 Task: Find a hotel in Virac, Philippines for 2 adults from June 2 to June 6, with a price range of ₹15,000 to ₹20,000, 1 bedroom, 1 bed, 1 bathroom, self check-in, and English-speaking host.
Action: Mouse moved to (612, 154)
Screenshot: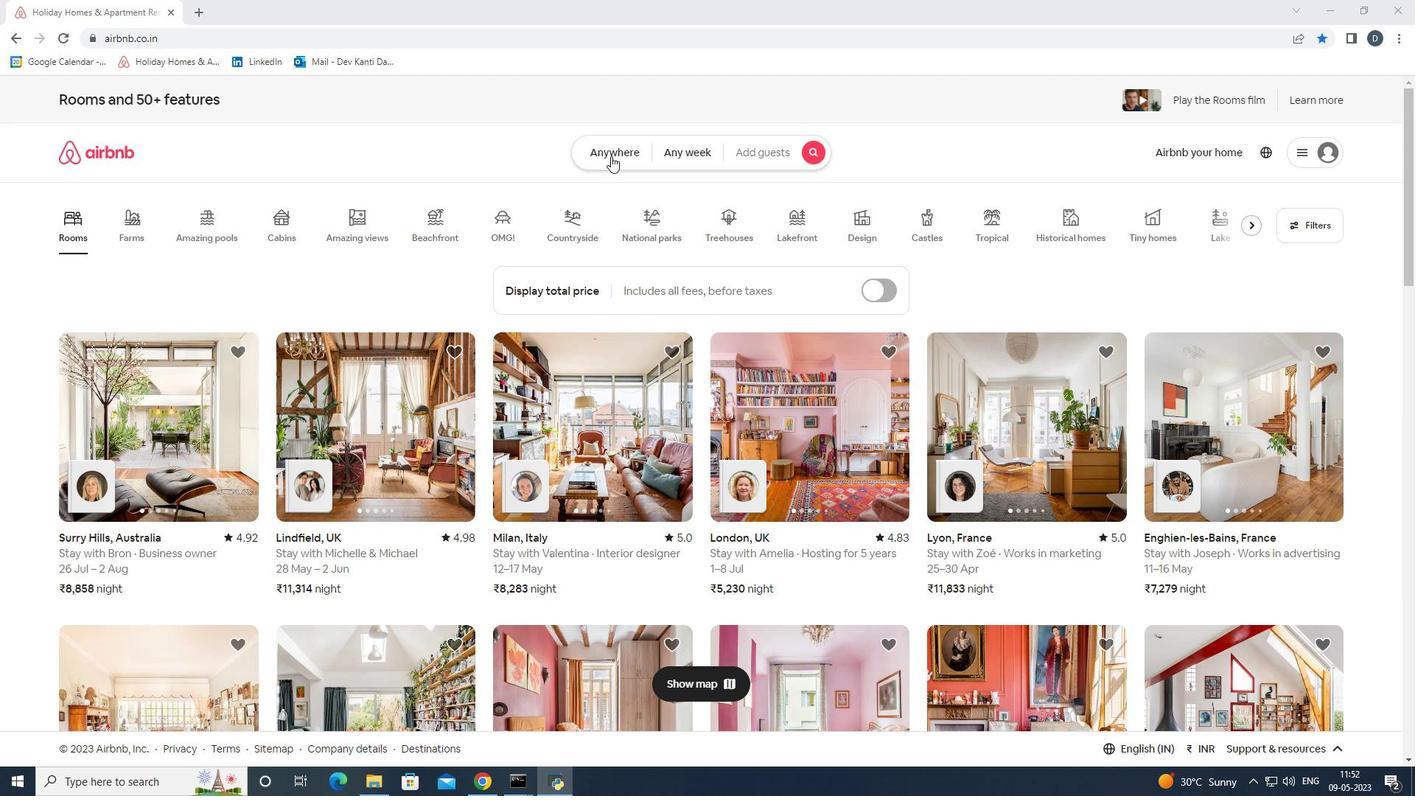 
Action: Mouse pressed left at (612, 154)
Screenshot: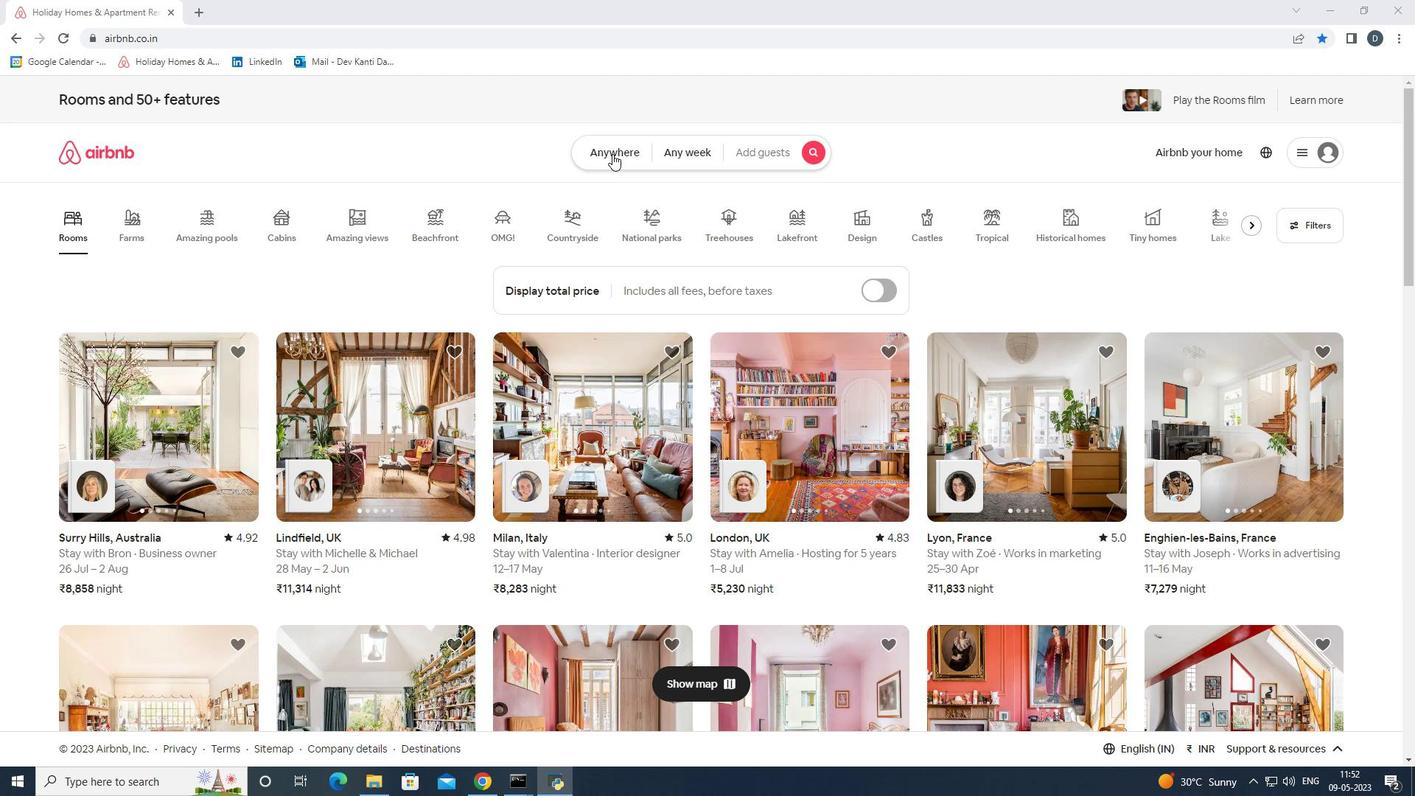 
Action: Mouse moved to (571, 211)
Screenshot: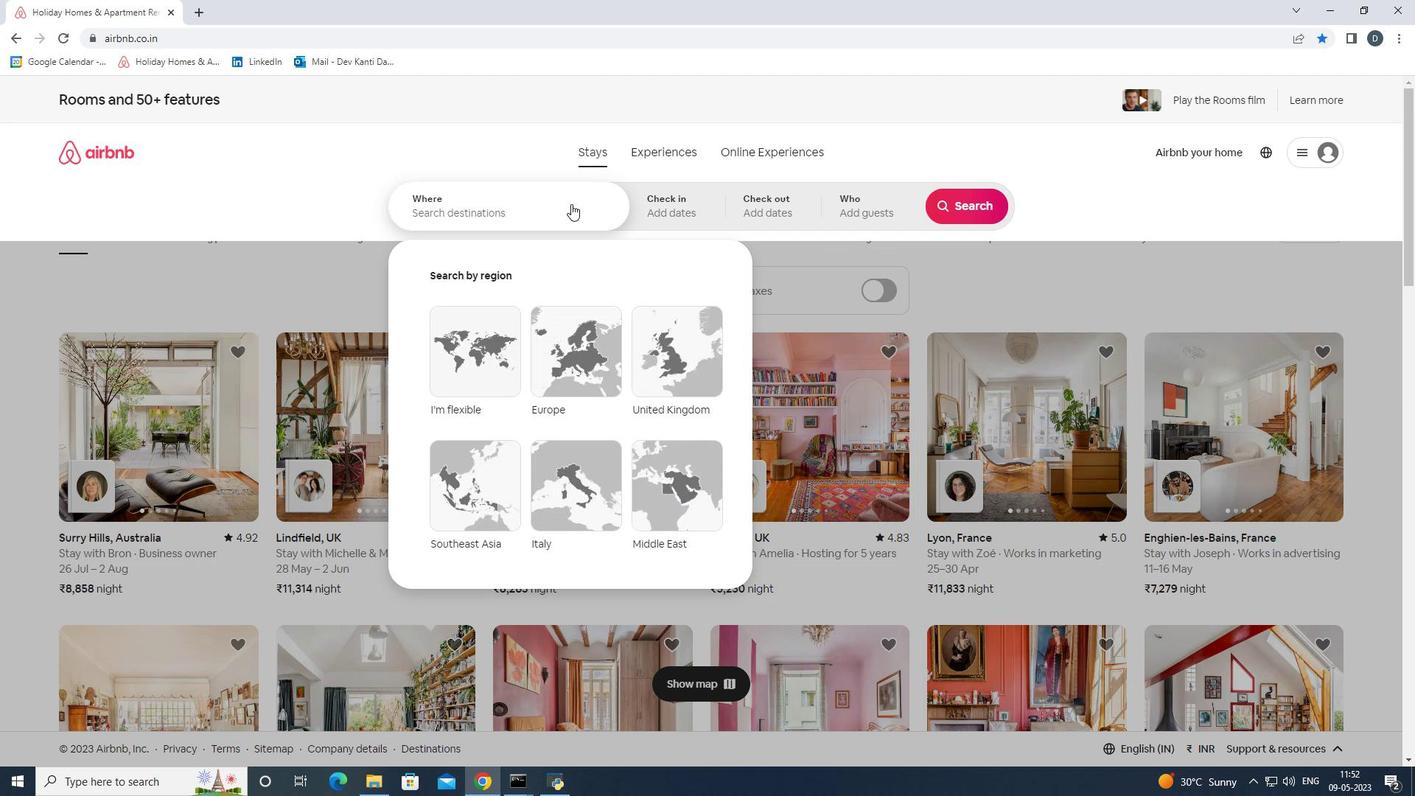 
Action: Mouse pressed left at (571, 211)
Screenshot: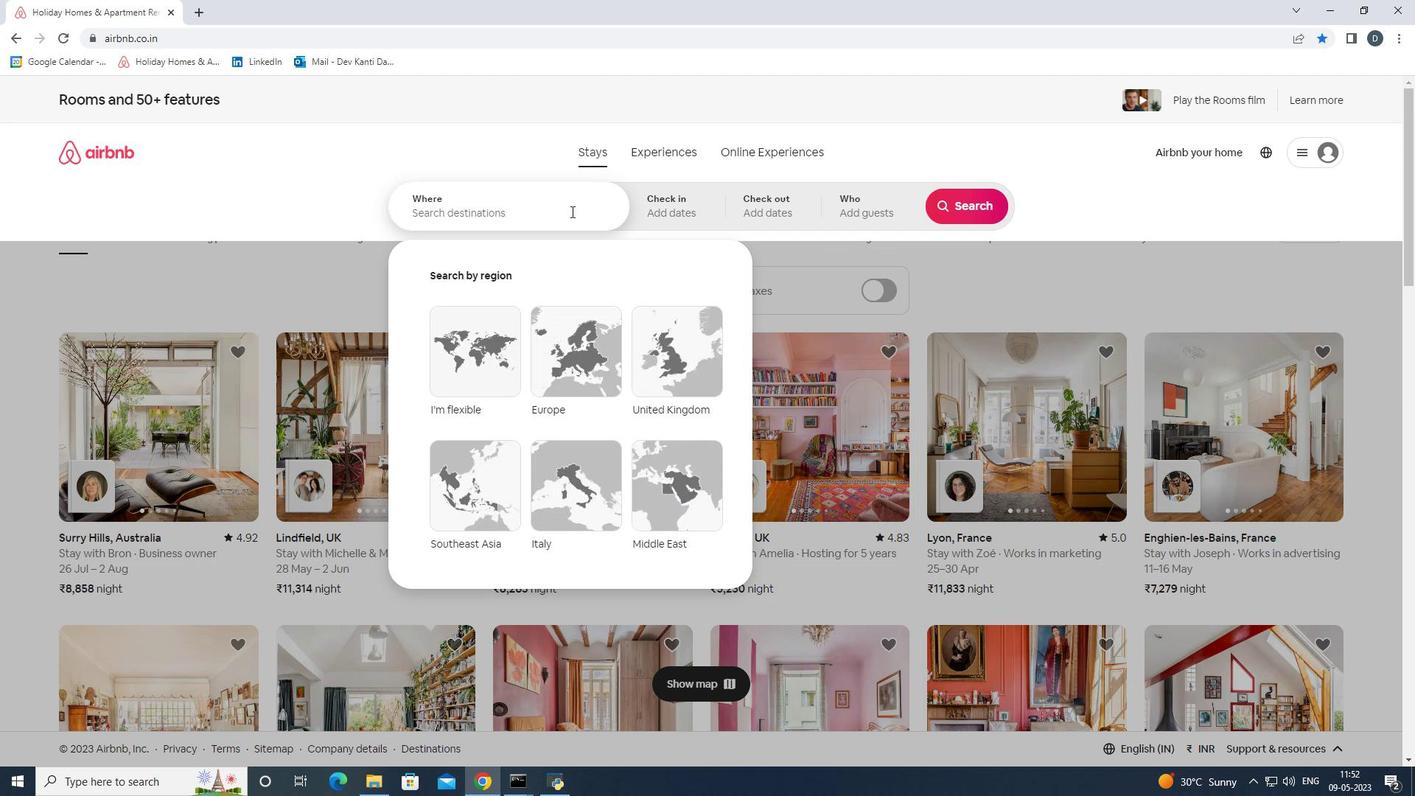 
Action: Mouse moved to (567, 212)
Screenshot: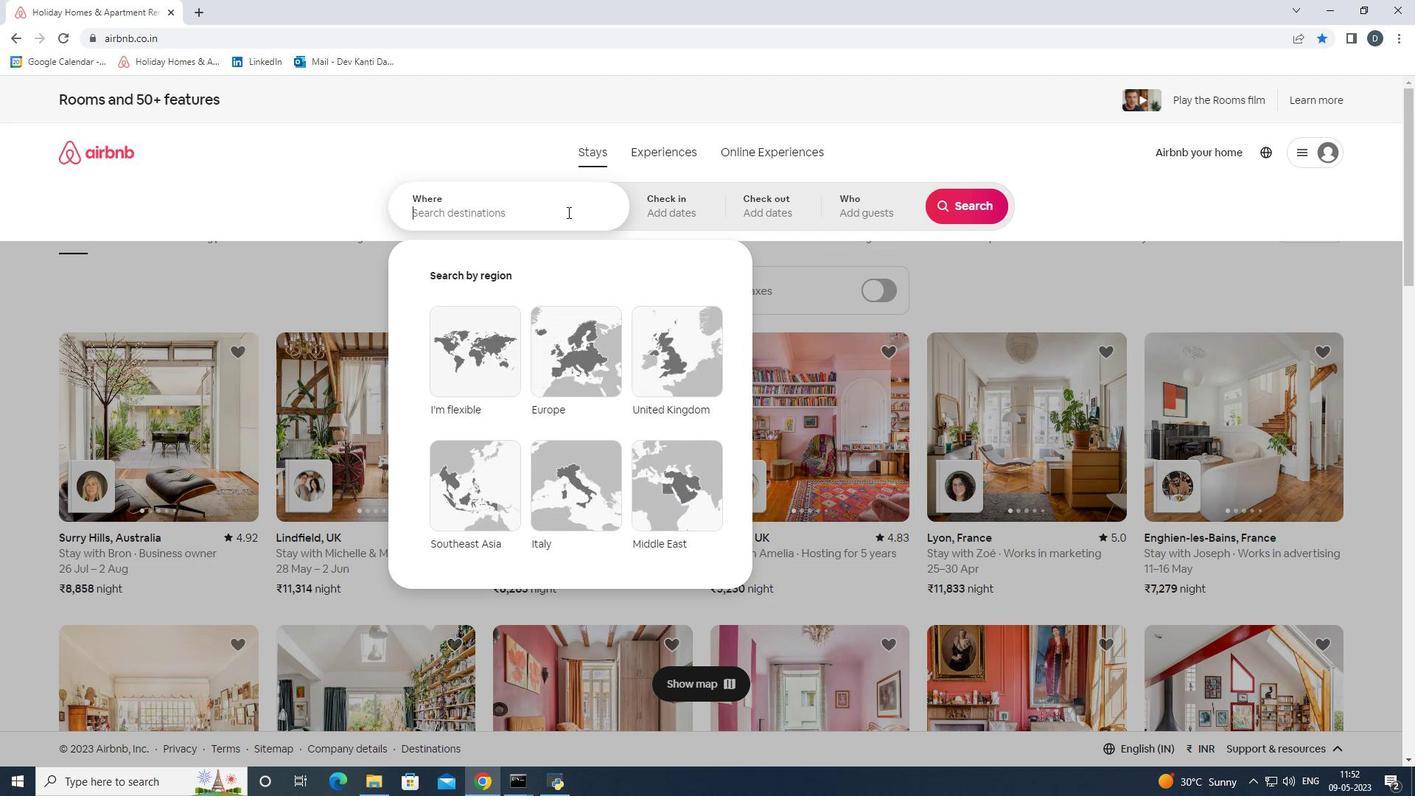 
Action: Key pressed <Key.shift>Virac,<Key.space><Key.shift><Key.shift><Key.shift><Key.shift>Phill<Key.backspace>ippines<Key.enter>
Screenshot: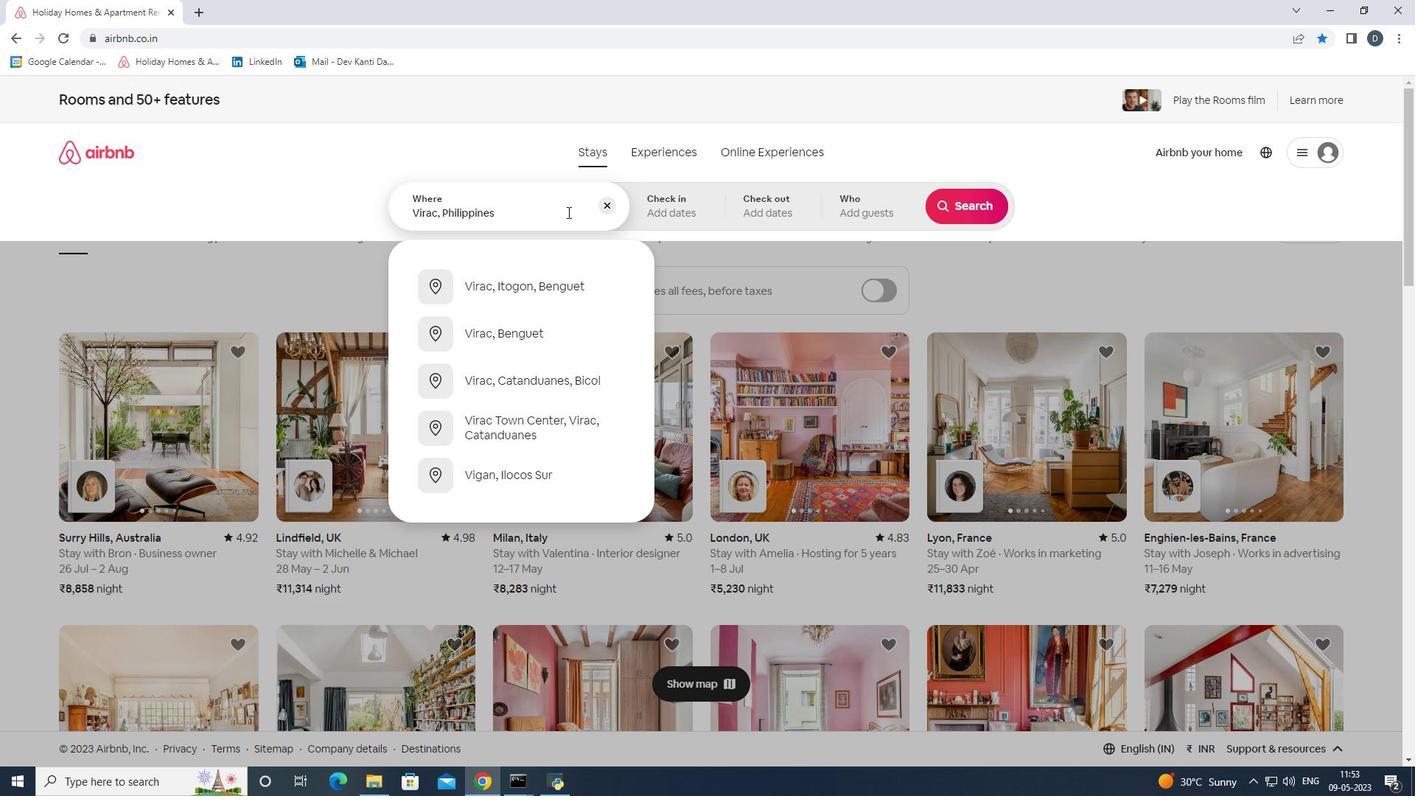 
Action: Mouse moved to (917, 380)
Screenshot: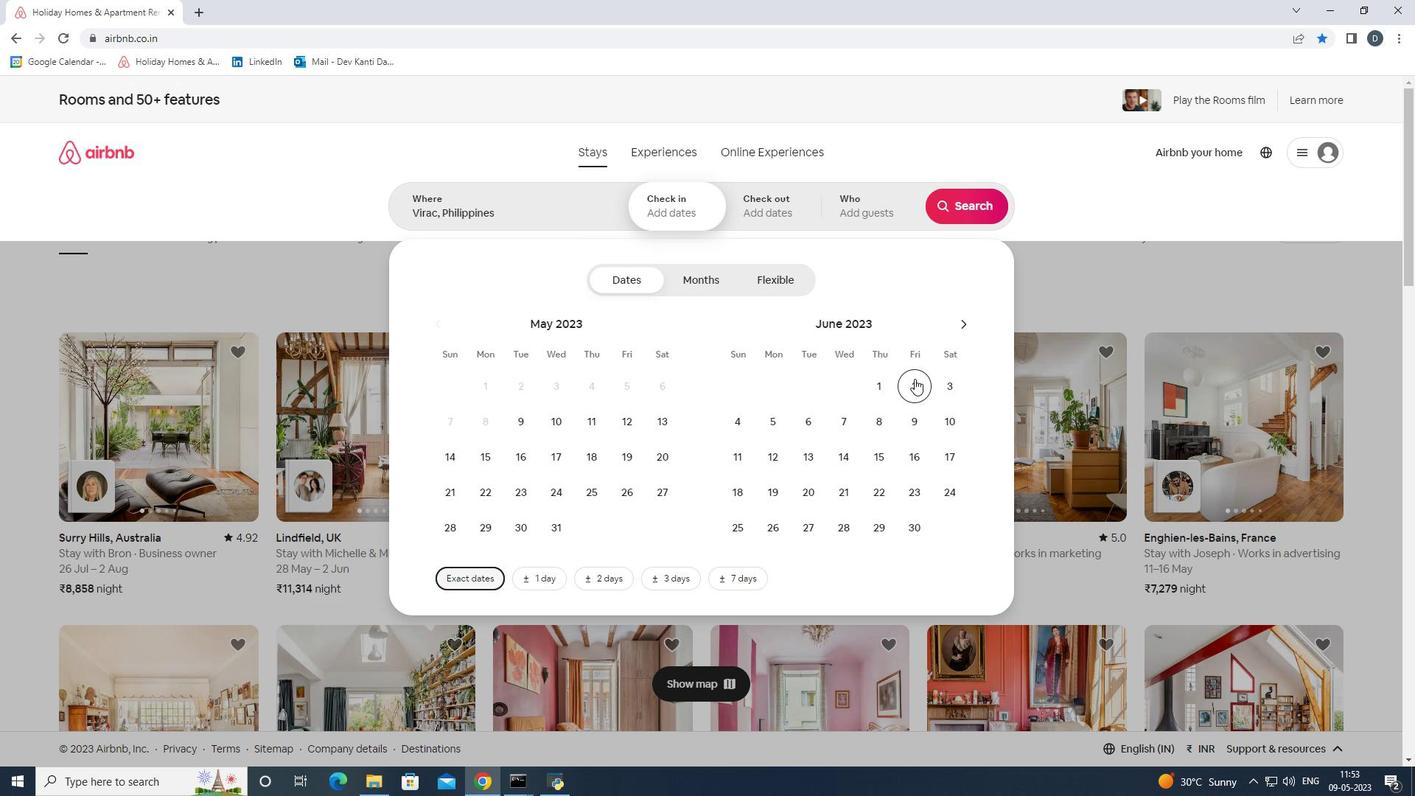 
Action: Mouse pressed left at (917, 380)
Screenshot: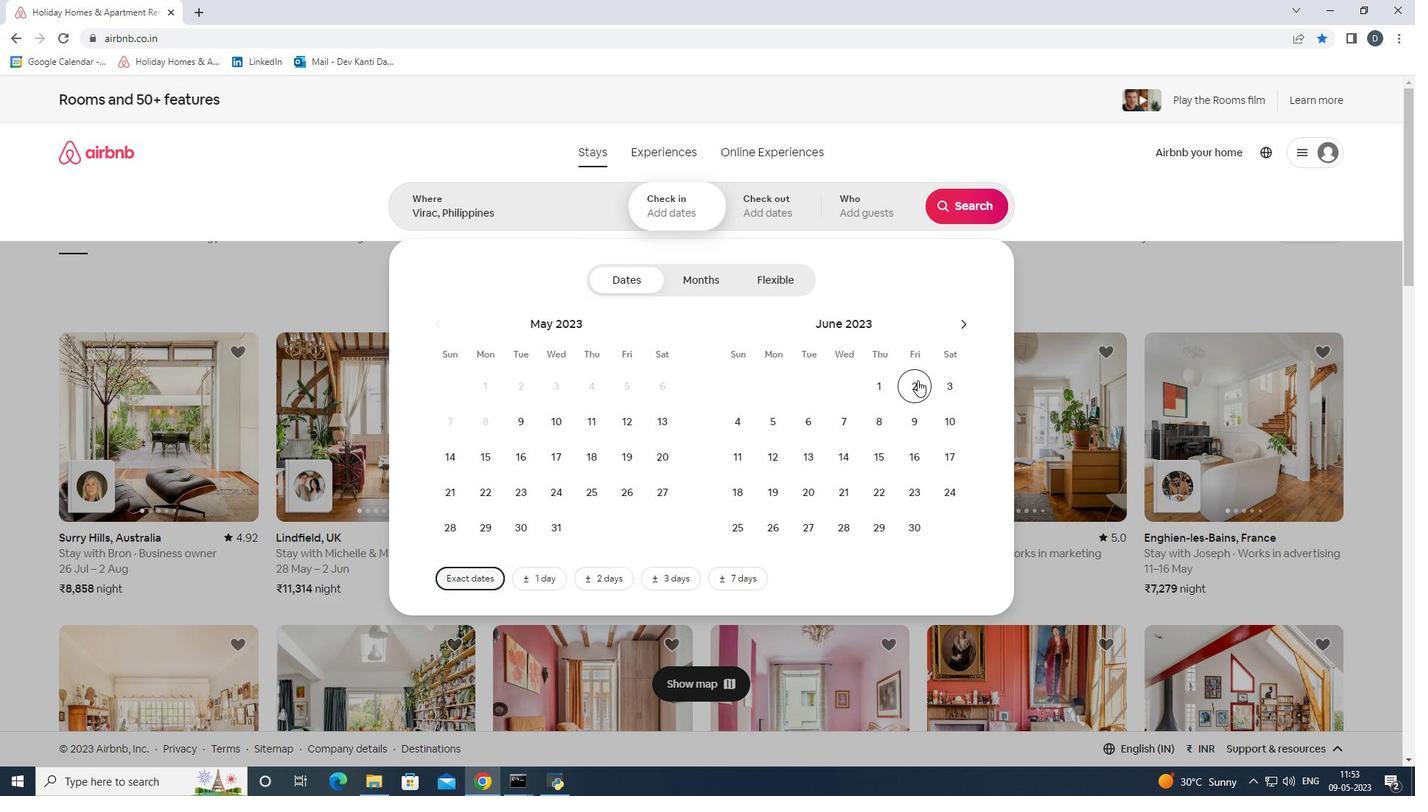 
Action: Mouse moved to (821, 424)
Screenshot: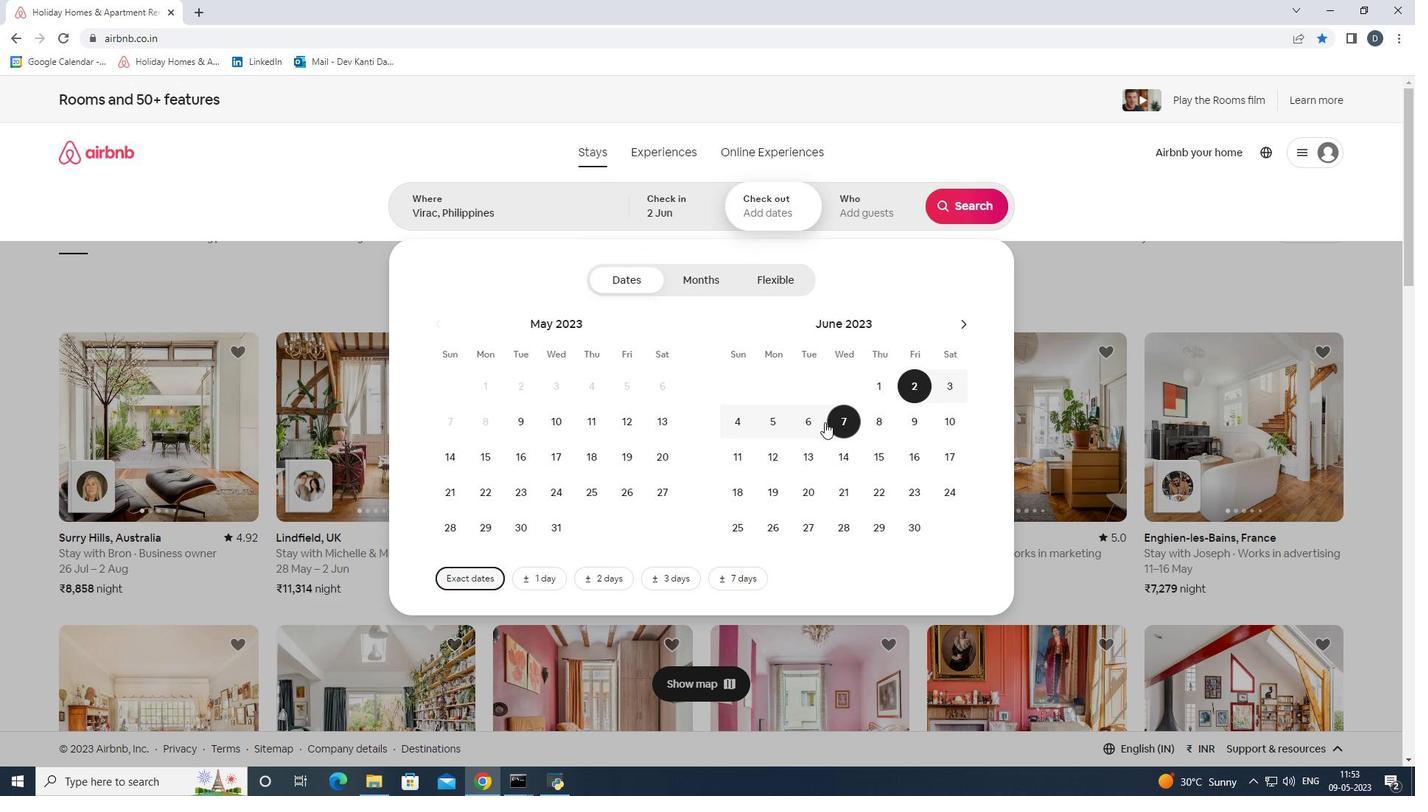 
Action: Mouse pressed left at (821, 424)
Screenshot: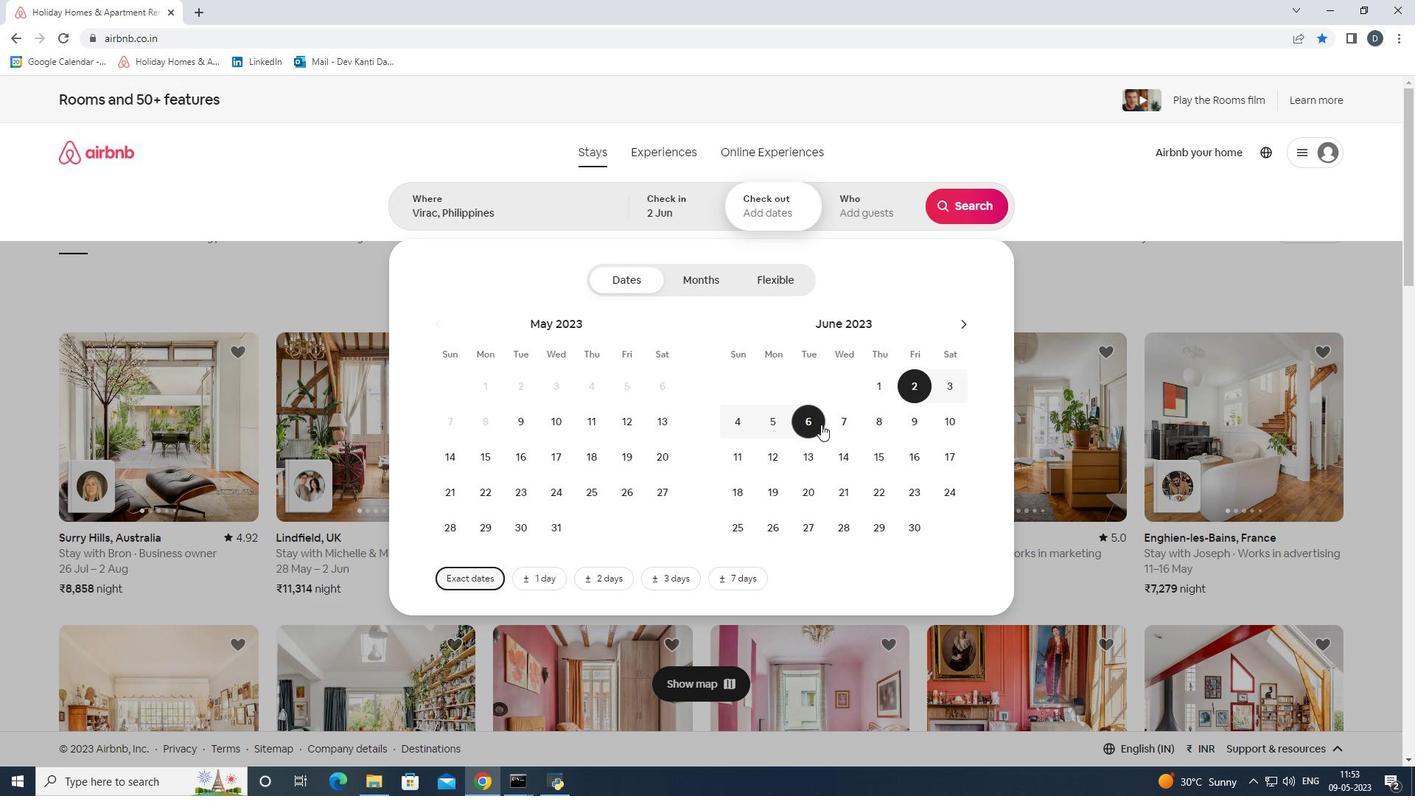 
Action: Mouse moved to (868, 221)
Screenshot: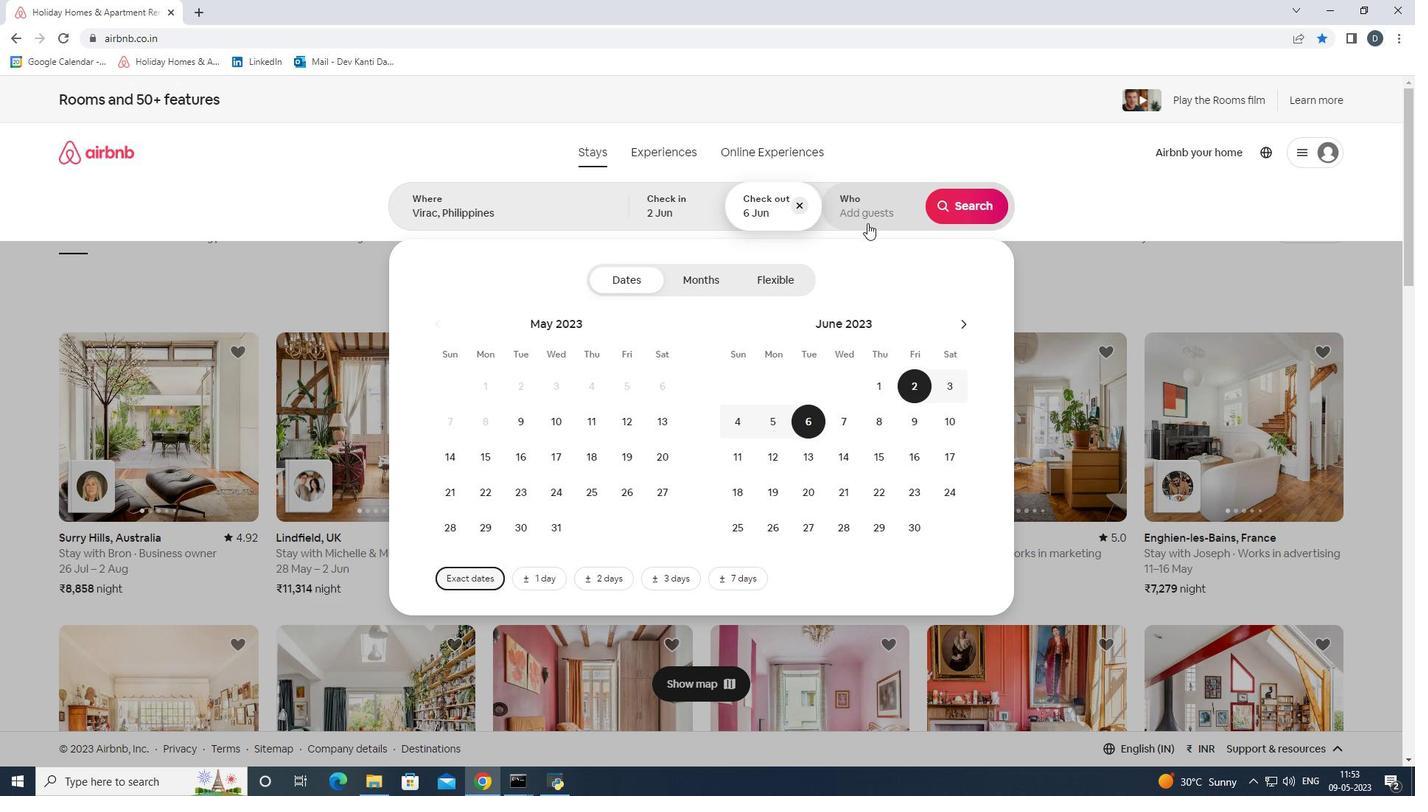 
Action: Mouse pressed left at (868, 221)
Screenshot: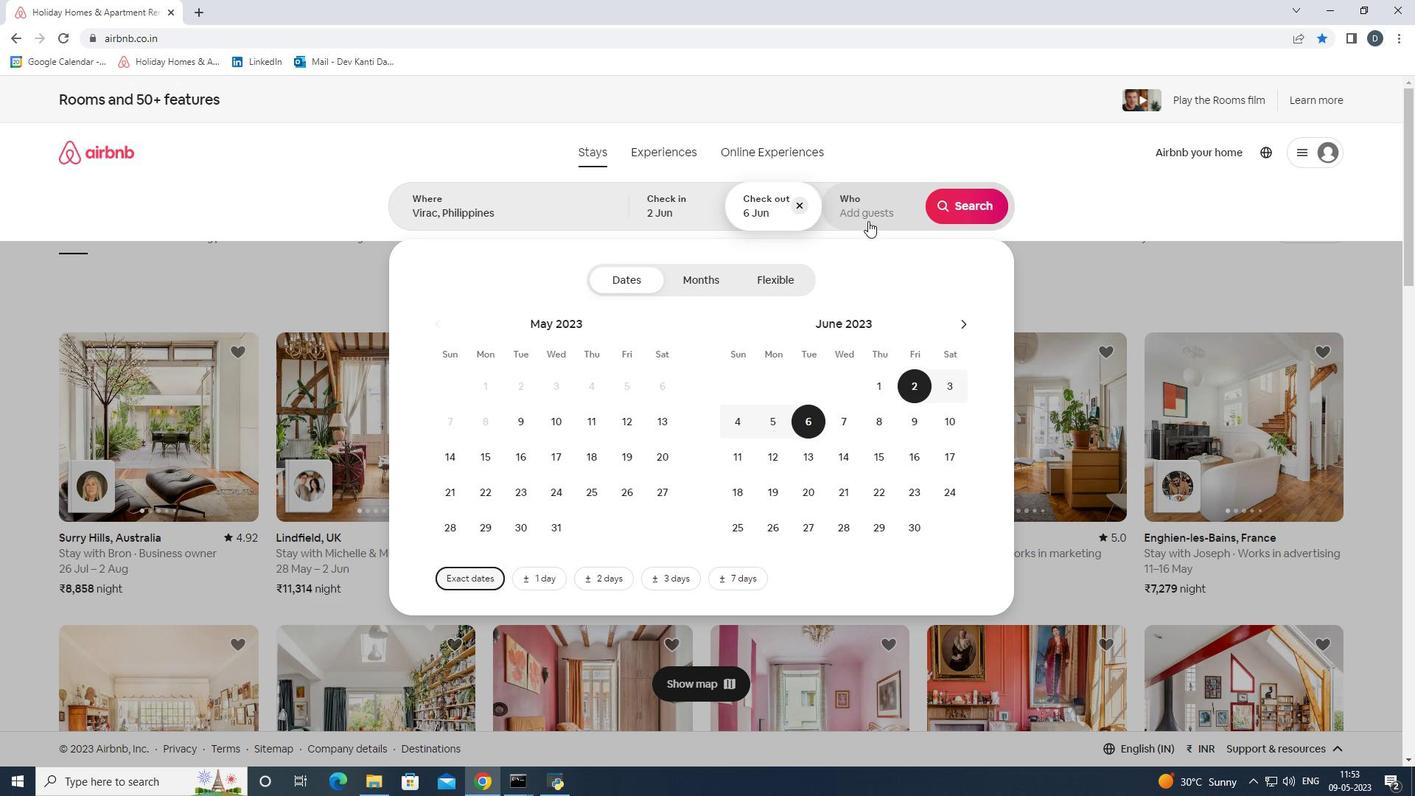 
Action: Mouse moved to (961, 285)
Screenshot: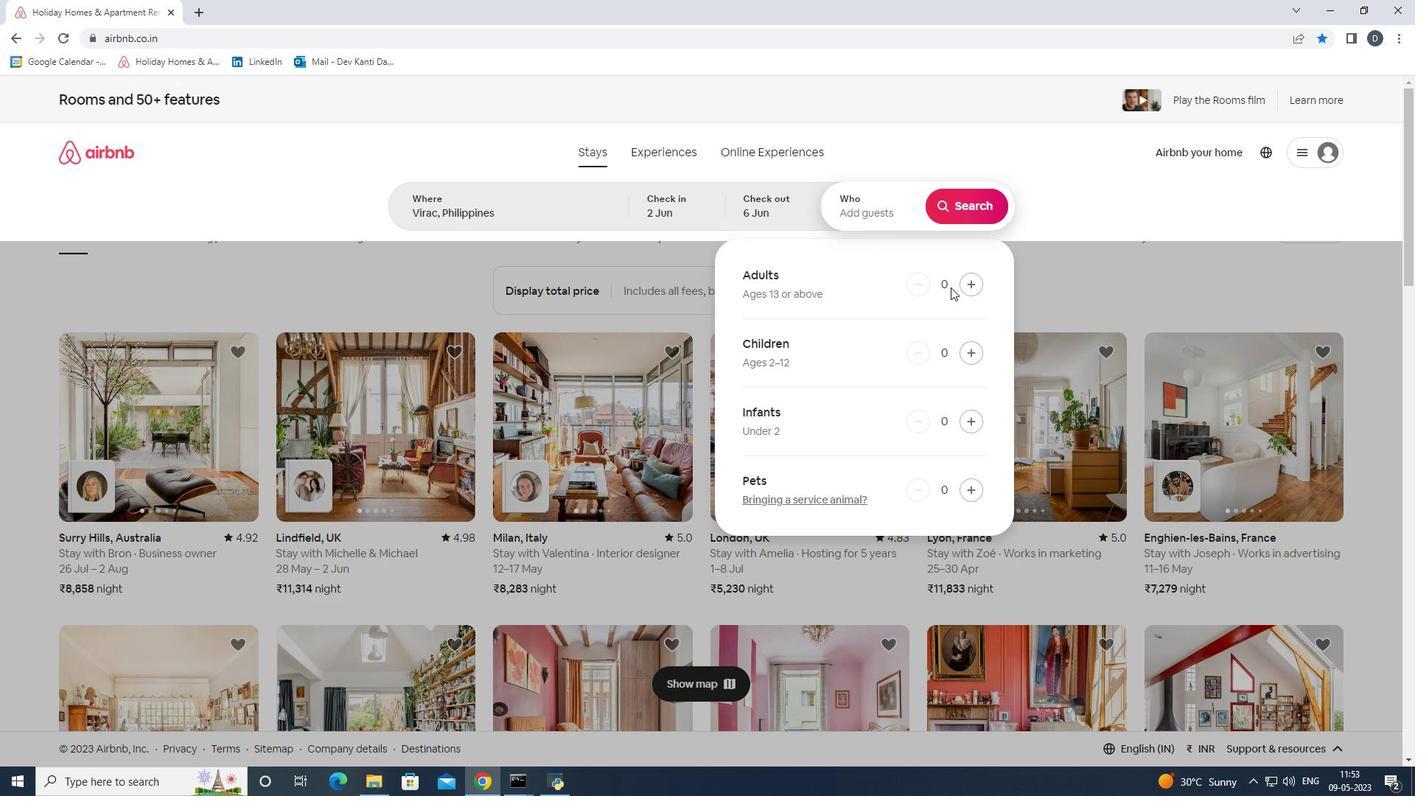 
Action: Mouse pressed left at (961, 285)
Screenshot: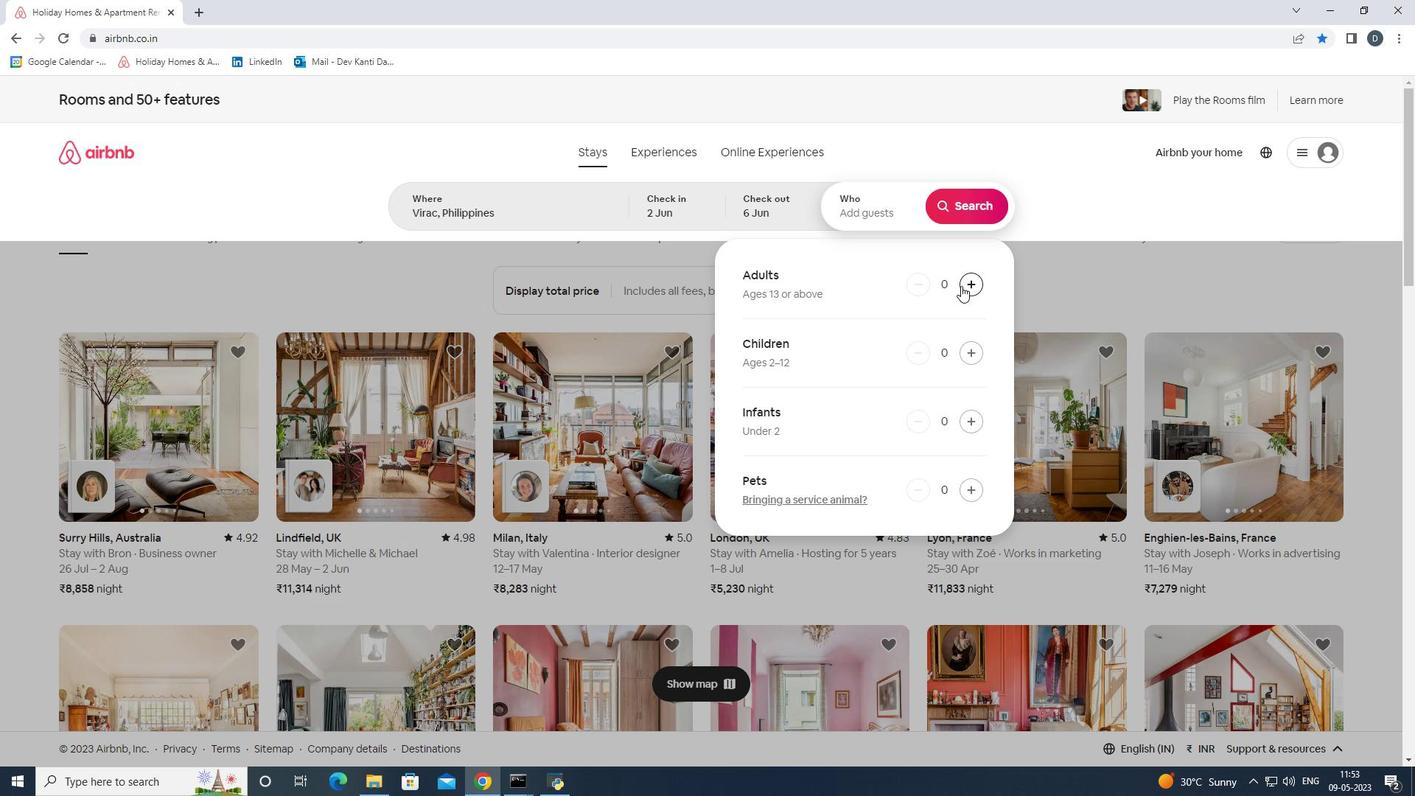 
Action: Mouse pressed left at (961, 285)
Screenshot: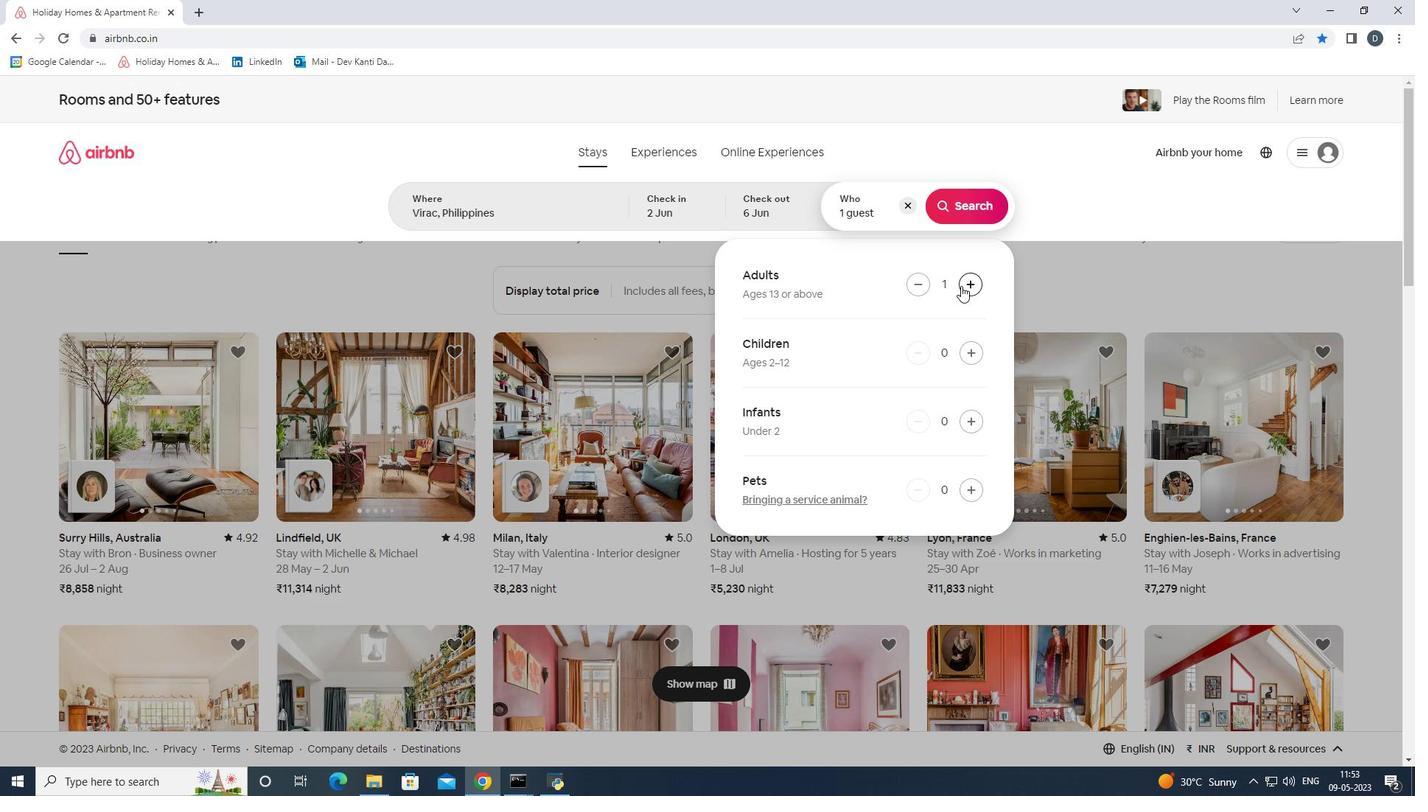 
Action: Mouse moved to (968, 214)
Screenshot: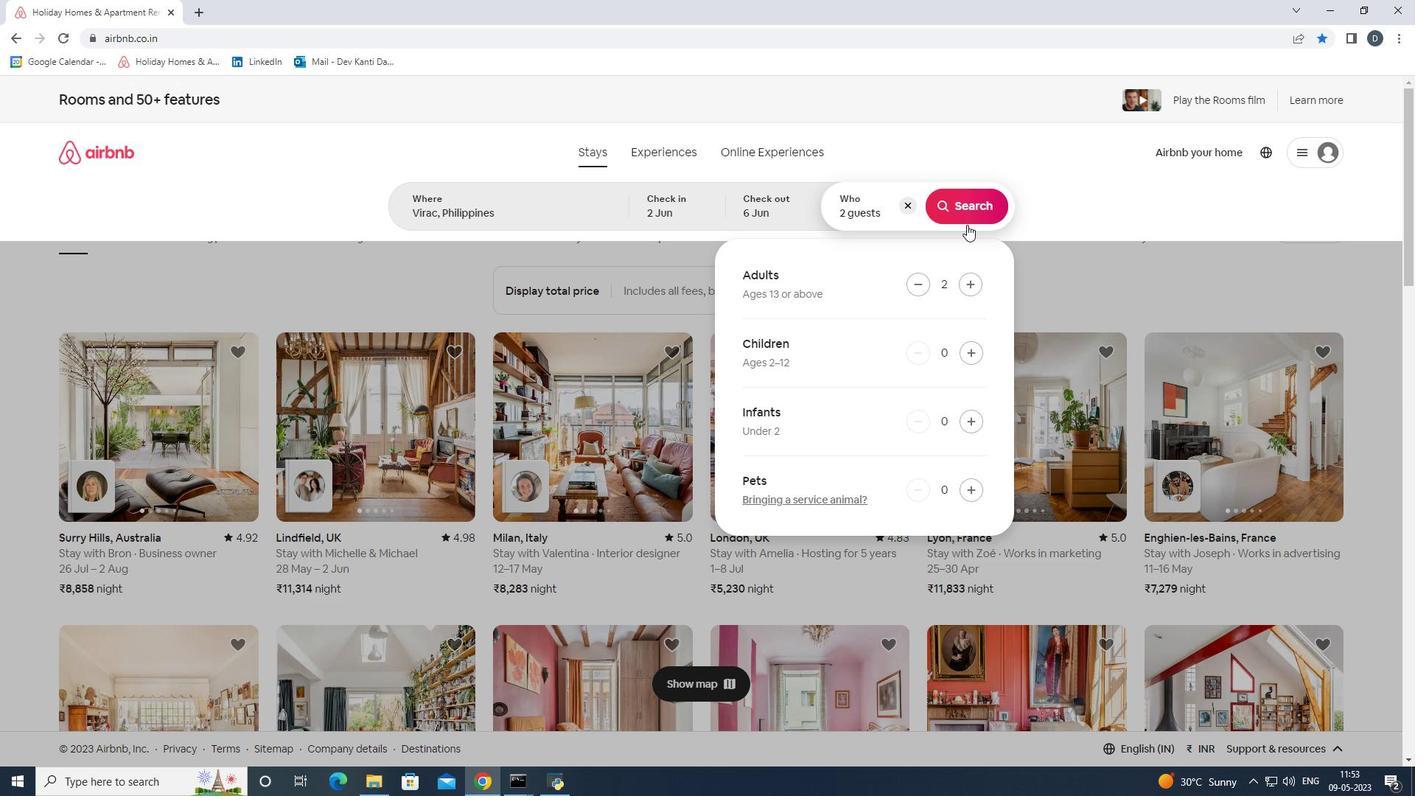 
Action: Mouse pressed left at (968, 214)
Screenshot: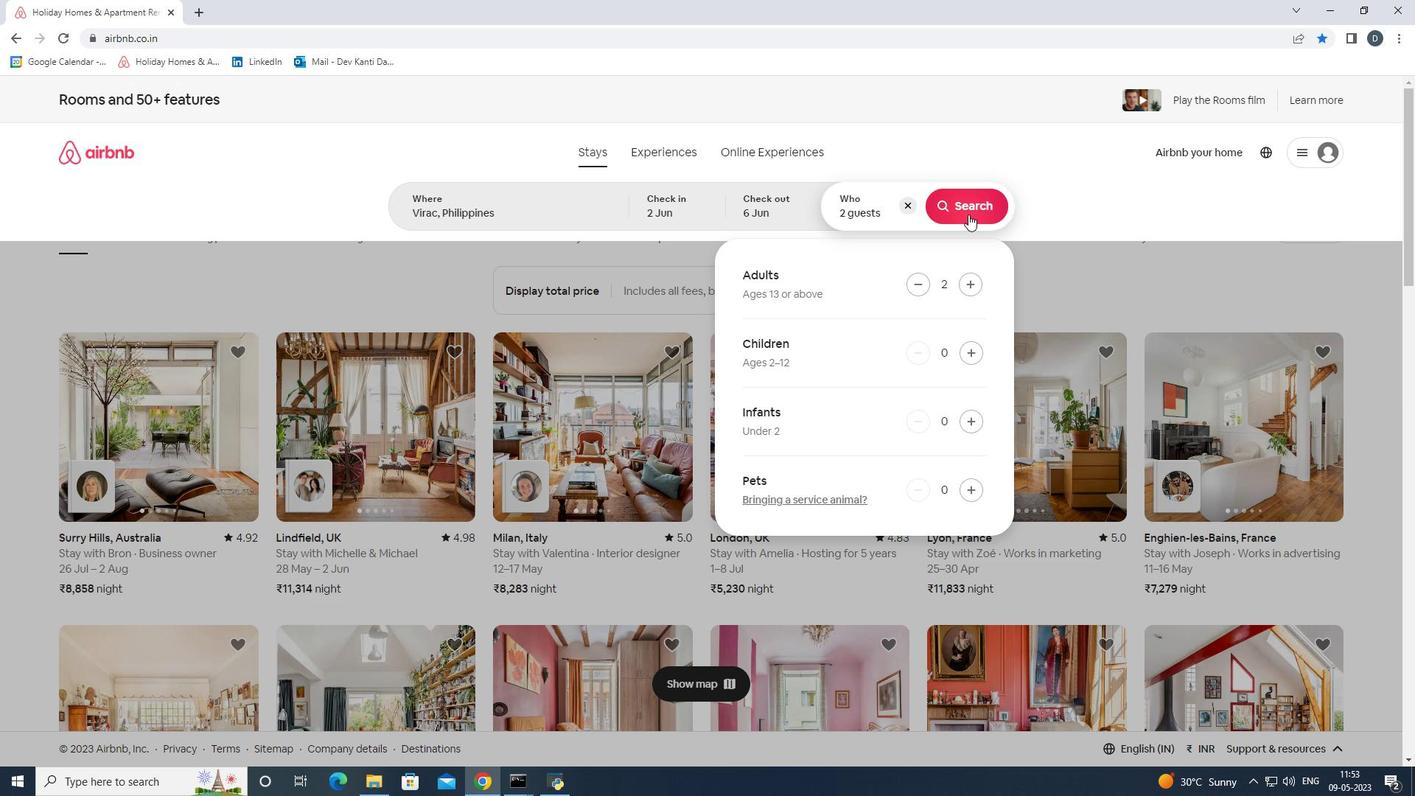 
Action: Mouse moved to (1351, 166)
Screenshot: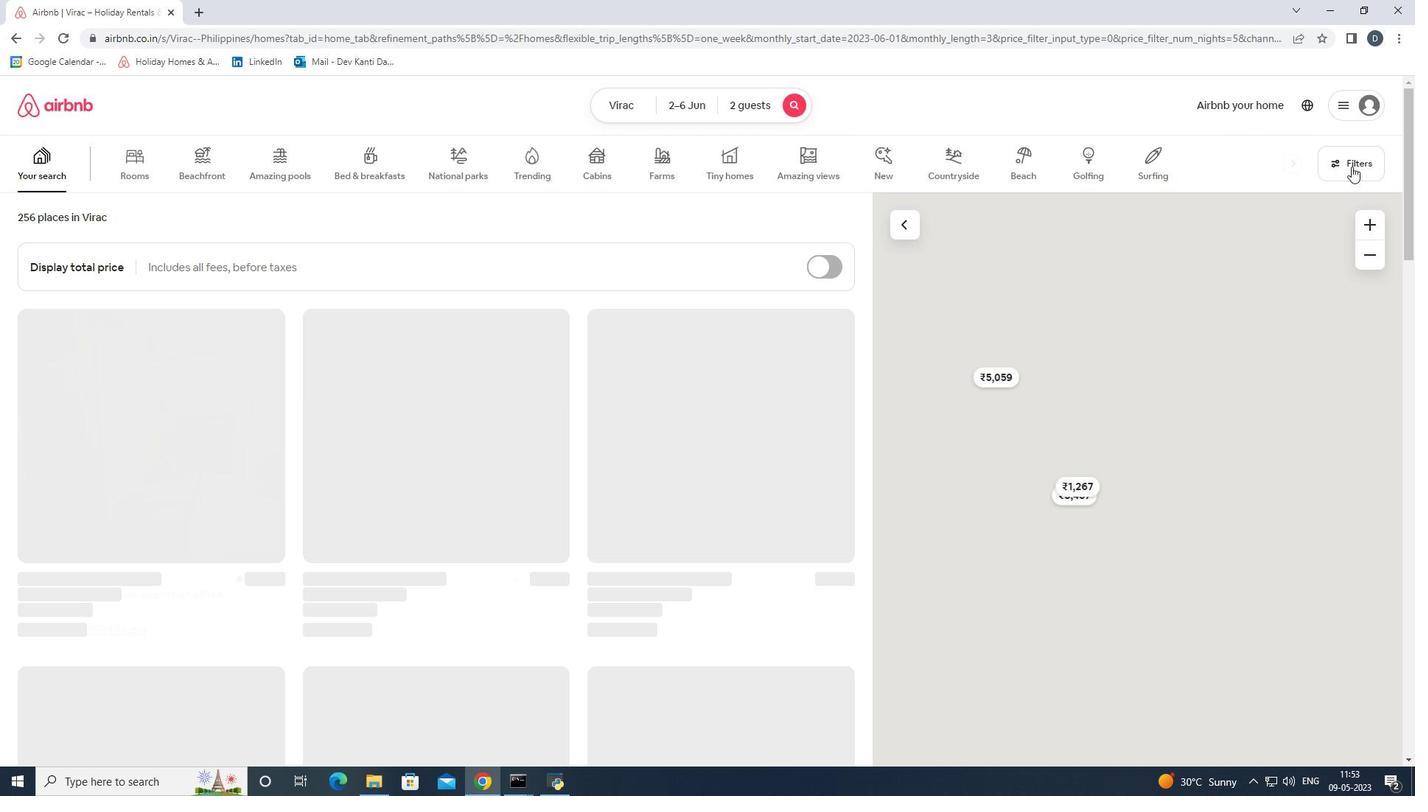 
Action: Mouse pressed left at (1351, 166)
Screenshot: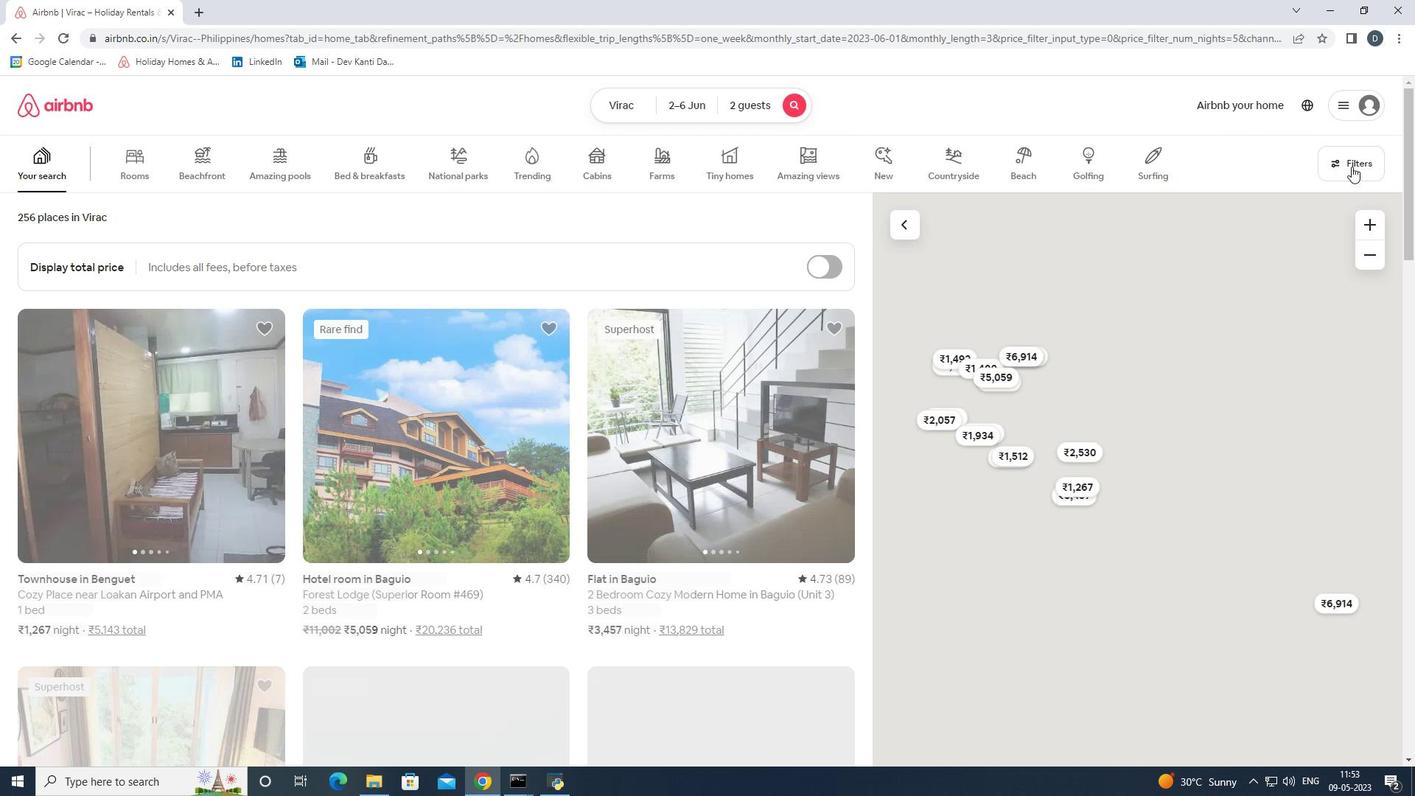 
Action: Mouse moved to (611, 526)
Screenshot: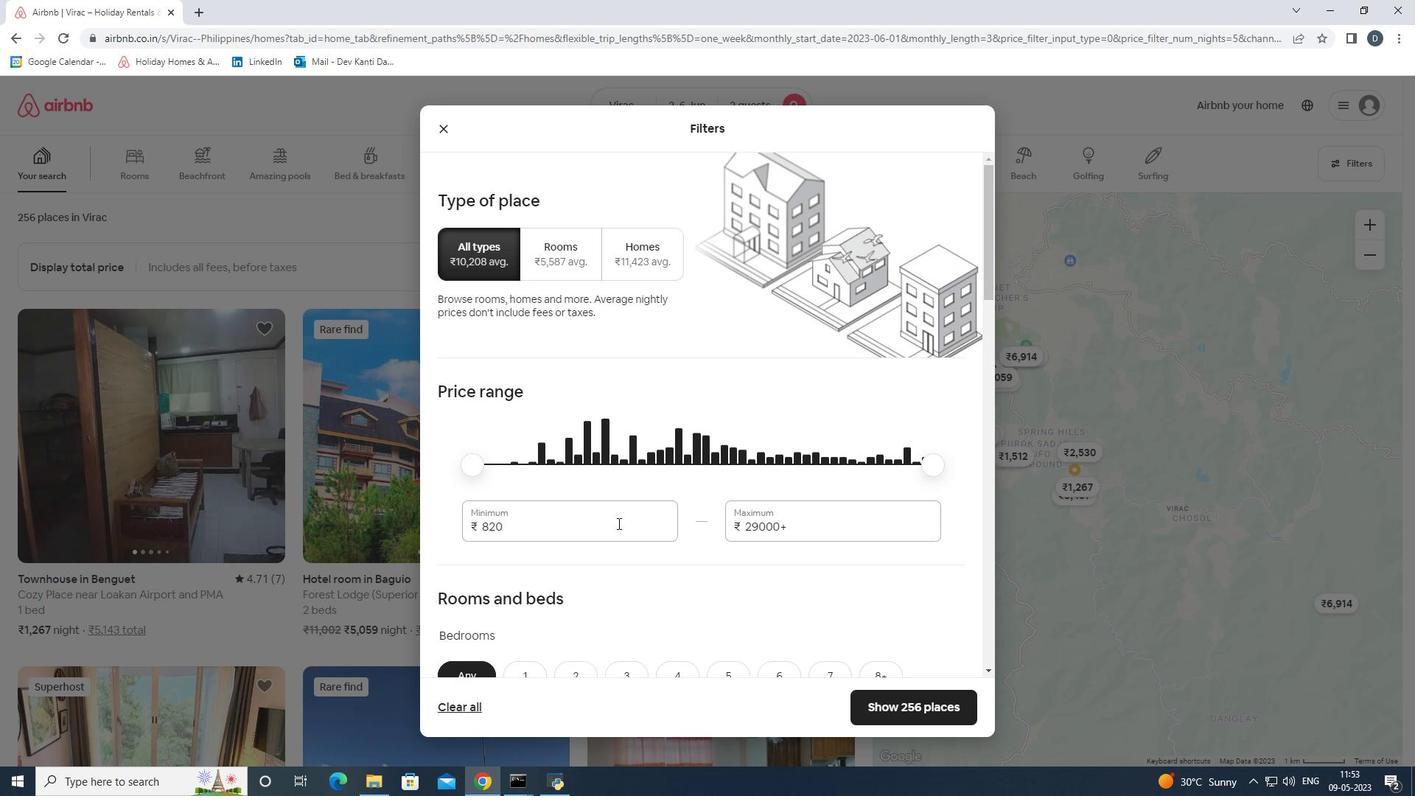 
Action: Mouse pressed left at (611, 526)
Screenshot: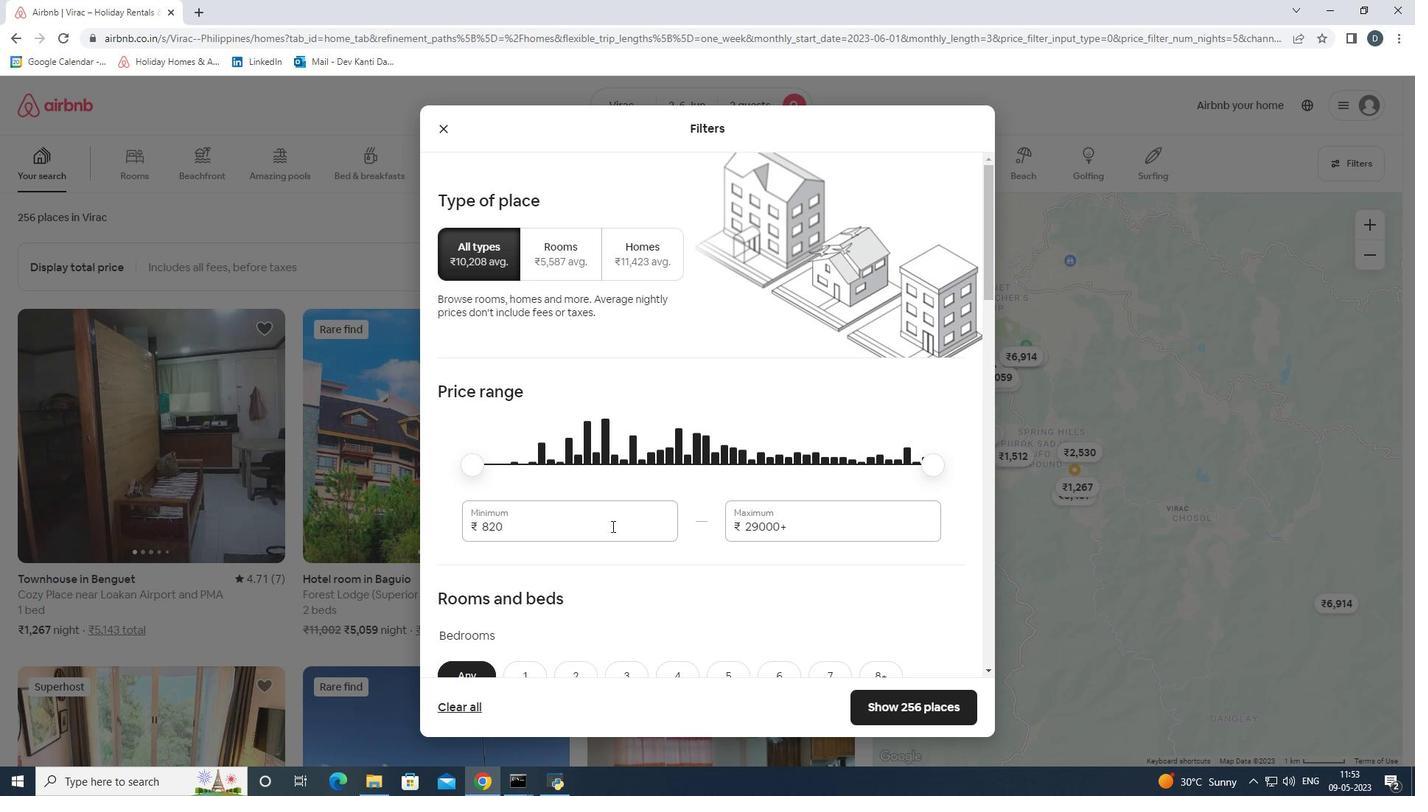
Action: Mouse pressed left at (611, 526)
Screenshot: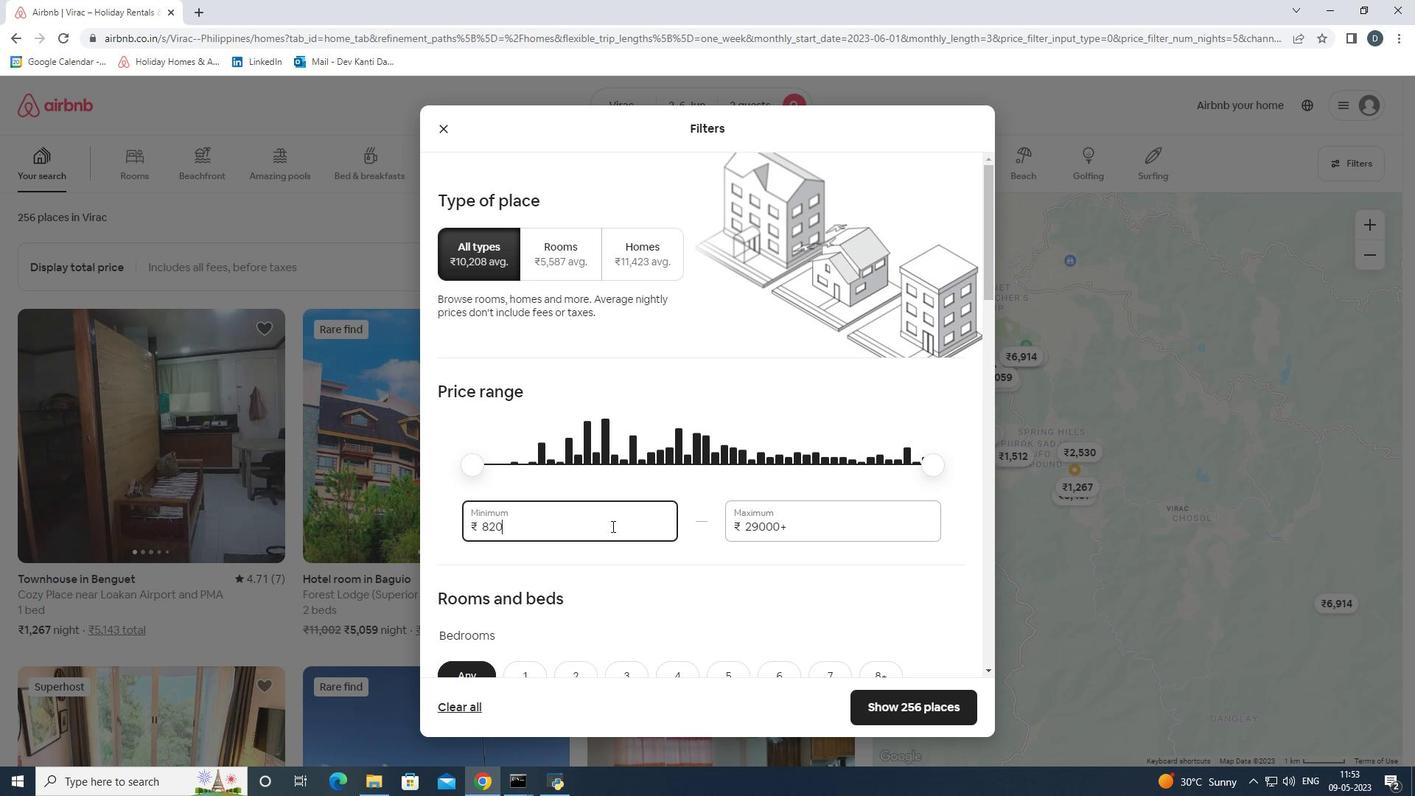 
Action: Key pressed 15000<Key.tab>20000
Screenshot: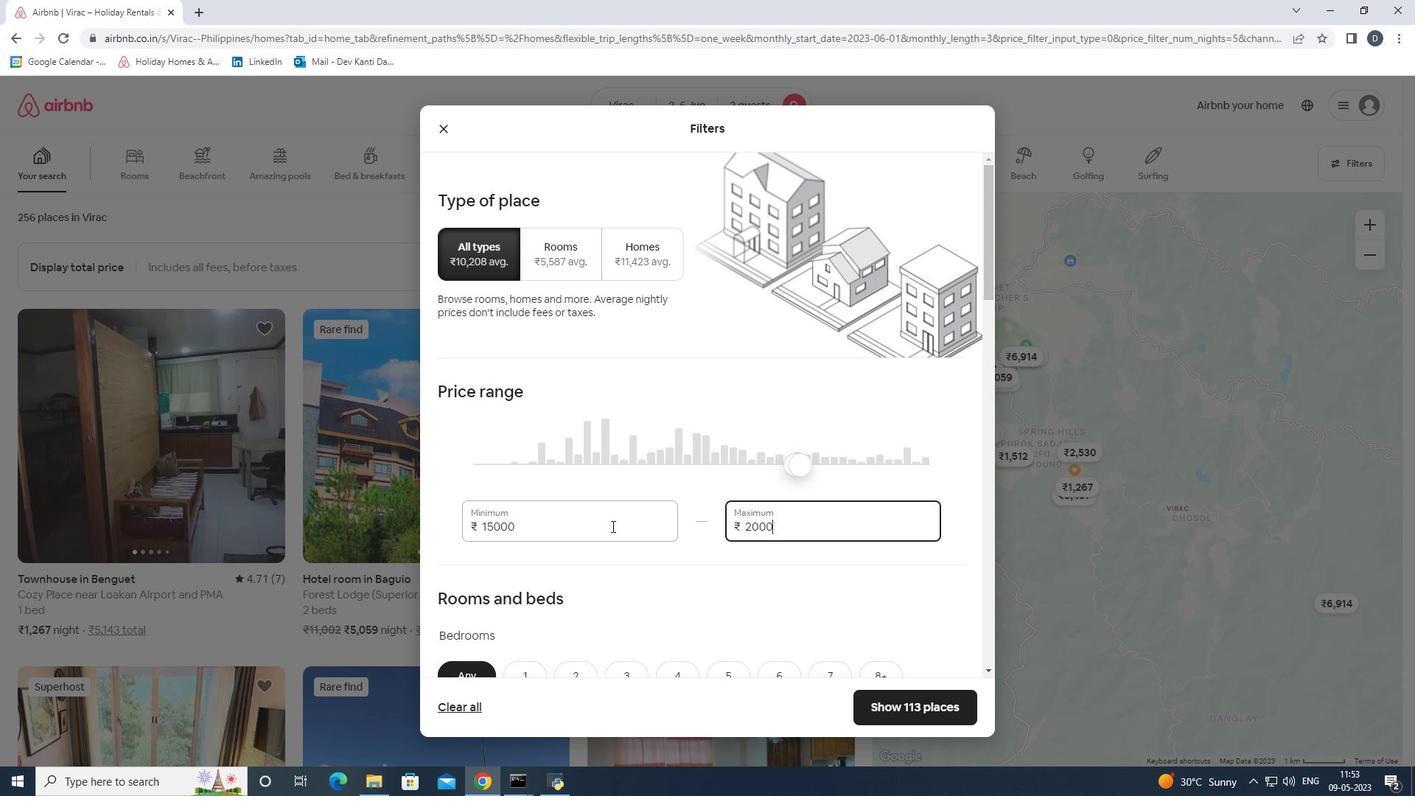 
Action: Mouse moved to (606, 527)
Screenshot: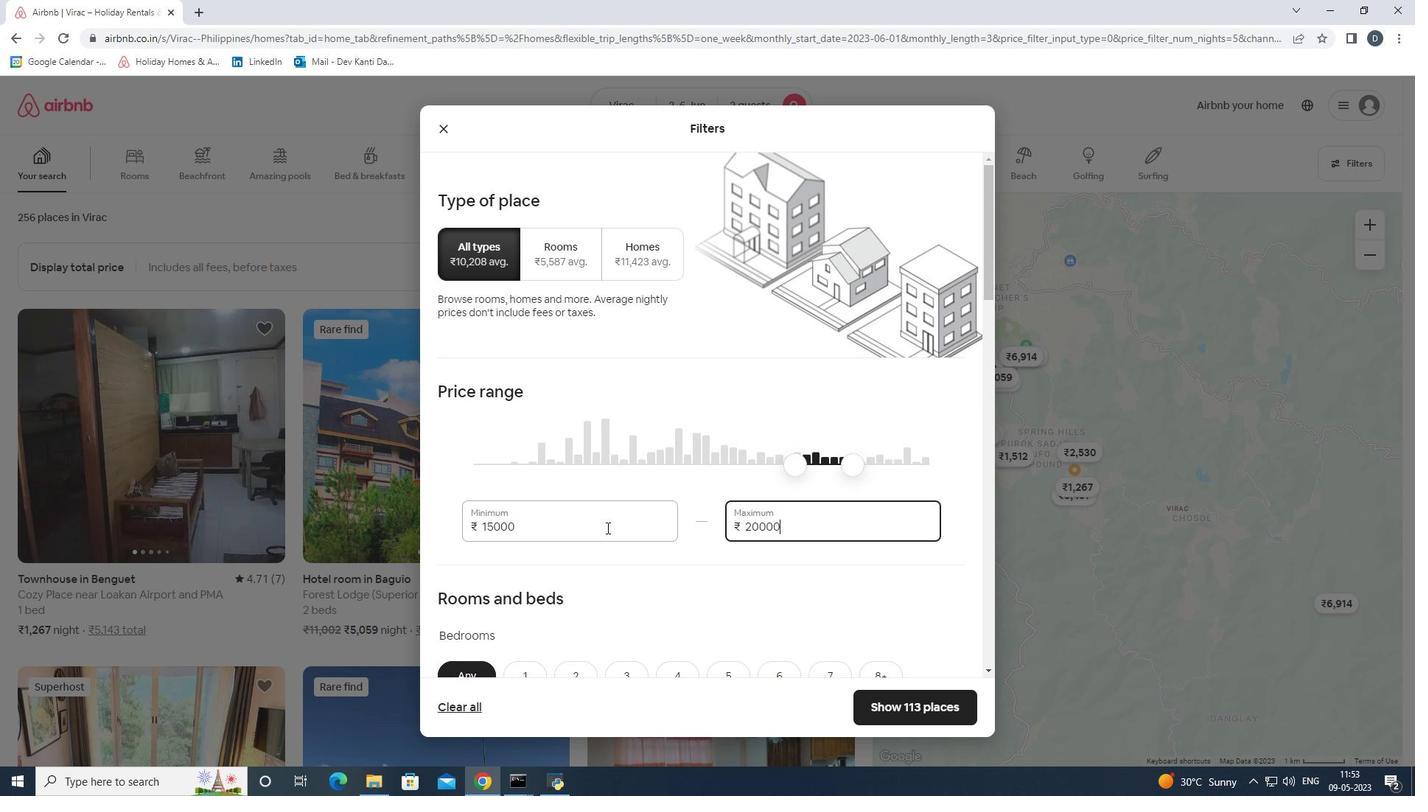 
Action: Mouse scrolled (606, 527) with delta (0, 0)
Screenshot: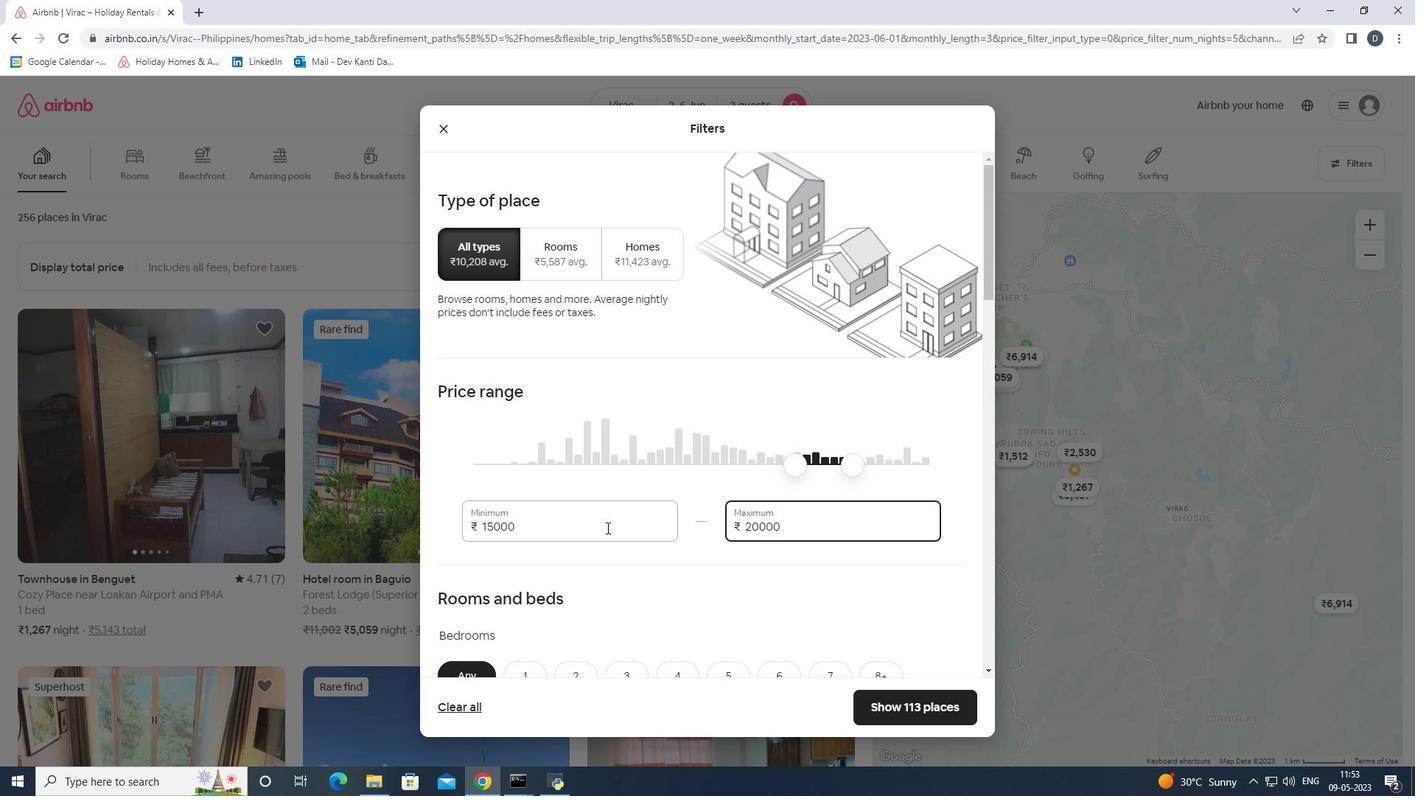 
Action: Mouse scrolled (606, 527) with delta (0, 0)
Screenshot: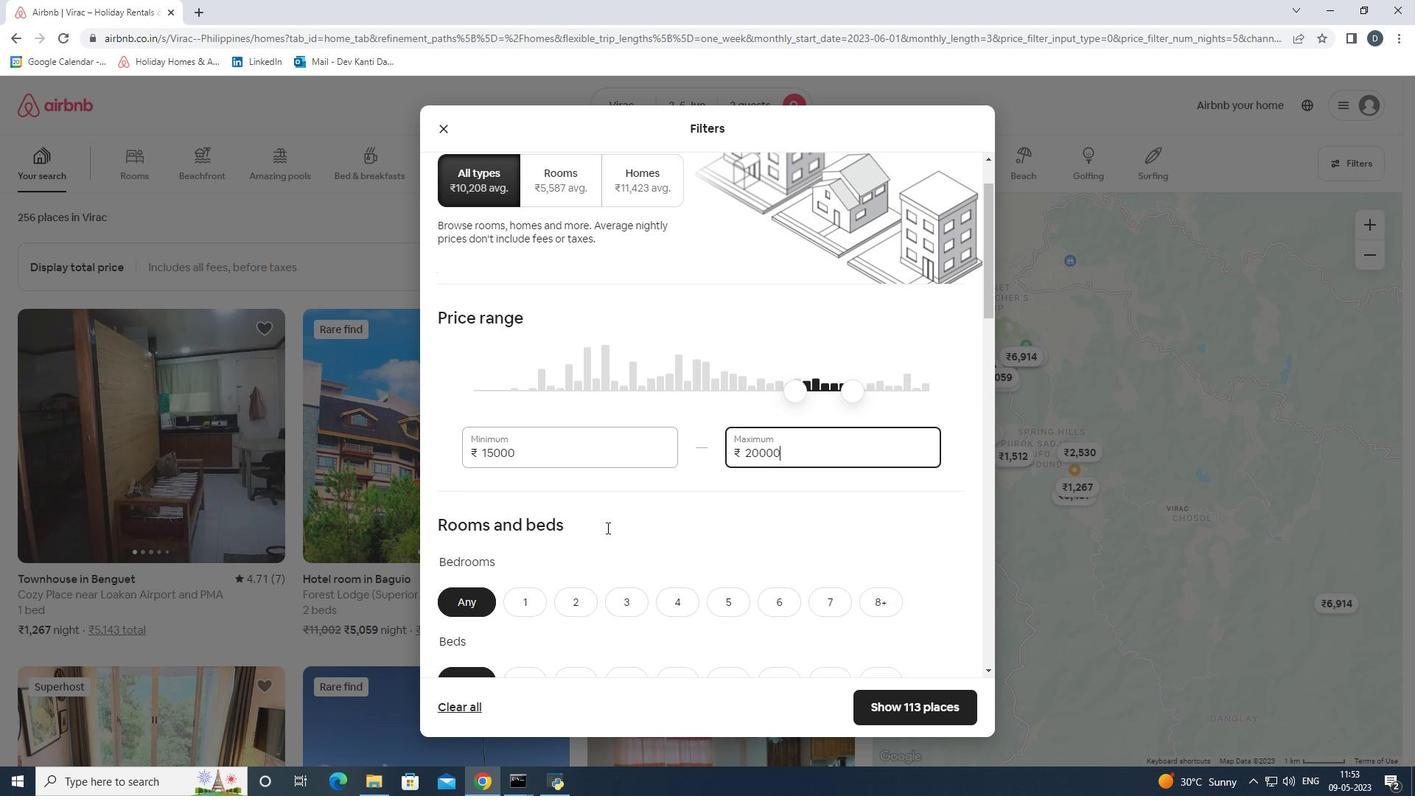 
Action: Mouse scrolled (606, 527) with delta (0, 0)
Screenshot: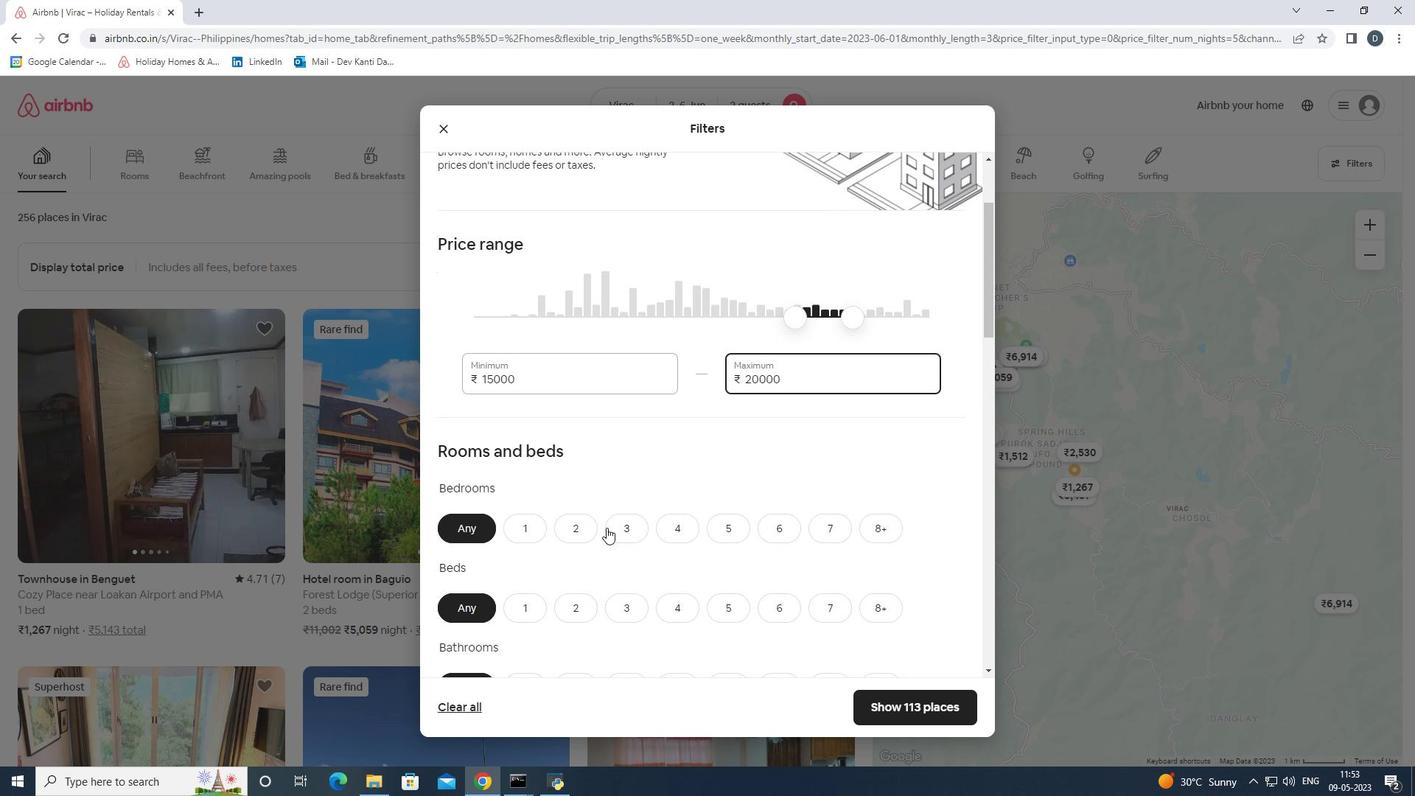 
Action: Mouse moved to (604, 527)
Screenshot: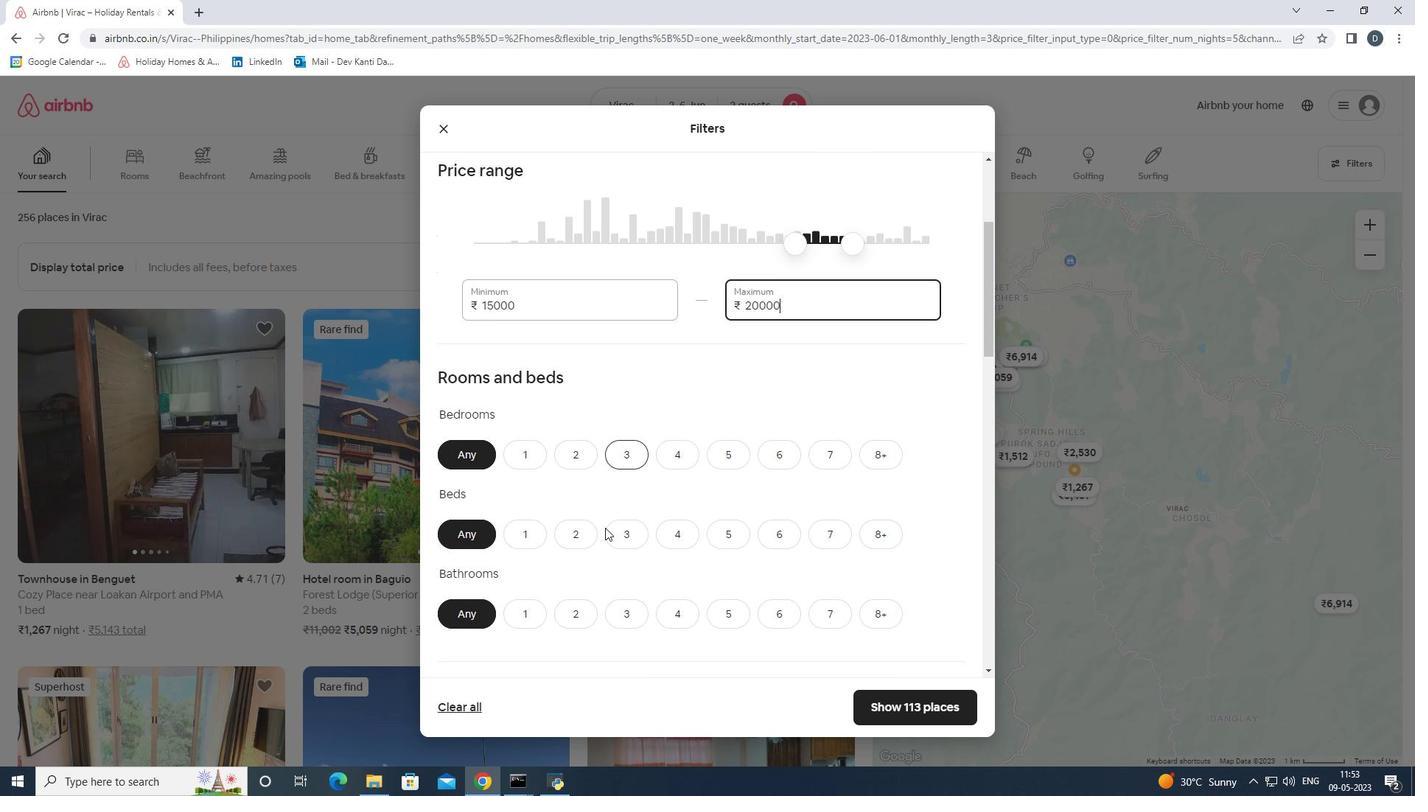 
Action: Mouse scrolled (604, 527) with delta (0, 0)
Screenshot: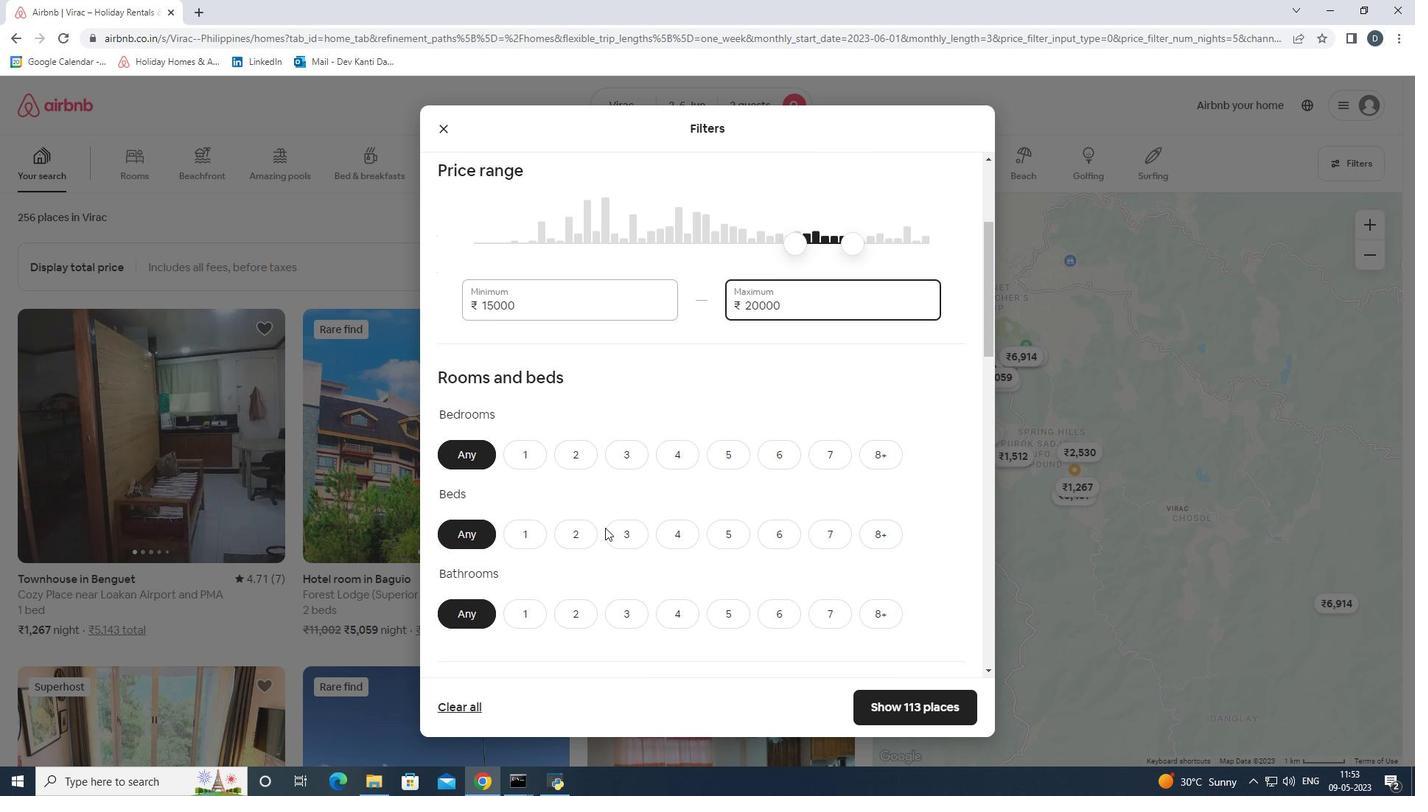 
Action: Mouse moved to (525, 387)
Screenshot: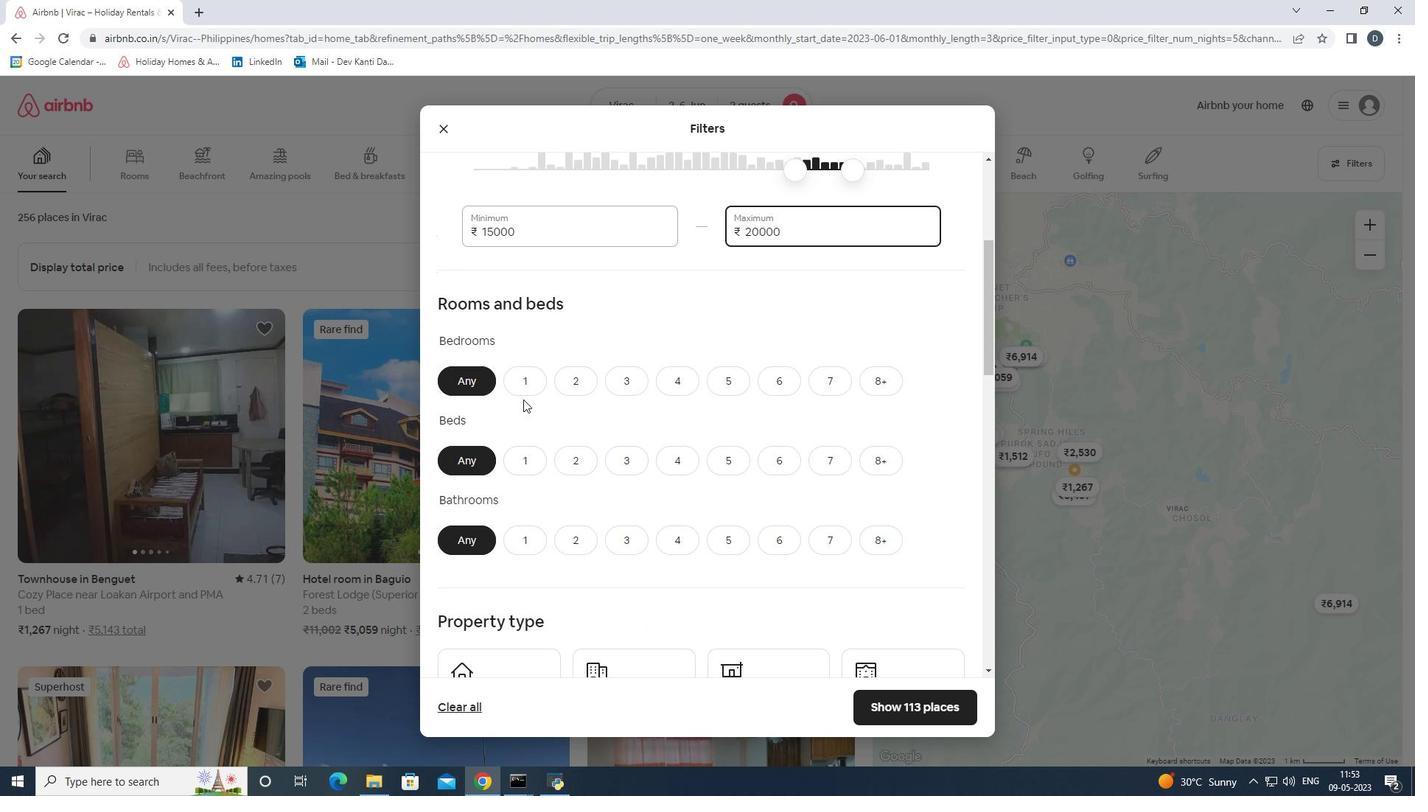 
Action: Mouse pressed left at (525, 387)
Screenshot: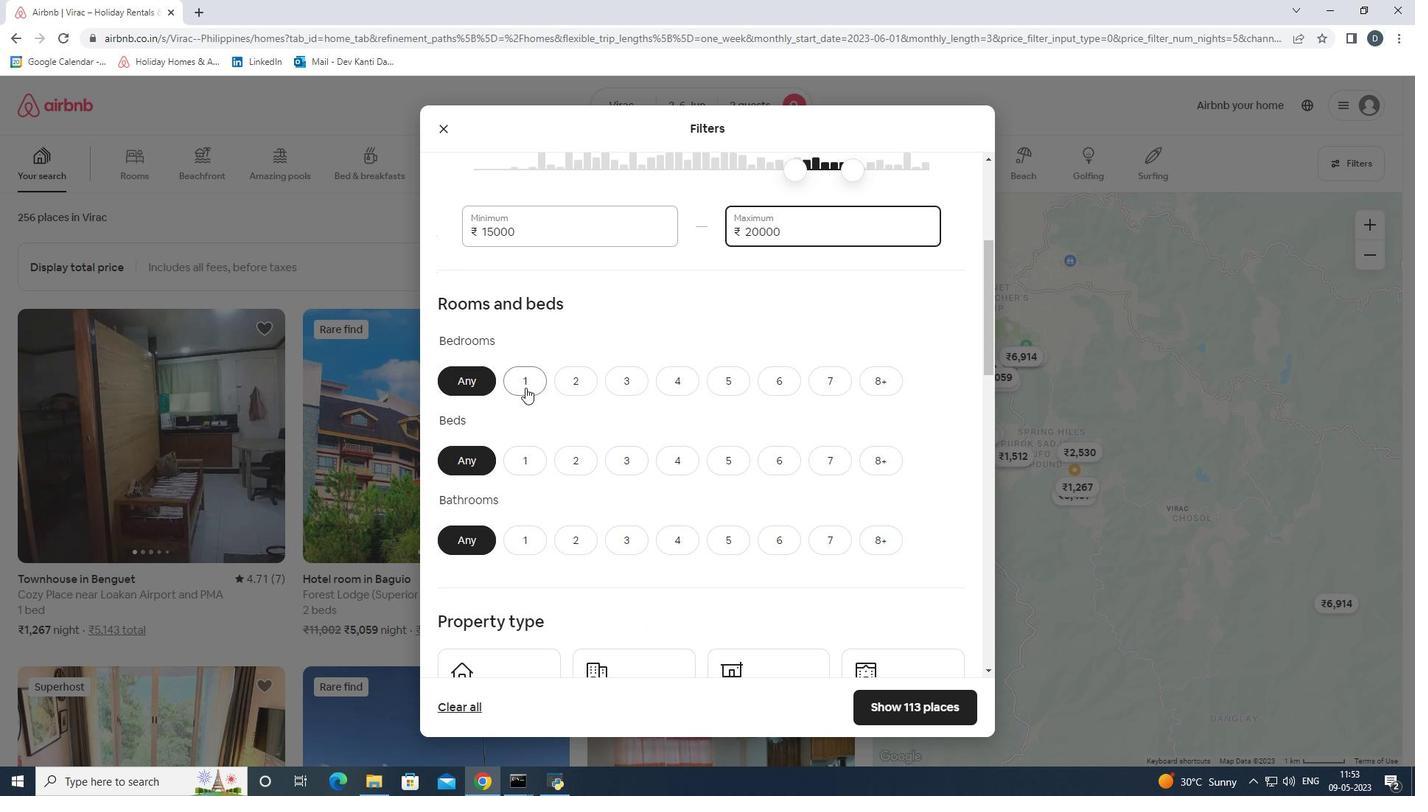 
Action: Mouse moved to (524, 457)
Screenshot: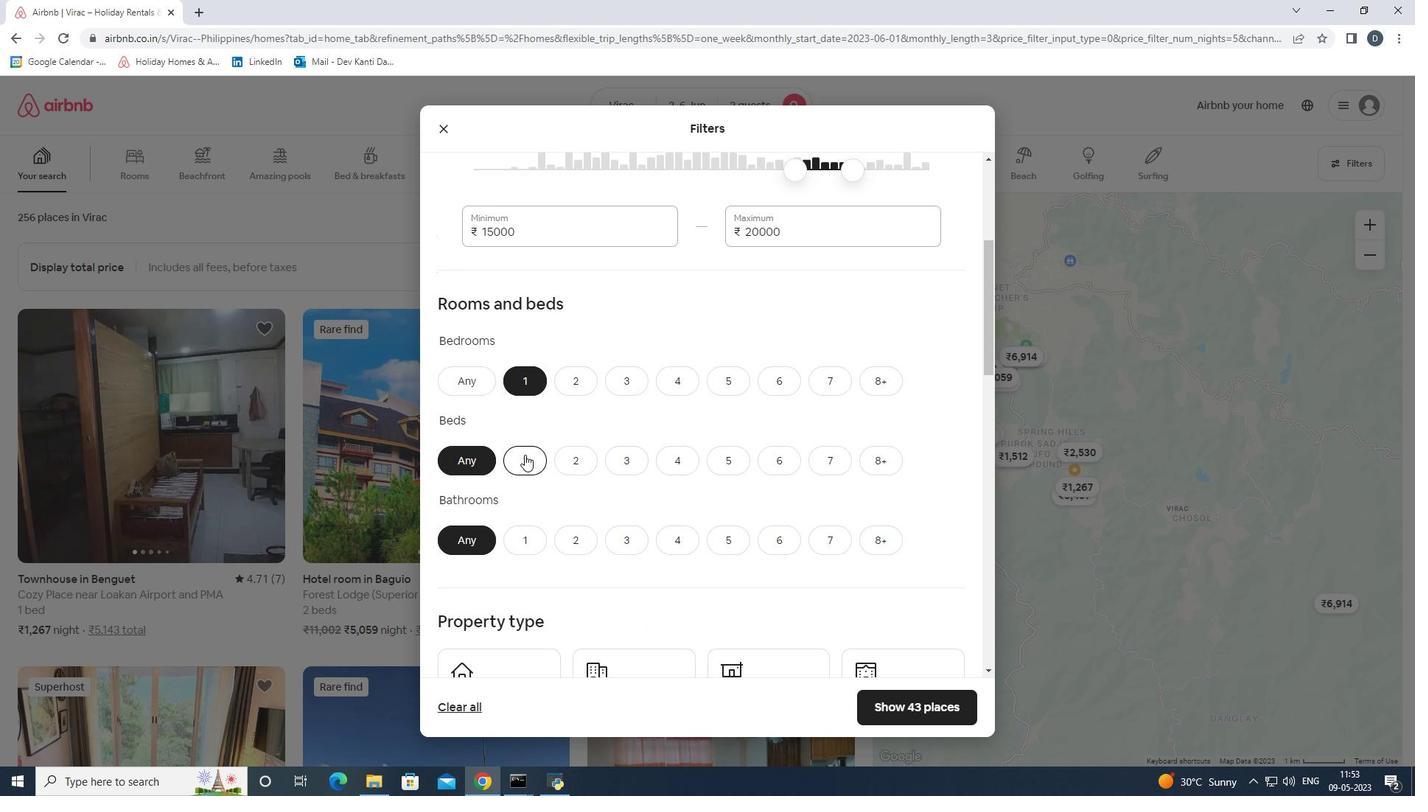 
Action: Mouse pressed left at (524, 457)
Screenshot: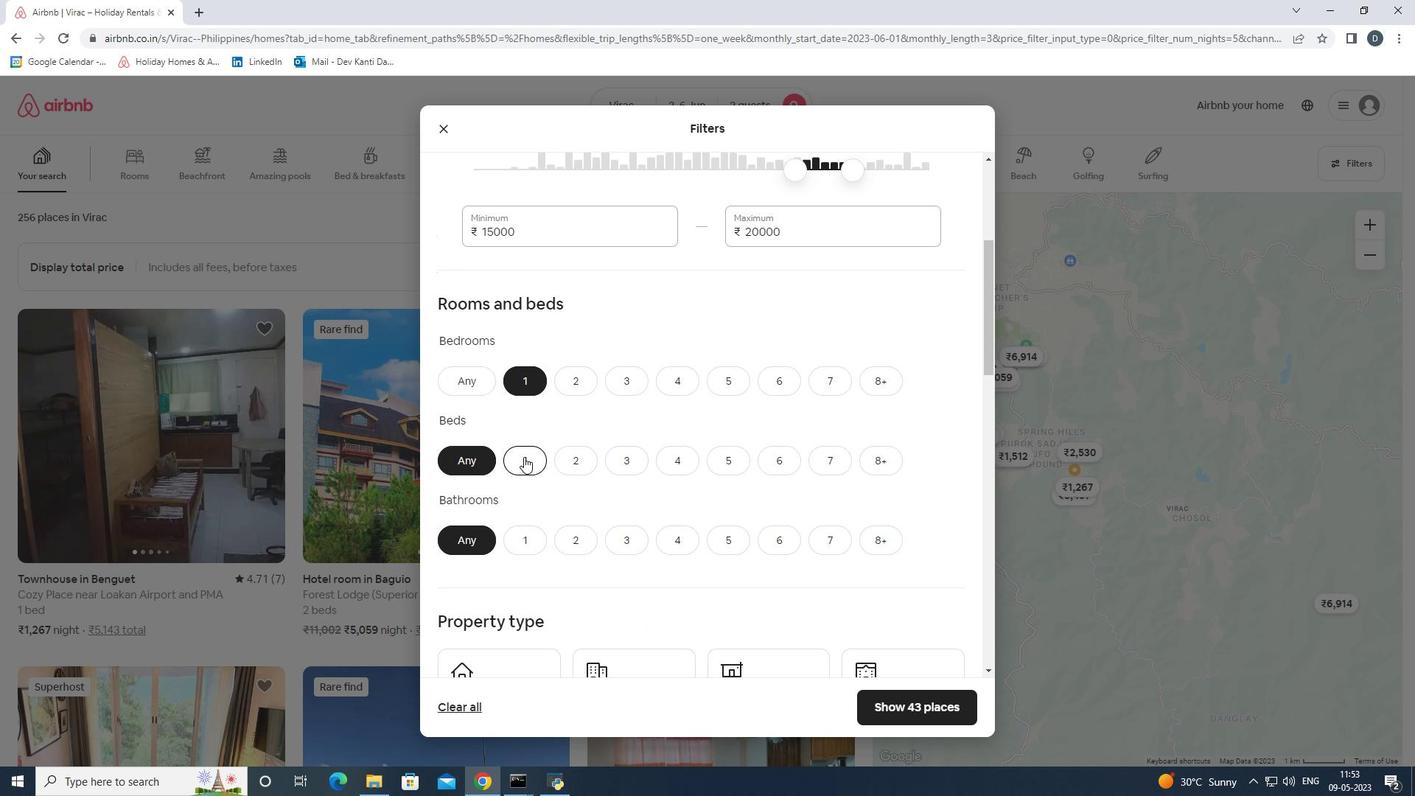 
Action: Mouse moved to (515, 546)
Screenshot: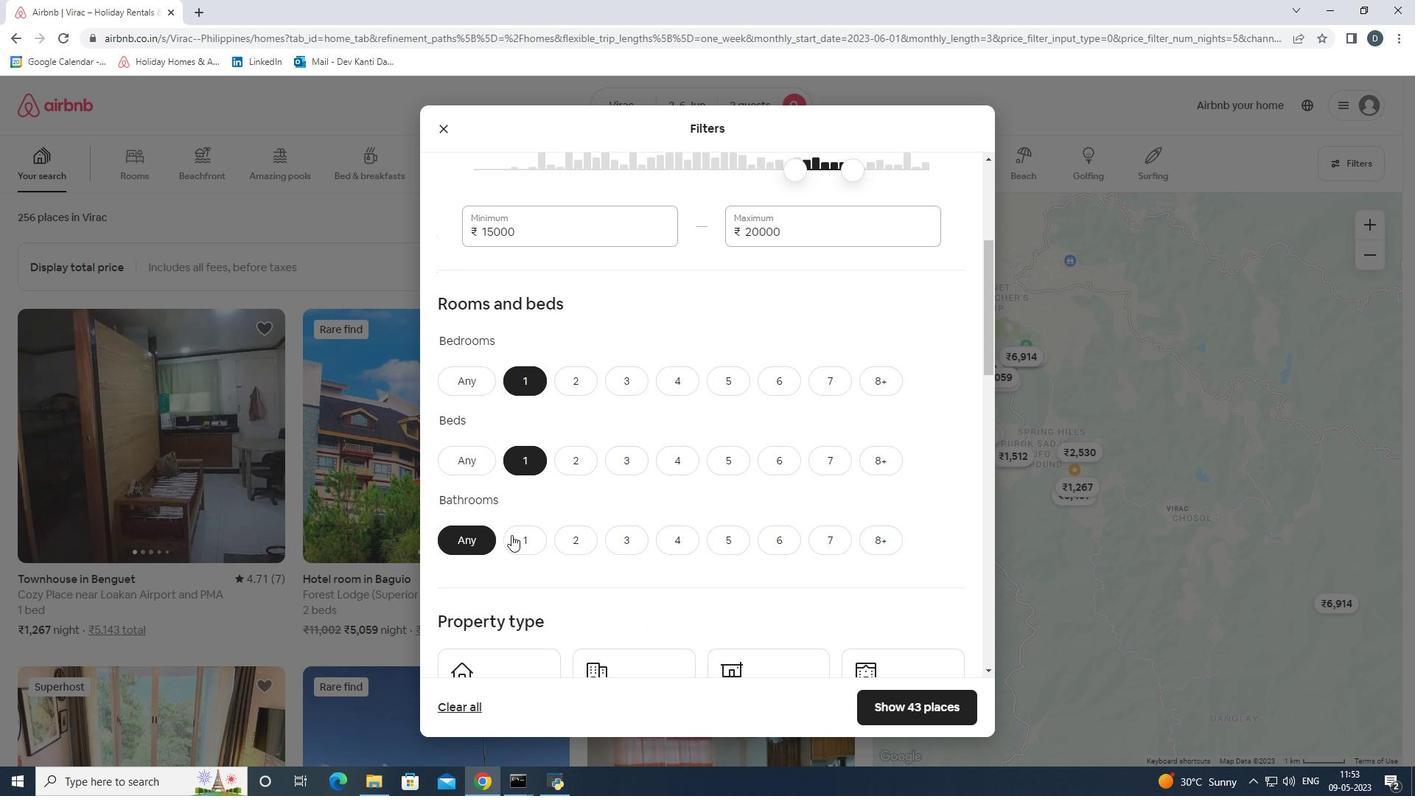 
Action: Mouse pressed left at (515, 546)
Screenshot: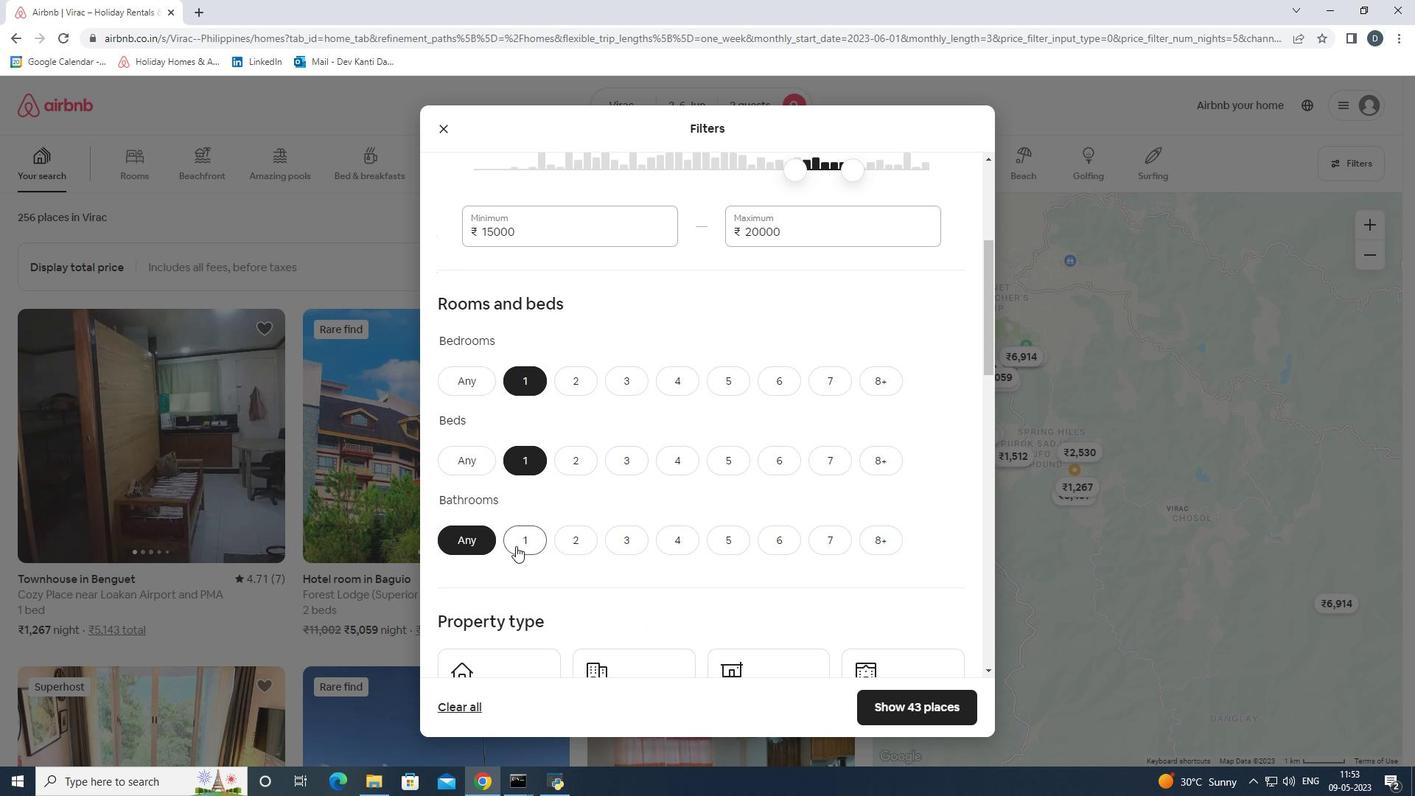 
Action: Mouse moved to (515, 546)
Screenshot: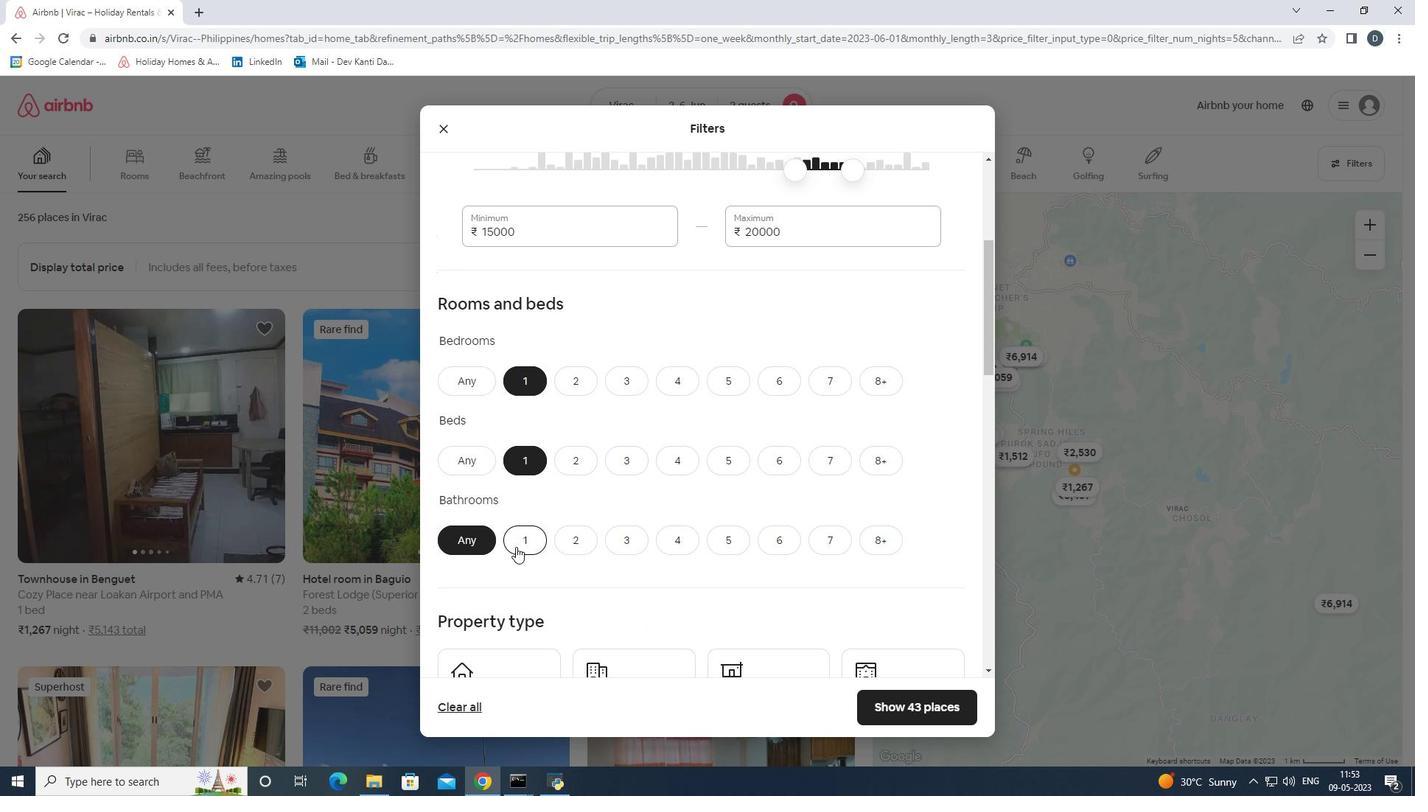 
Action: Mouse scrolled (515, 546) with delta (0, 0)
Screenshot: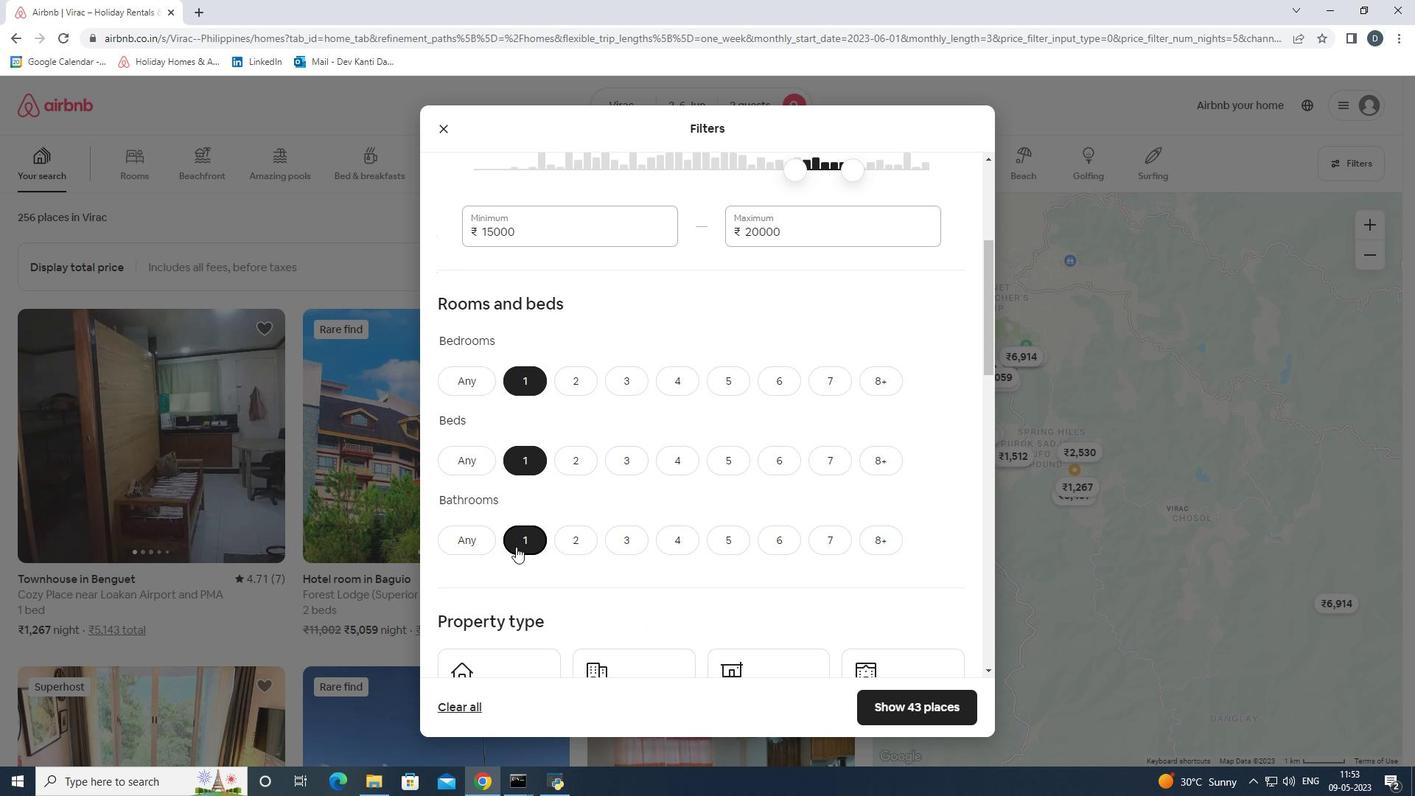 
Action: Mouse scrolled (515, 546) with delta (0, 0)
Screenshot: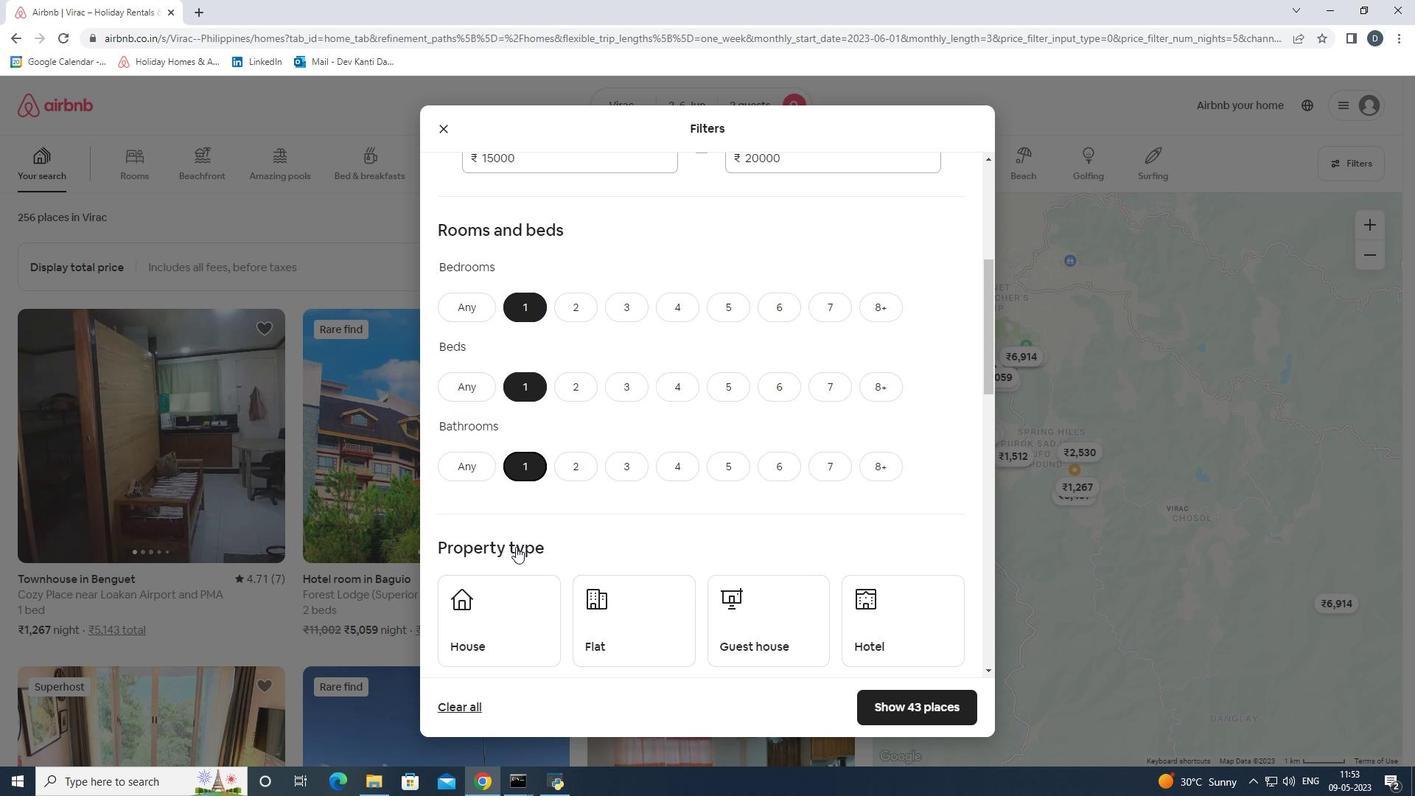 
Action: Mouse moved to (515, 547)
Screenshot: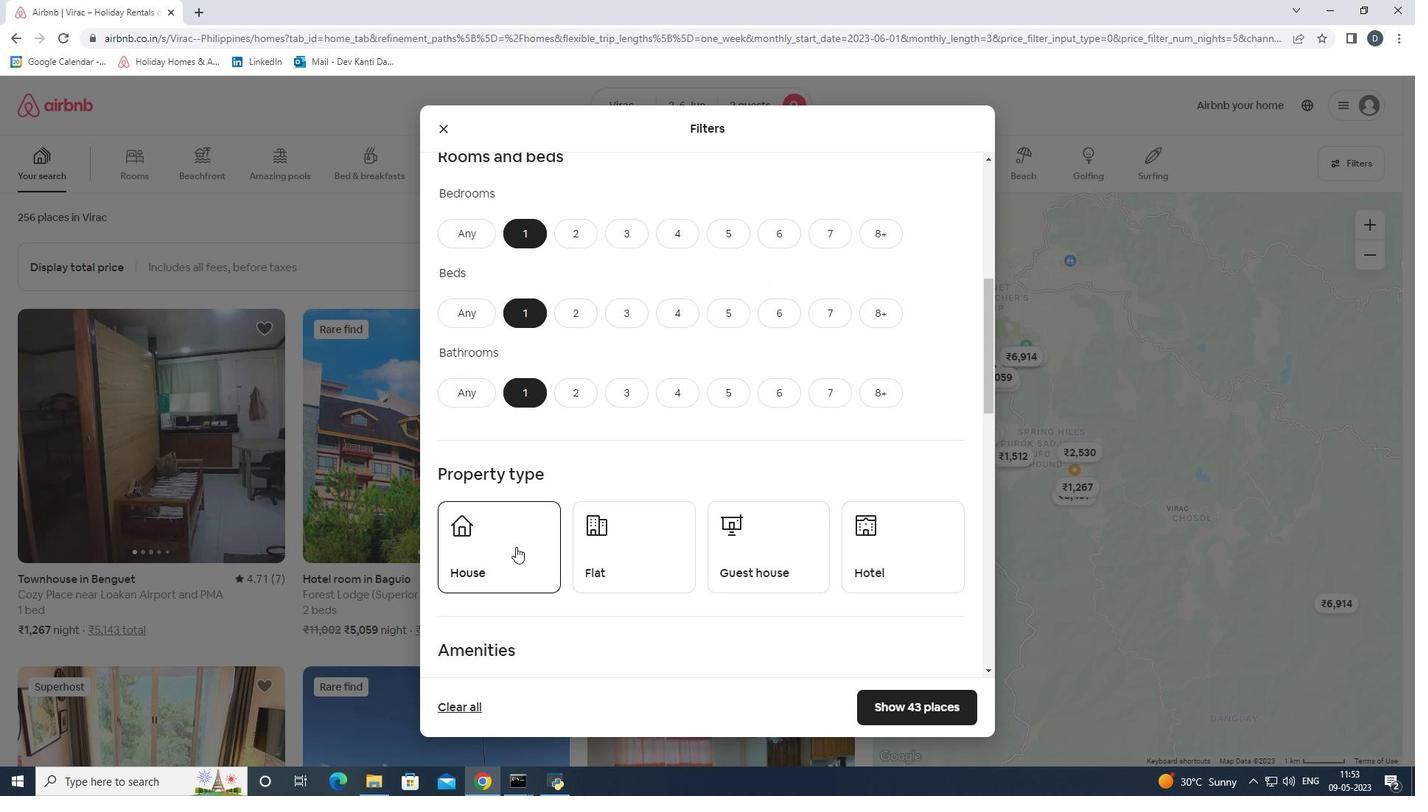 
Action: Mouse scrolled (515, 546) with delta (0, 0)
Screenshot: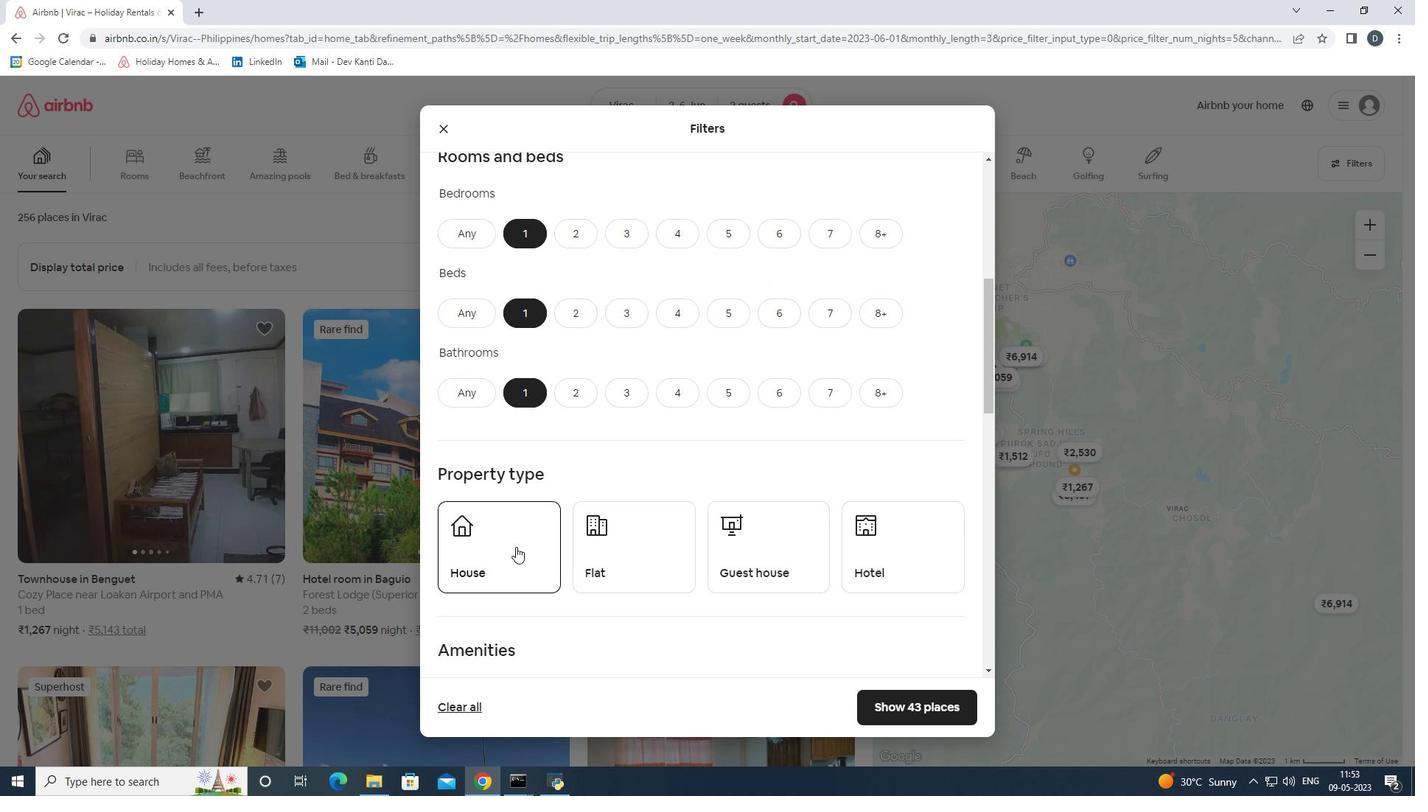 
Action: Mouse moved to (524, 480)
Screenshot: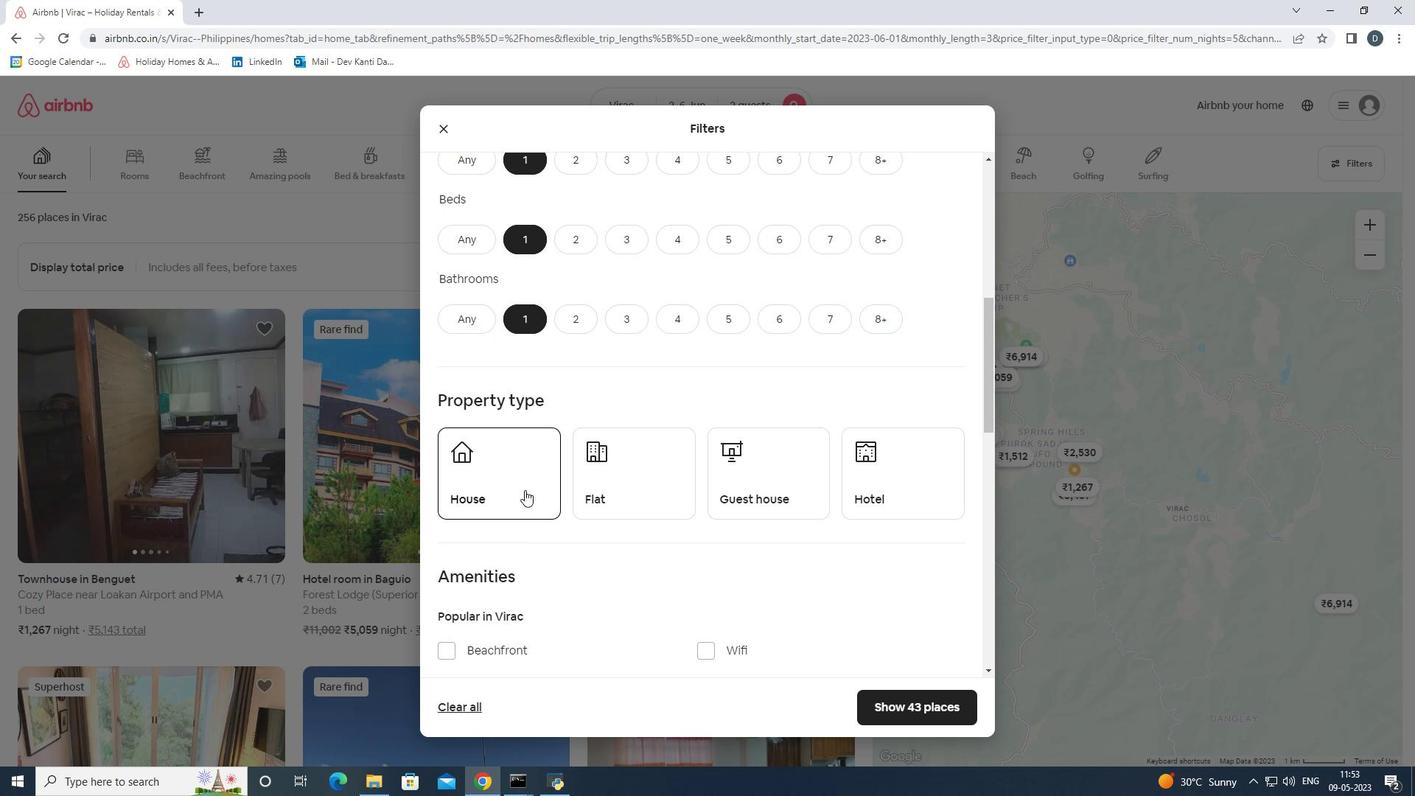 
Action: Mouse pressed left at (524, 480)
Screenshot: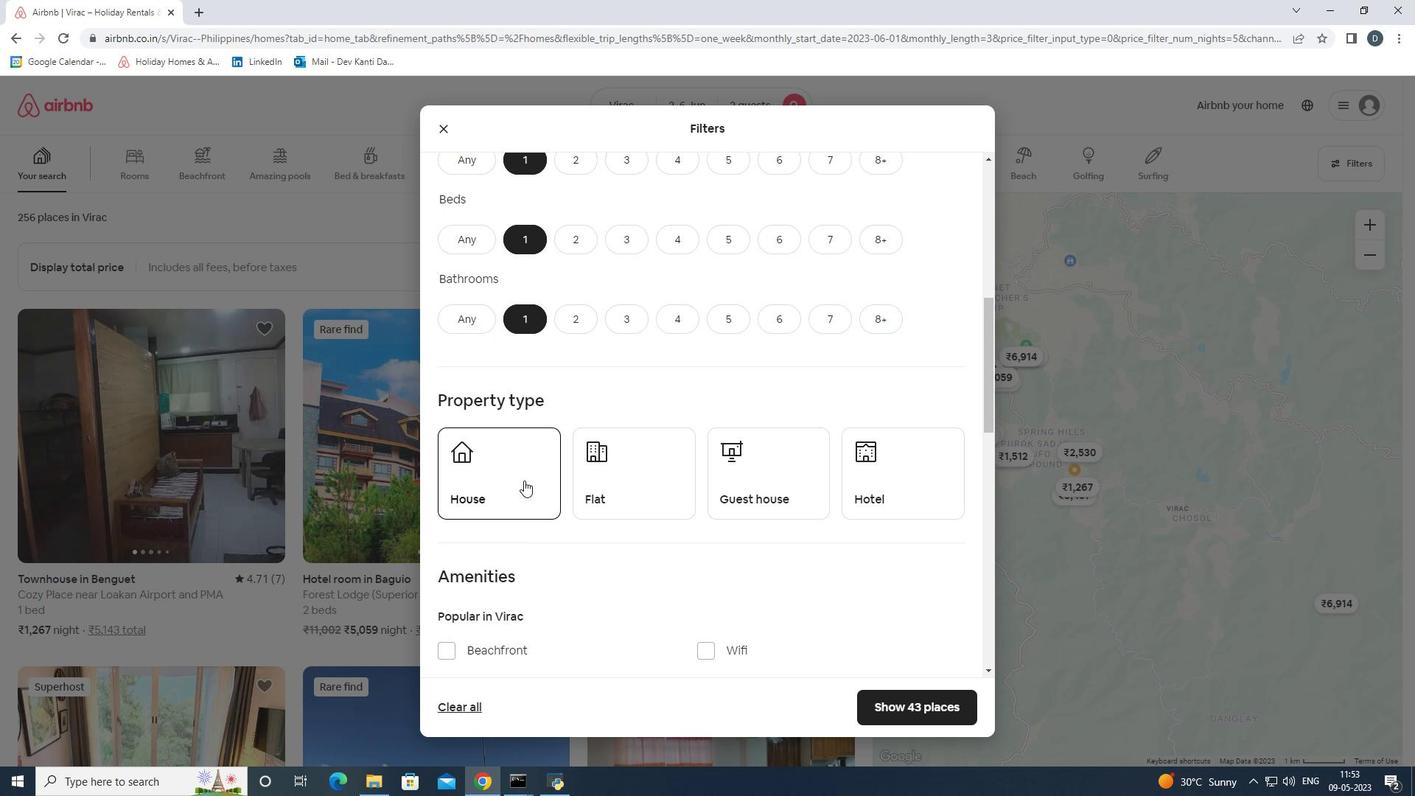 
Action: Mouse moved to (608, 487)
Screenshot: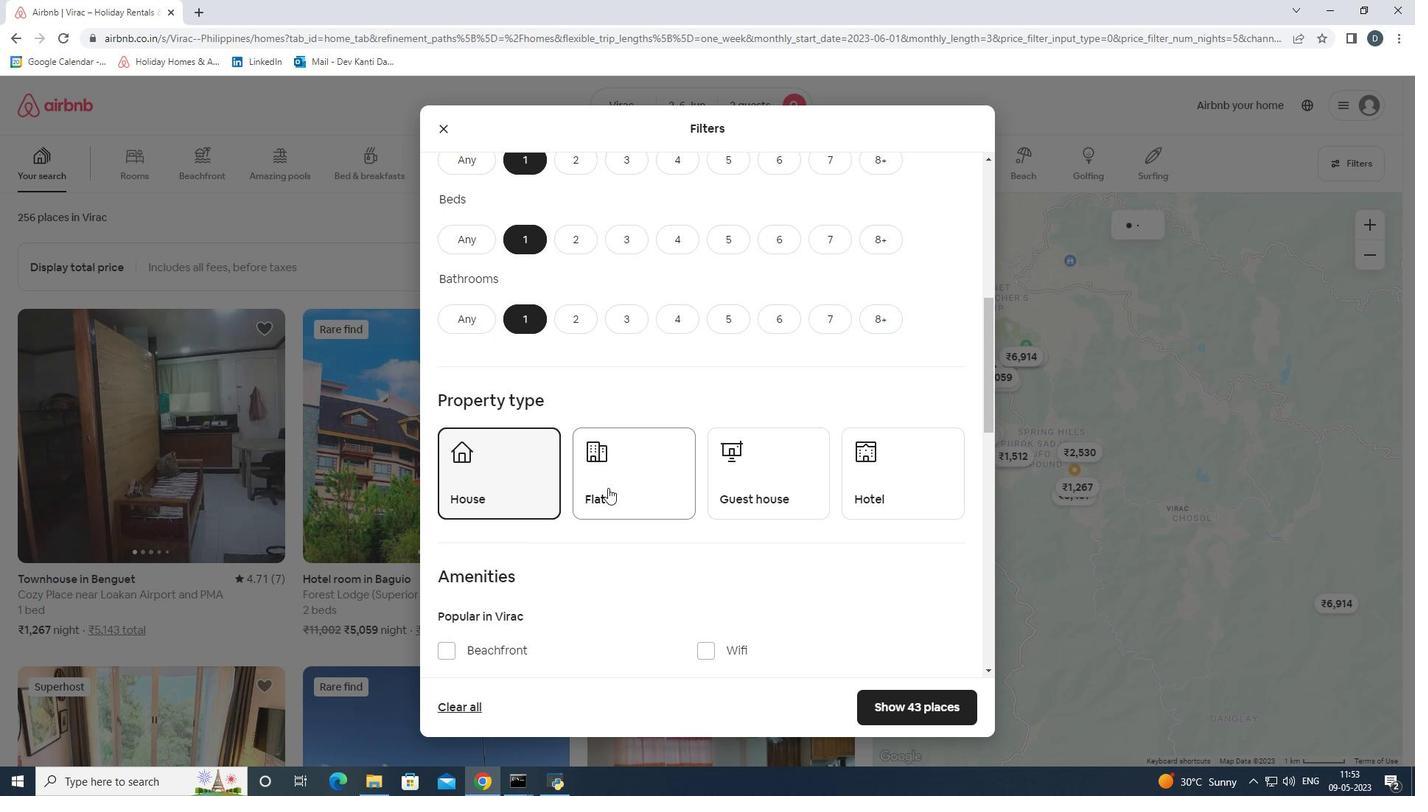 
Action: Mouse pressed left at (608, 487)
Screenshot: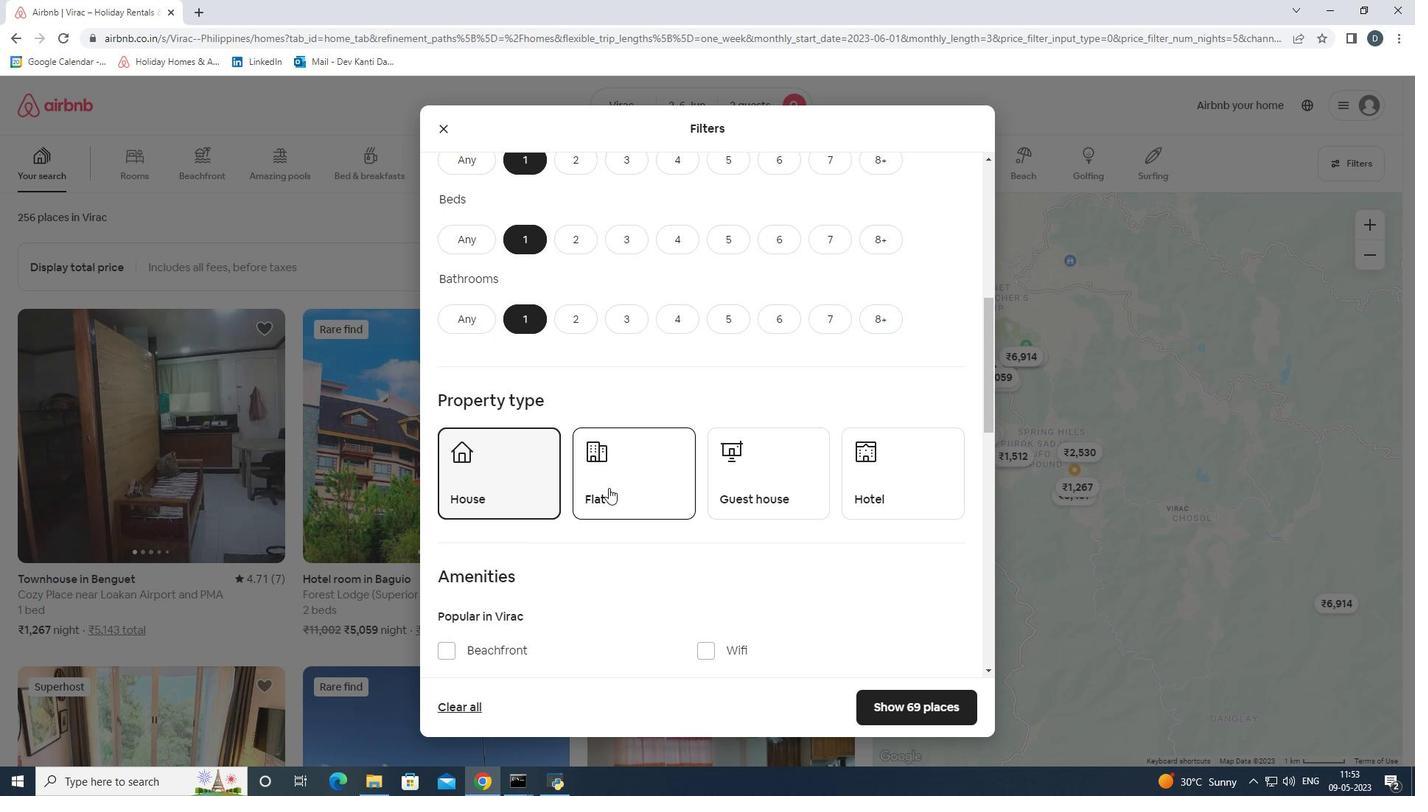 
Action: Mouse moved to (749, 485)
Screenshot: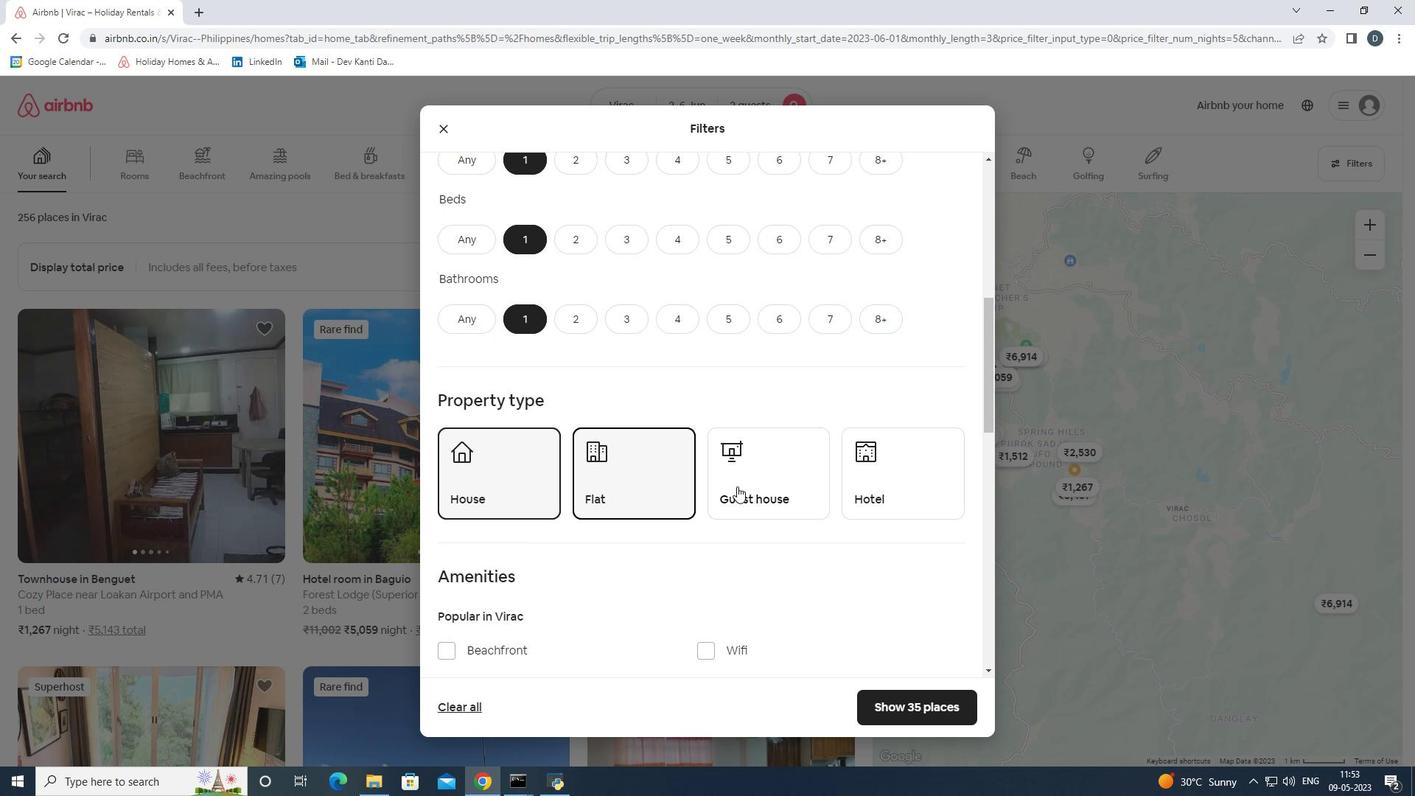
Action: Mouse pressed left at (749, 485)
Screenshot: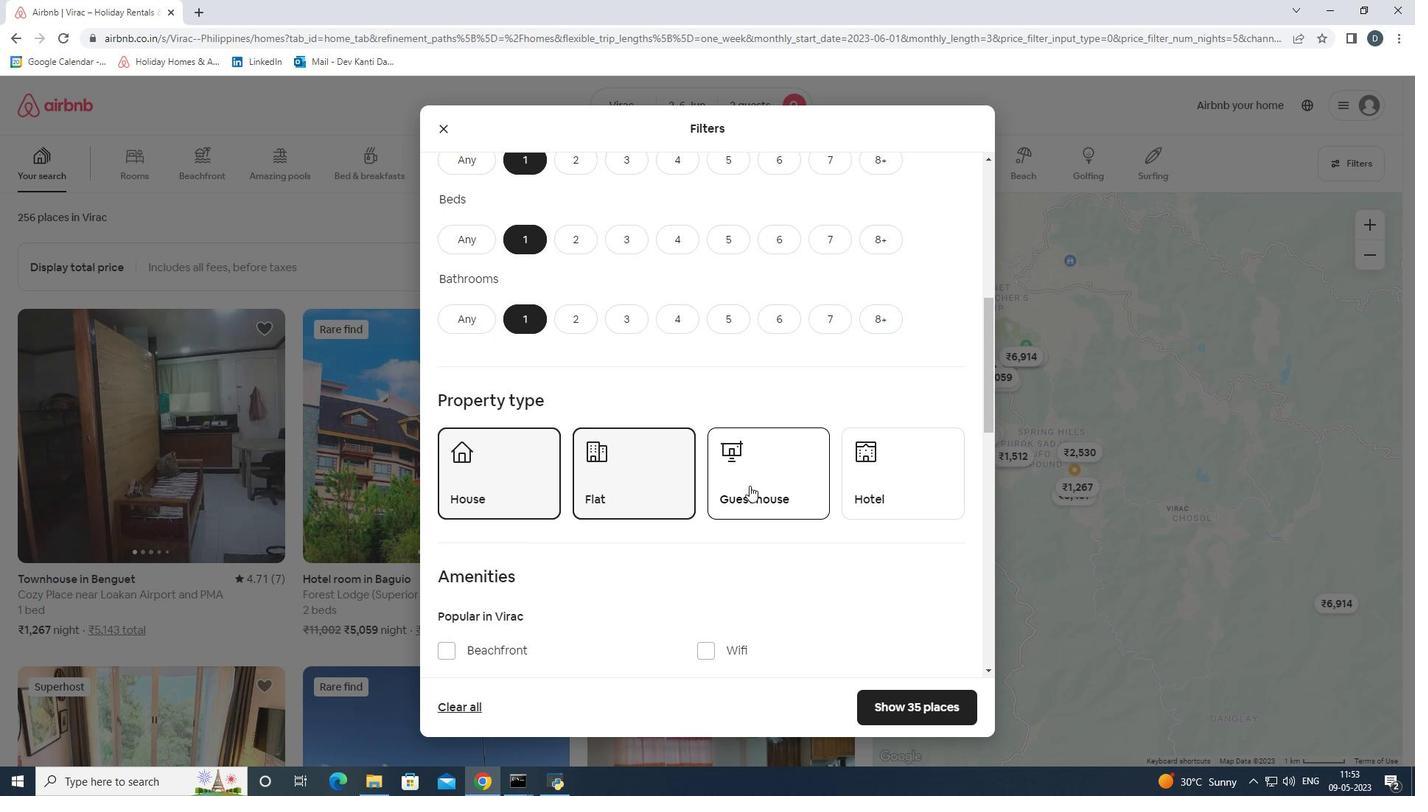 
Action: Mouse moved to (868, 476)
Screenshot: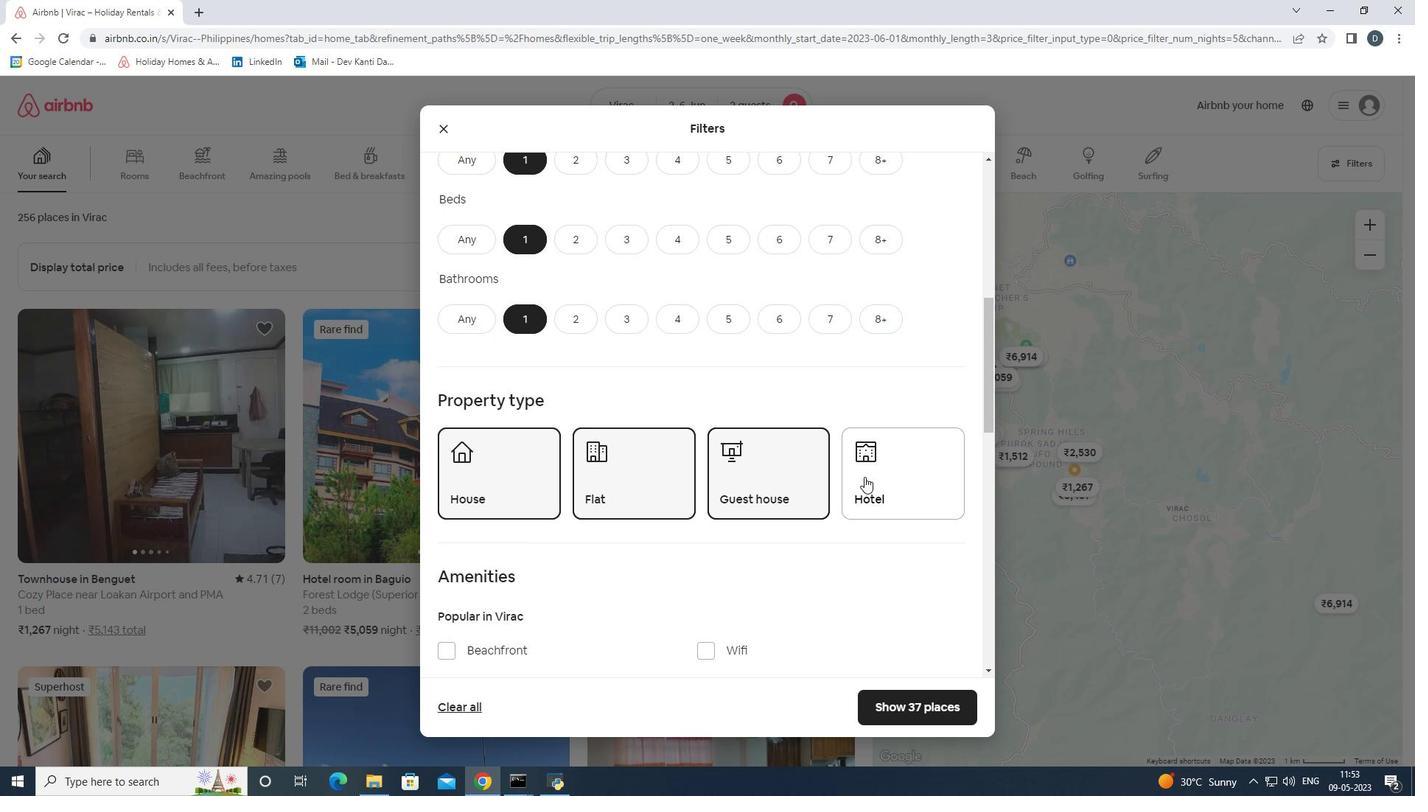 
Action: Mouse pressed left at (868, 476)
Screenshot: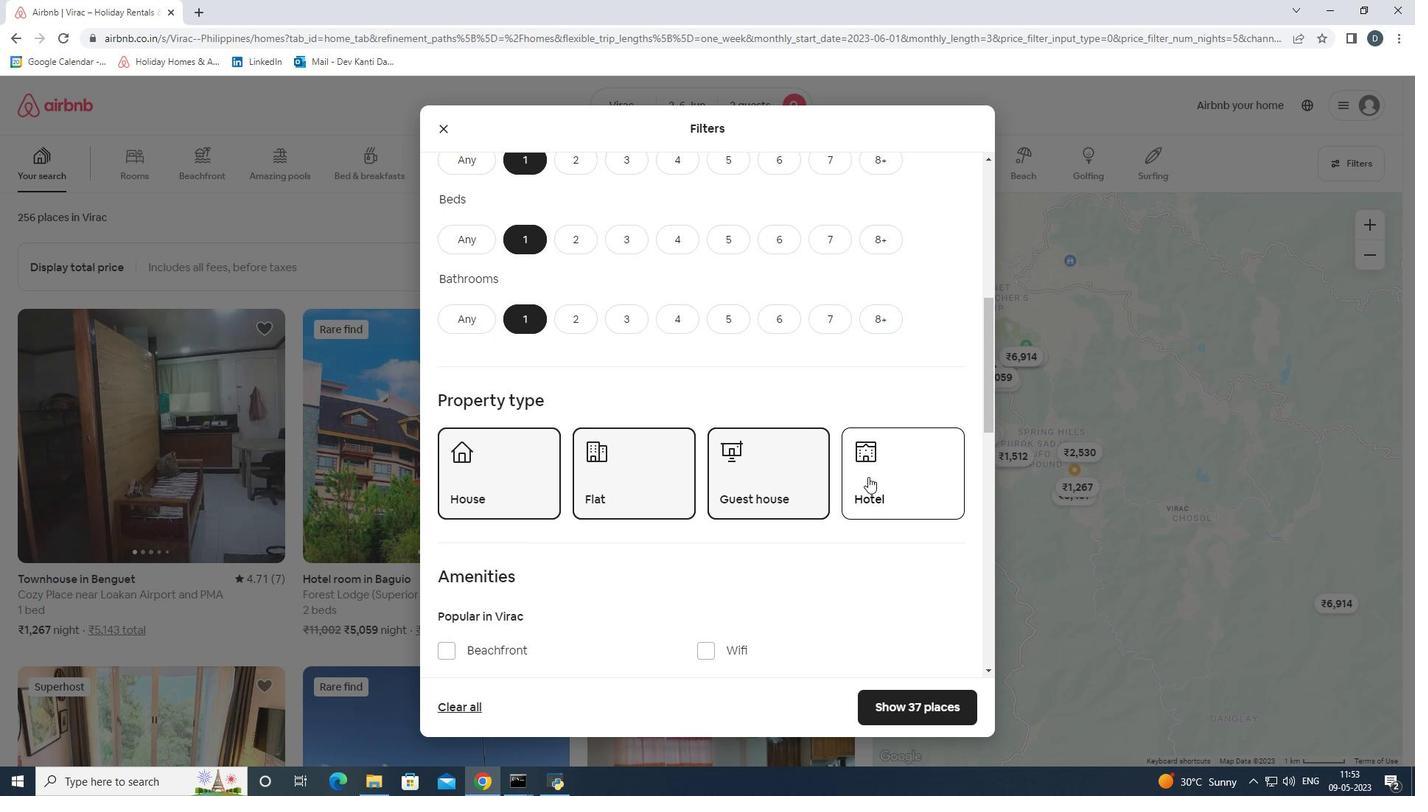 
Action: Mouse moved to (869, 476)
Screenshot: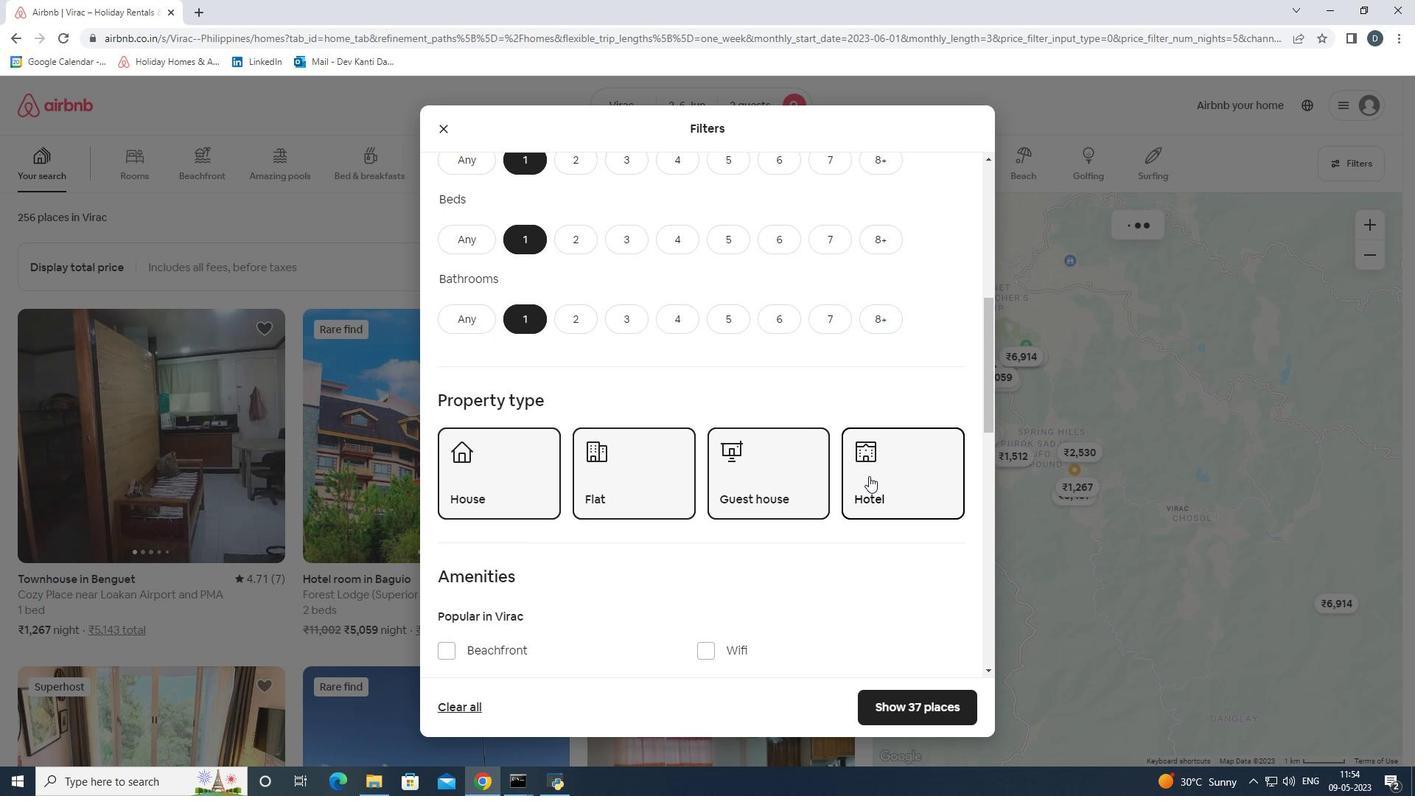 
Action: Mouse scrolled (869, 475) with delta (0, 0)
Screenshot: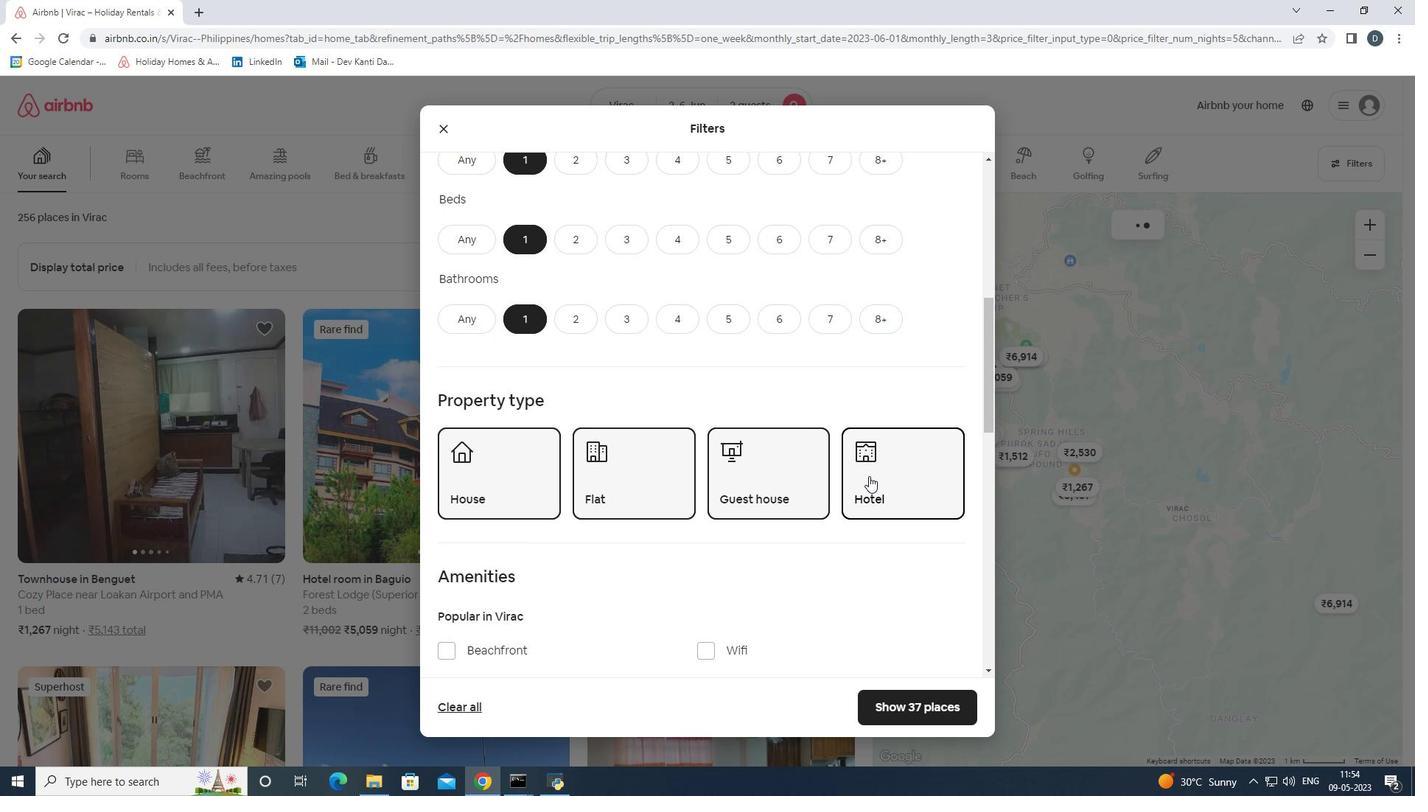 
Action: Mouse scrolled (869, 475) with delta (0, 0)
Screenshot: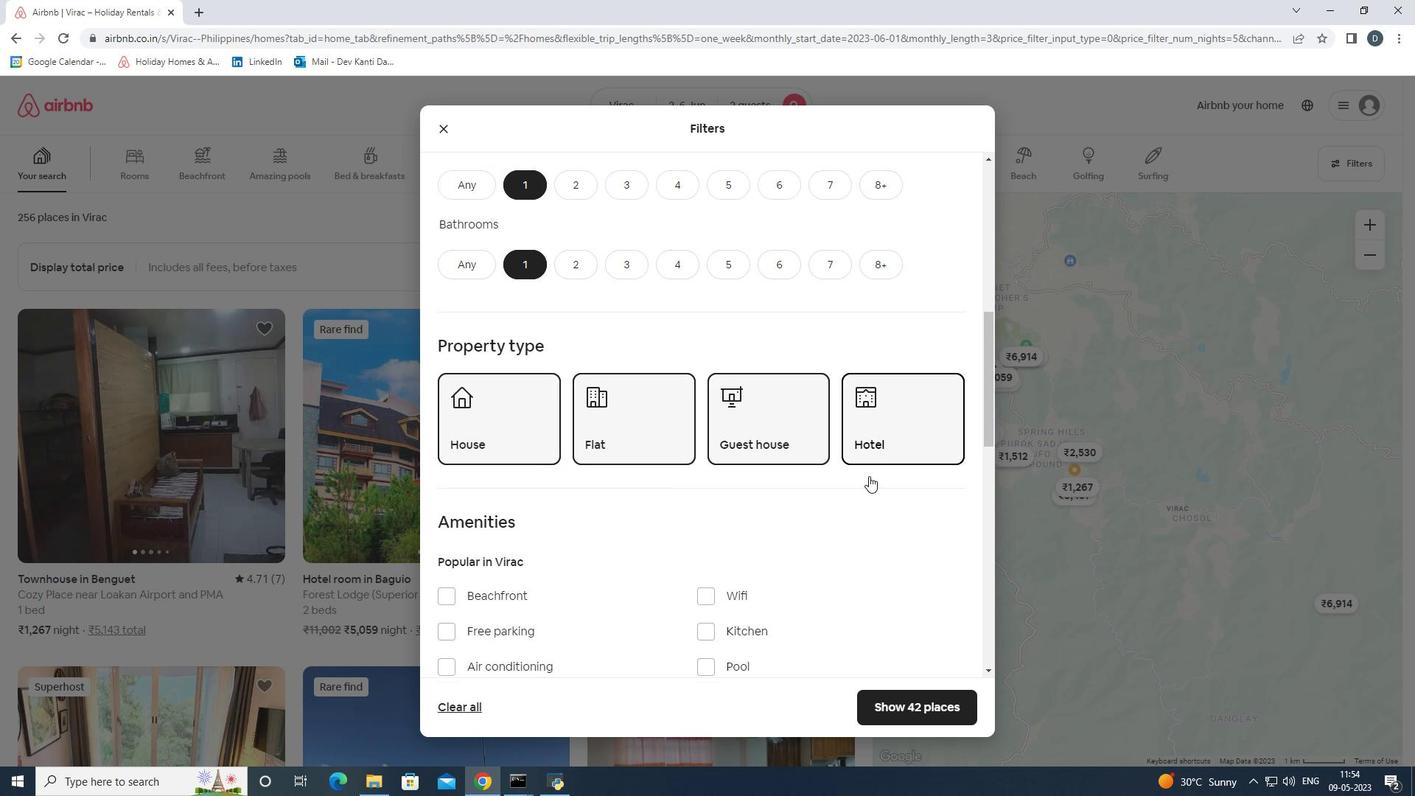 
Action: Mouse scrolled (869, 475) with delta (0, 0)
Screenshot: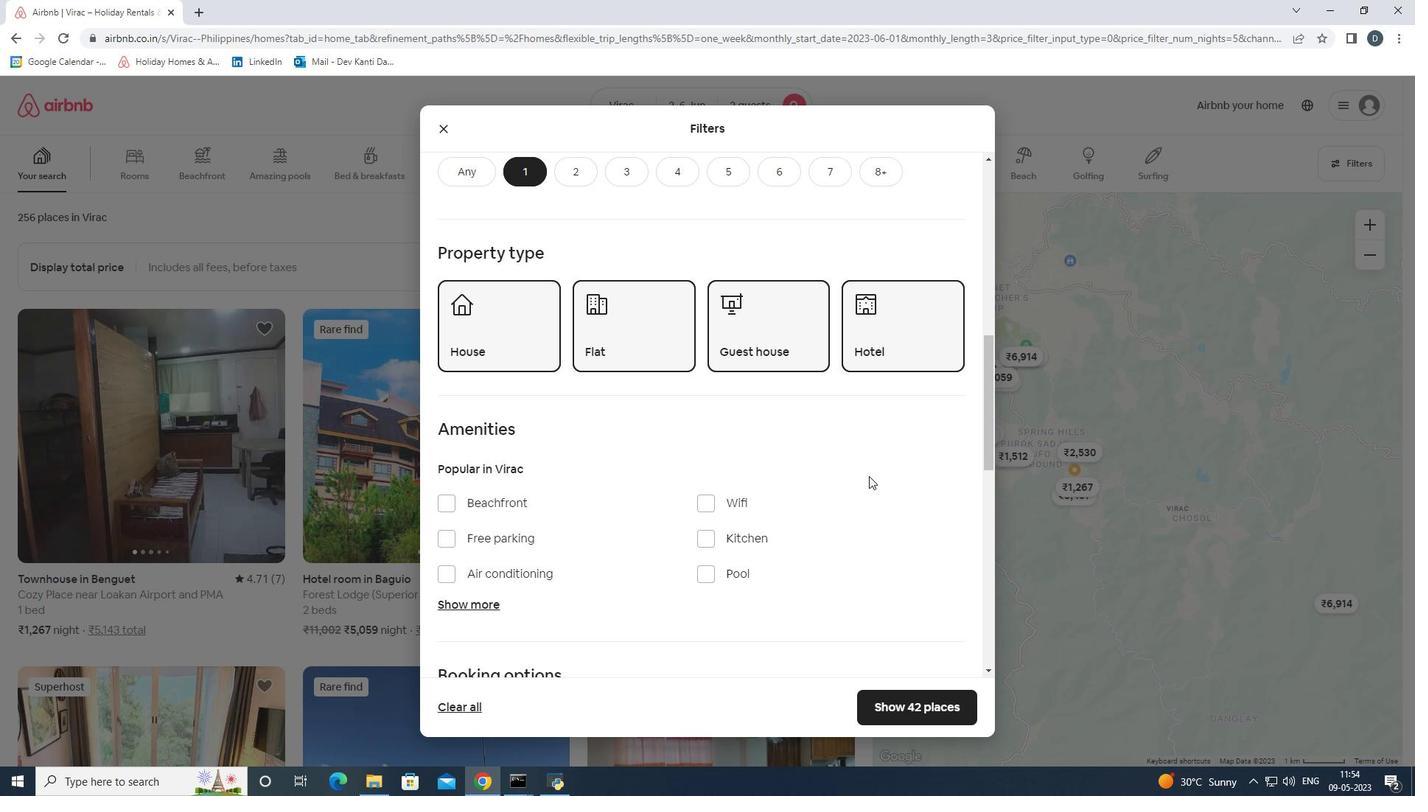 
Action: Mouse scrolled (869, 475) with delta (0, 0)
Screenshot: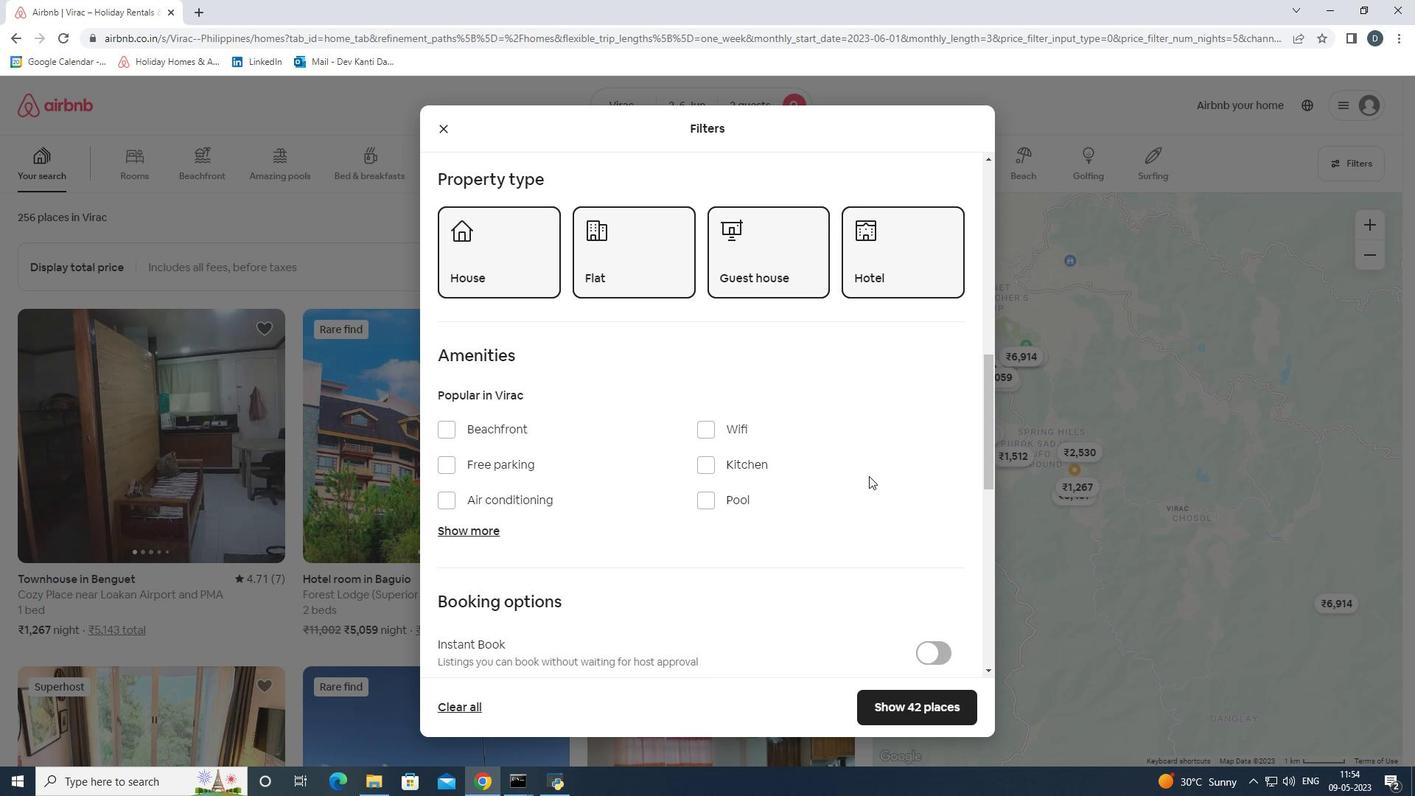 
Action: Mouse scrolled (869, 475) with delta (0, 0)
Screenshot: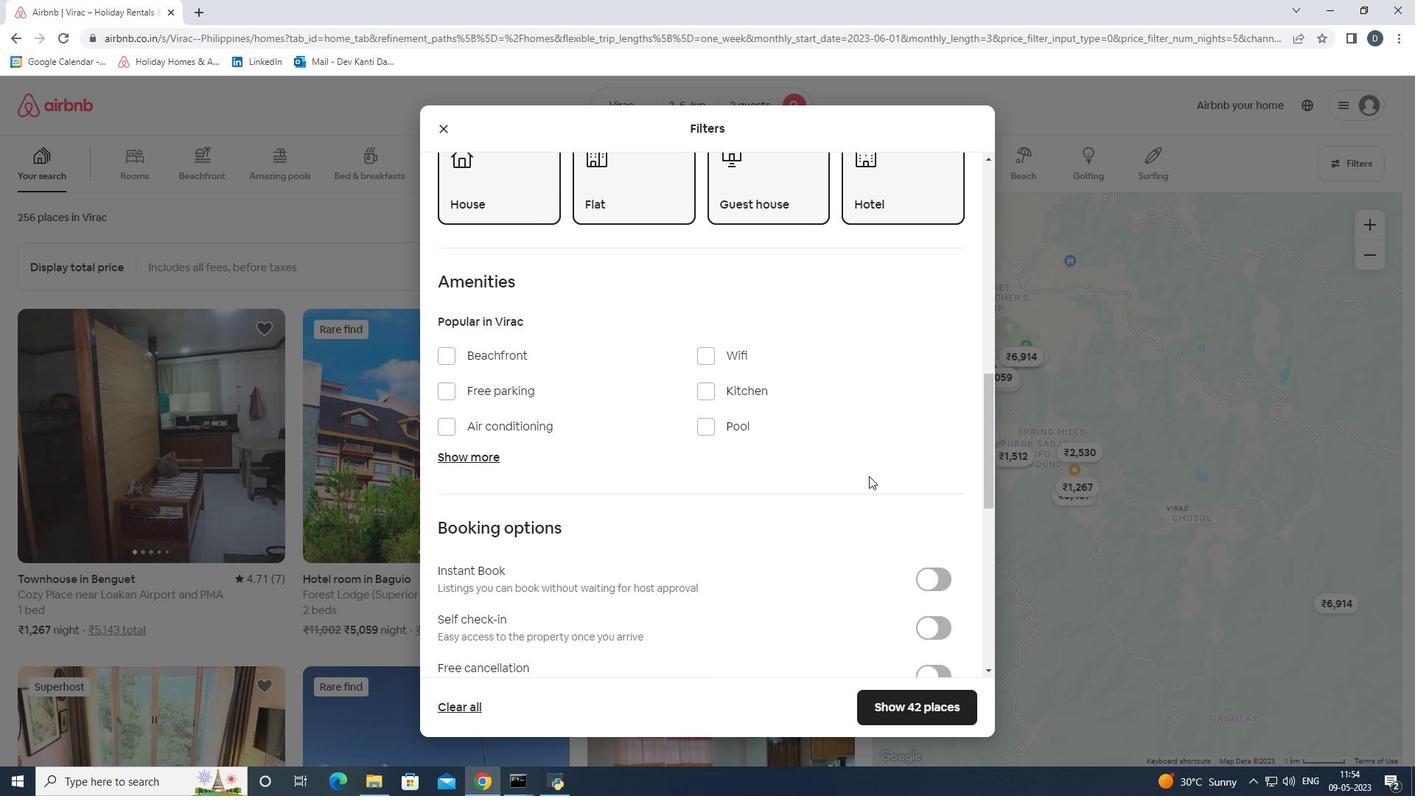 
Action: Mouse scrolled (869, 475) with delta (0, 0)
Screenshot: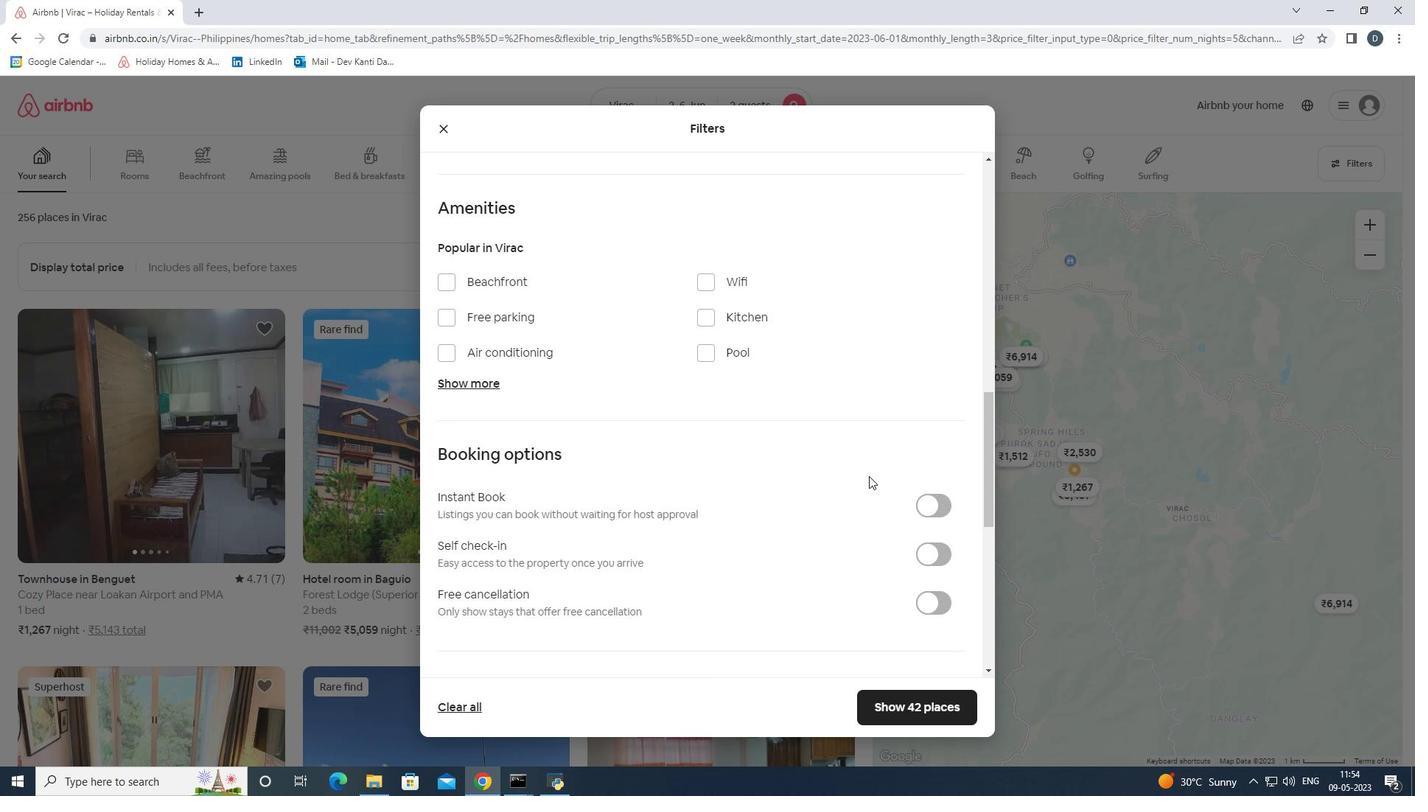 
Action: Mouse scrolled (869, 475) with delta (0, 0)
Screenshot: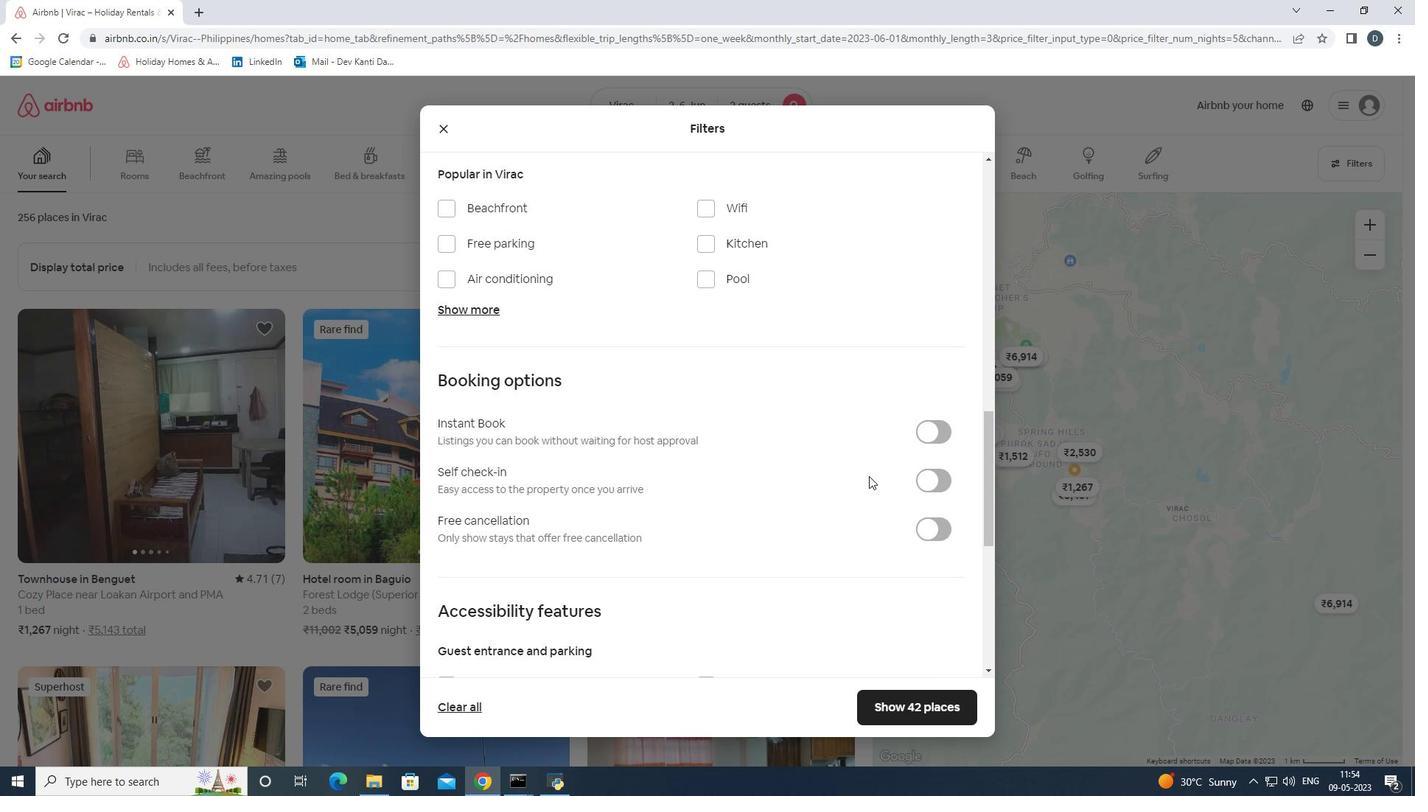 
Action: Mouse moved to (934, 409)
Screenshot: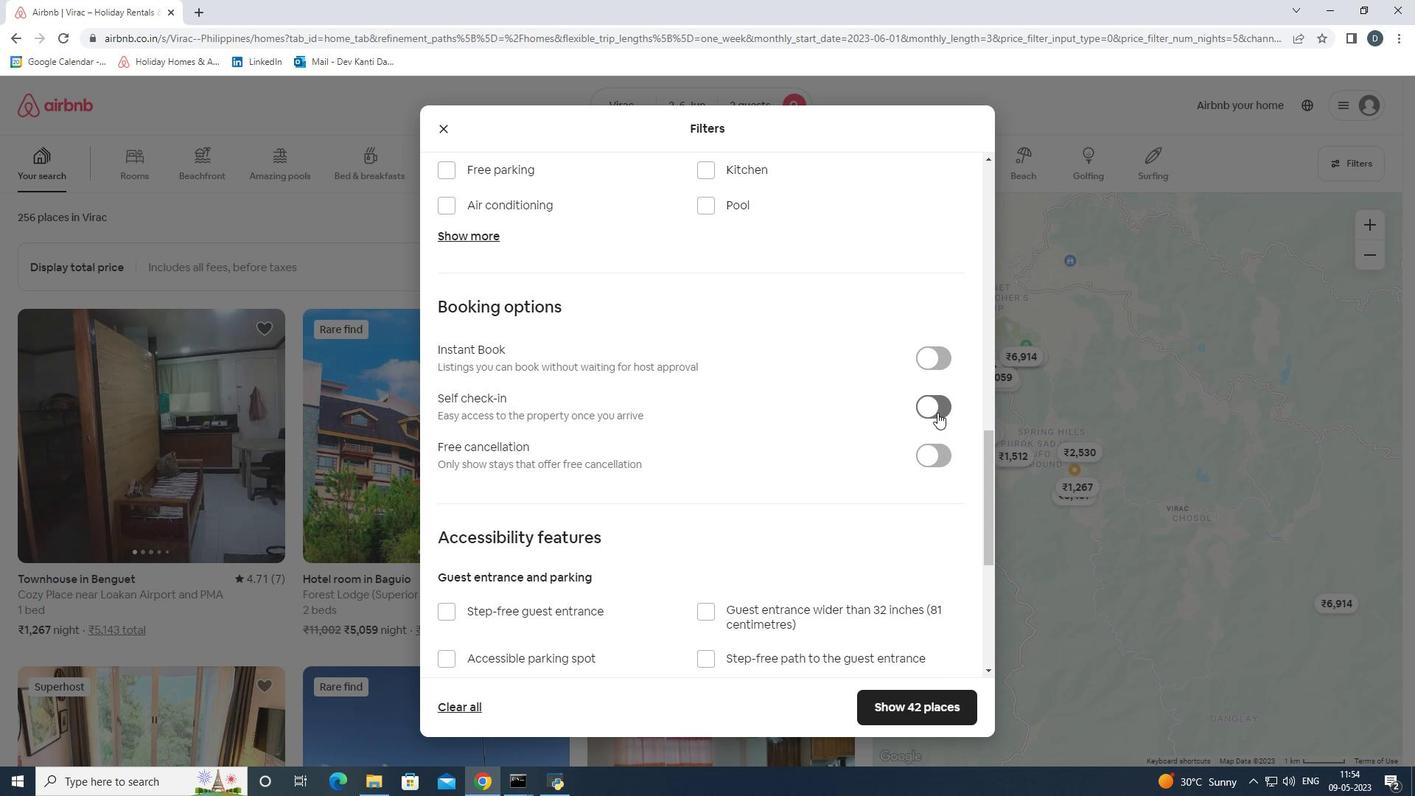 
Action: Mouse pressed left at (934, 409)
Screenshot: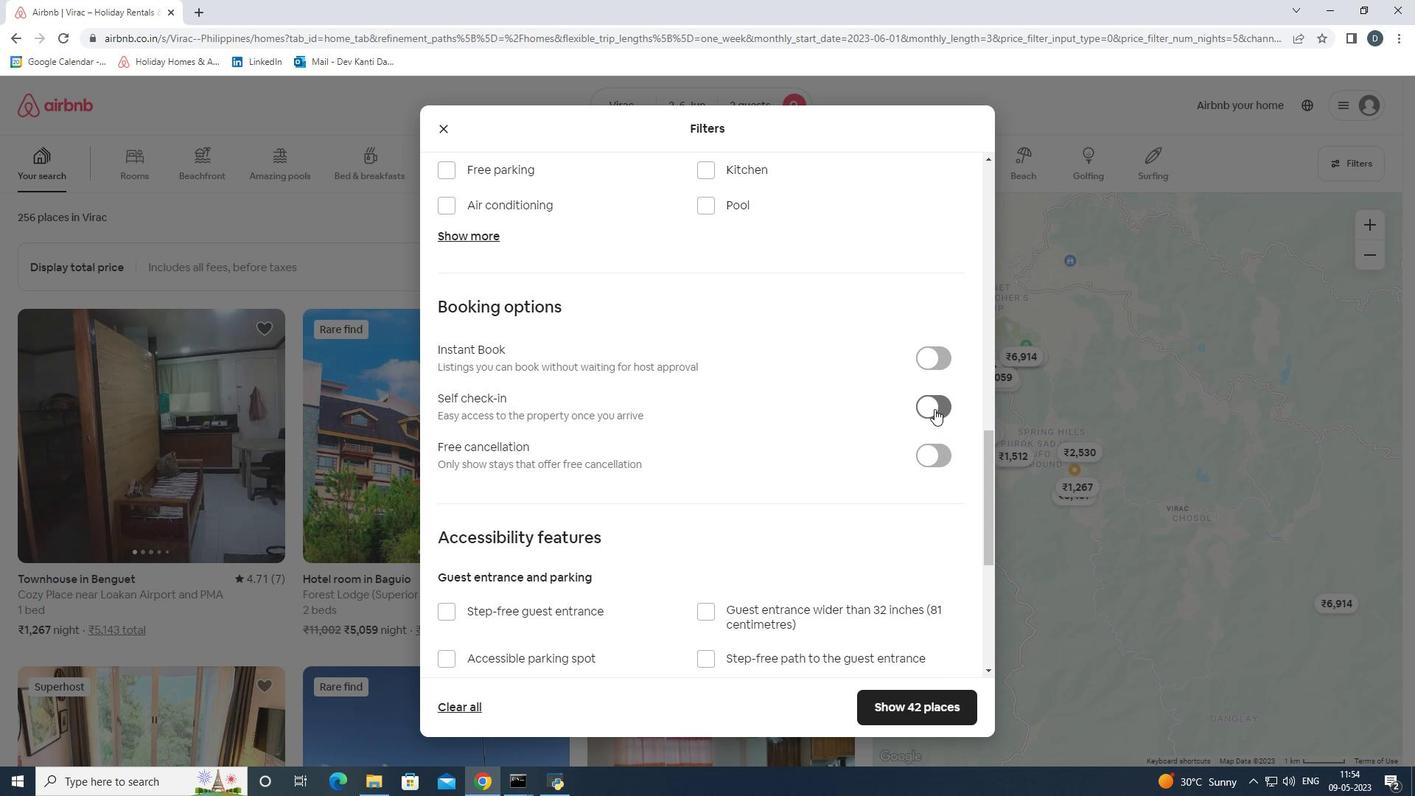 
Action: Mouse scrolled (934, 408) with delta (0, 0)
Screenshot: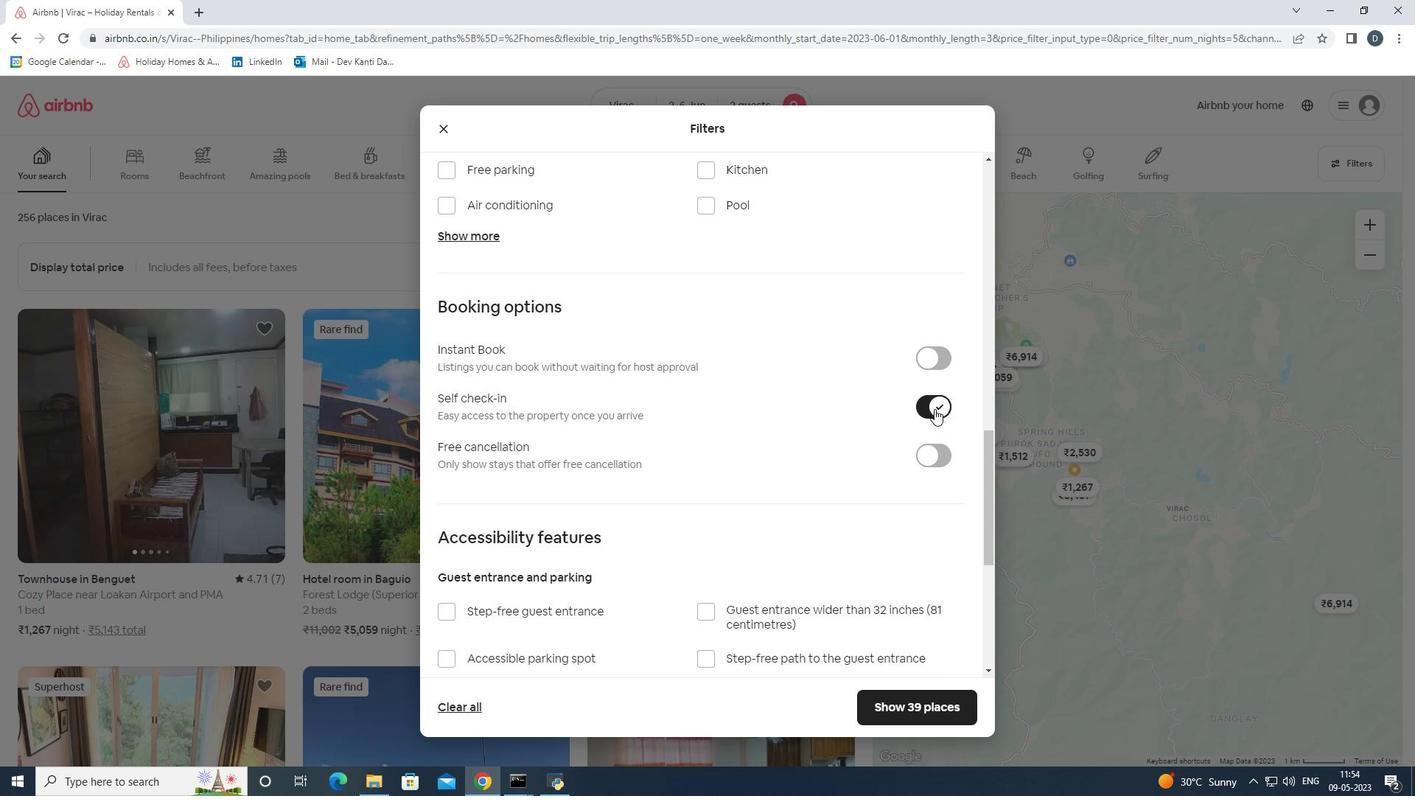 
Action: Mouse moved to (936, 417)
Screenshot: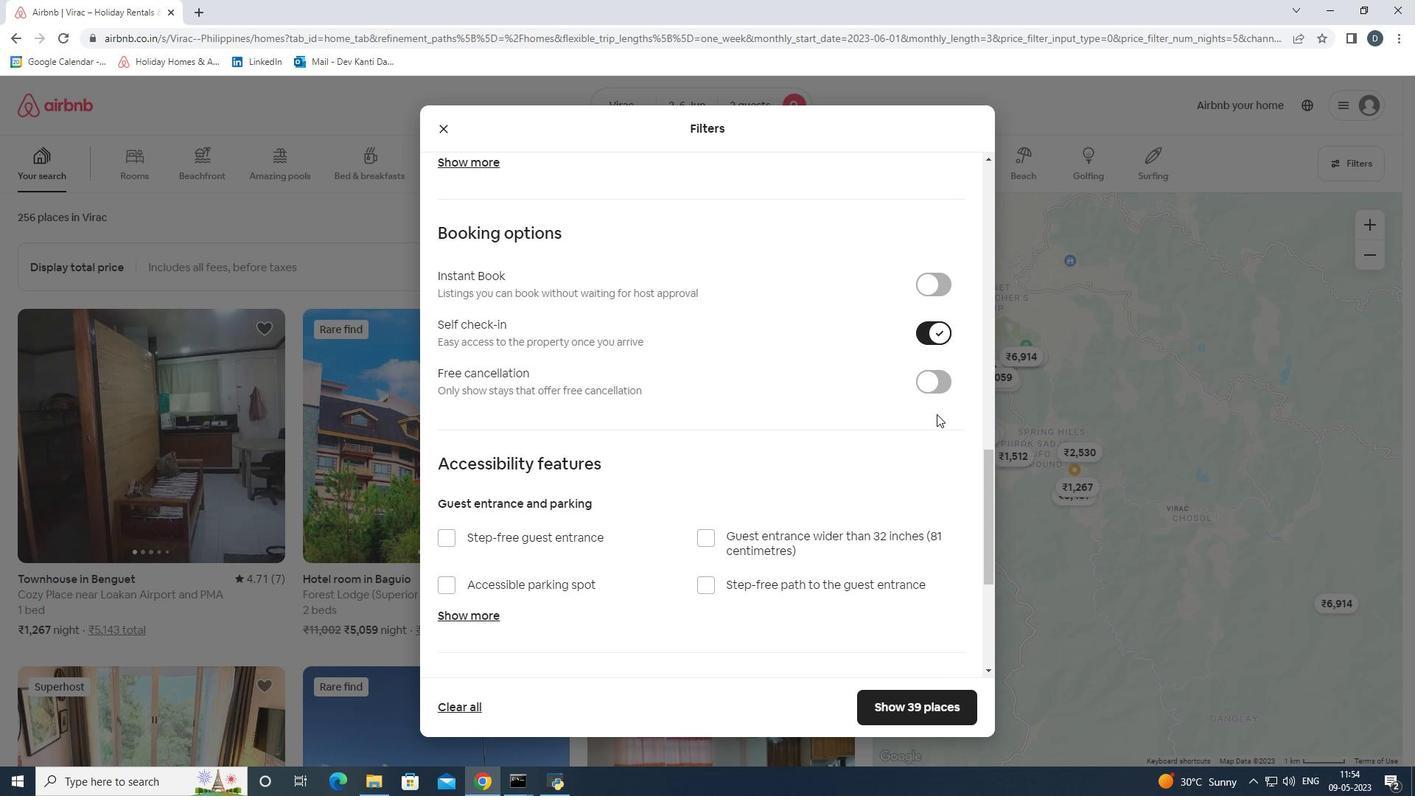 
Action: Mouse scrolled (936, 417) with delta (0, 0)
Screenshot: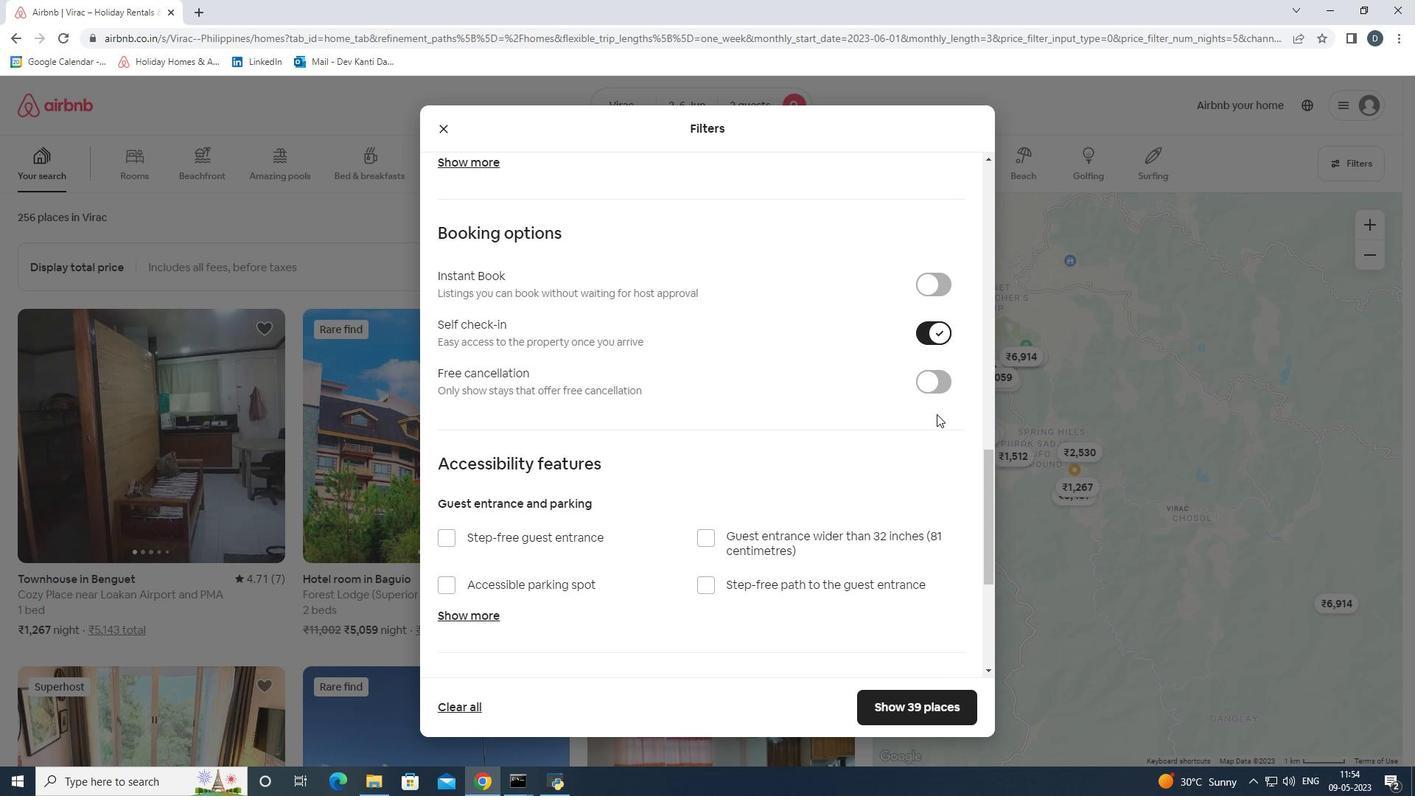 
Action: Mouse moved to (936, 417)
Screenshot: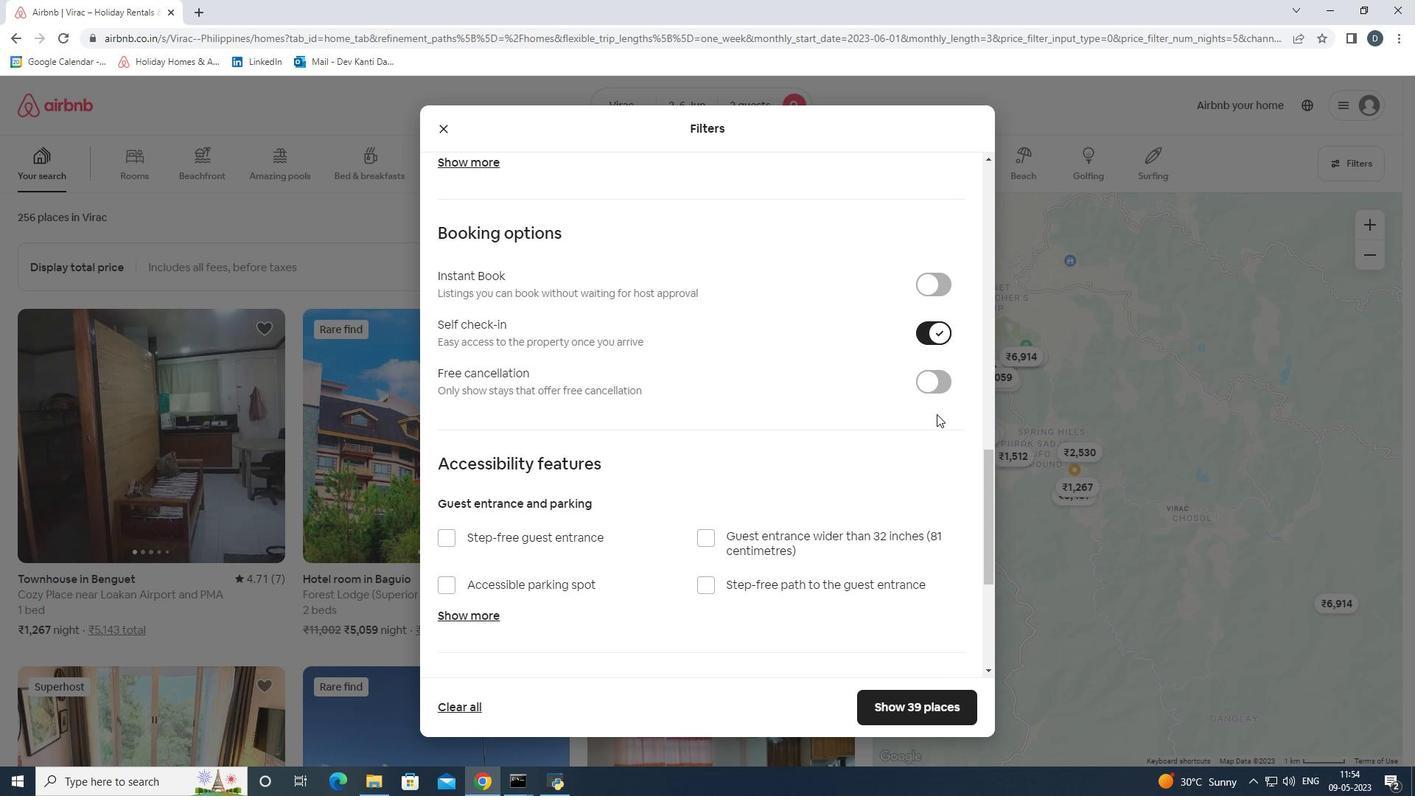 
Action: Mouse scrolled (936, 417) with delta (0, 0)
Screenshot: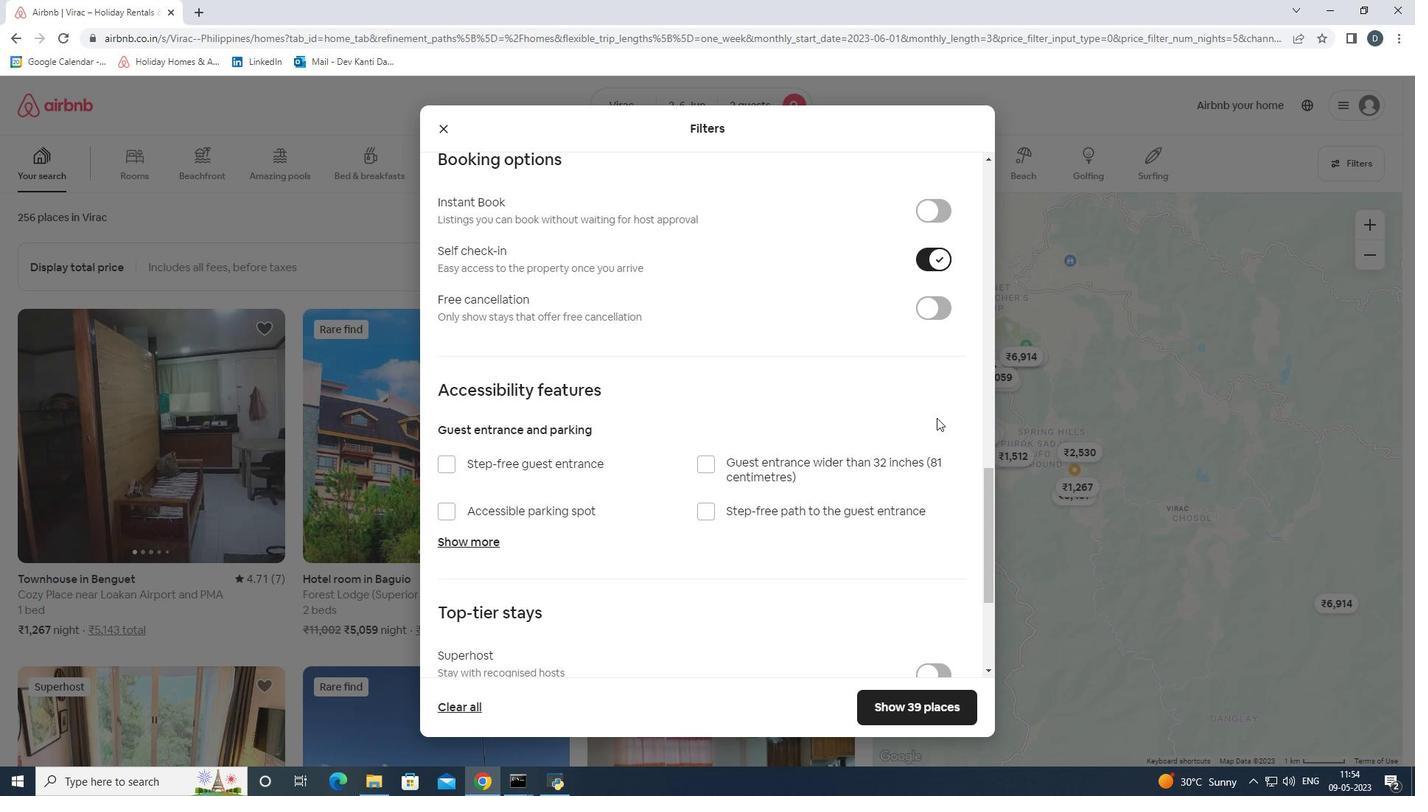 
Action: Mouse scrolled (936, 417) with delta (0, 0)
Screenshot: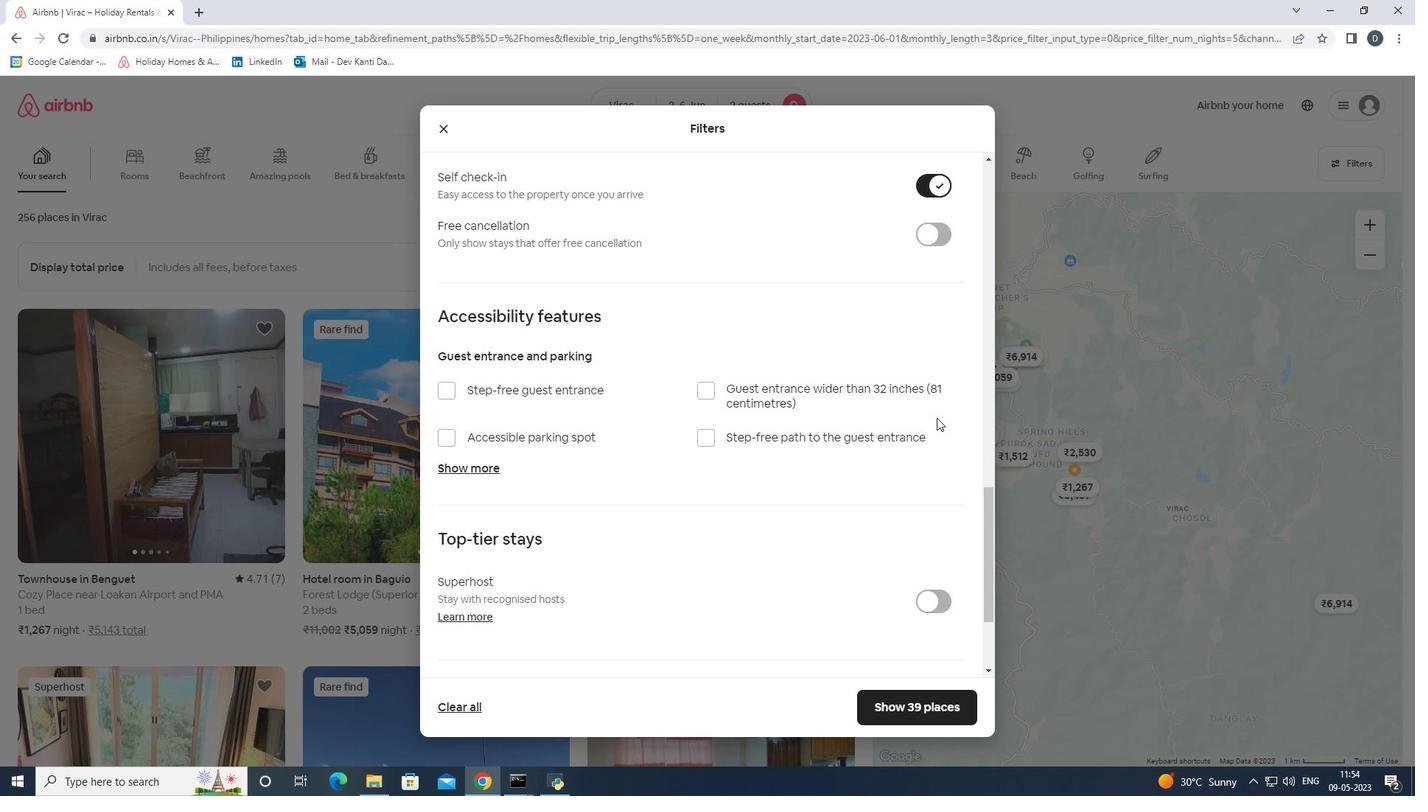 
Action: Mouse moved to (936, 418)
Screenshot: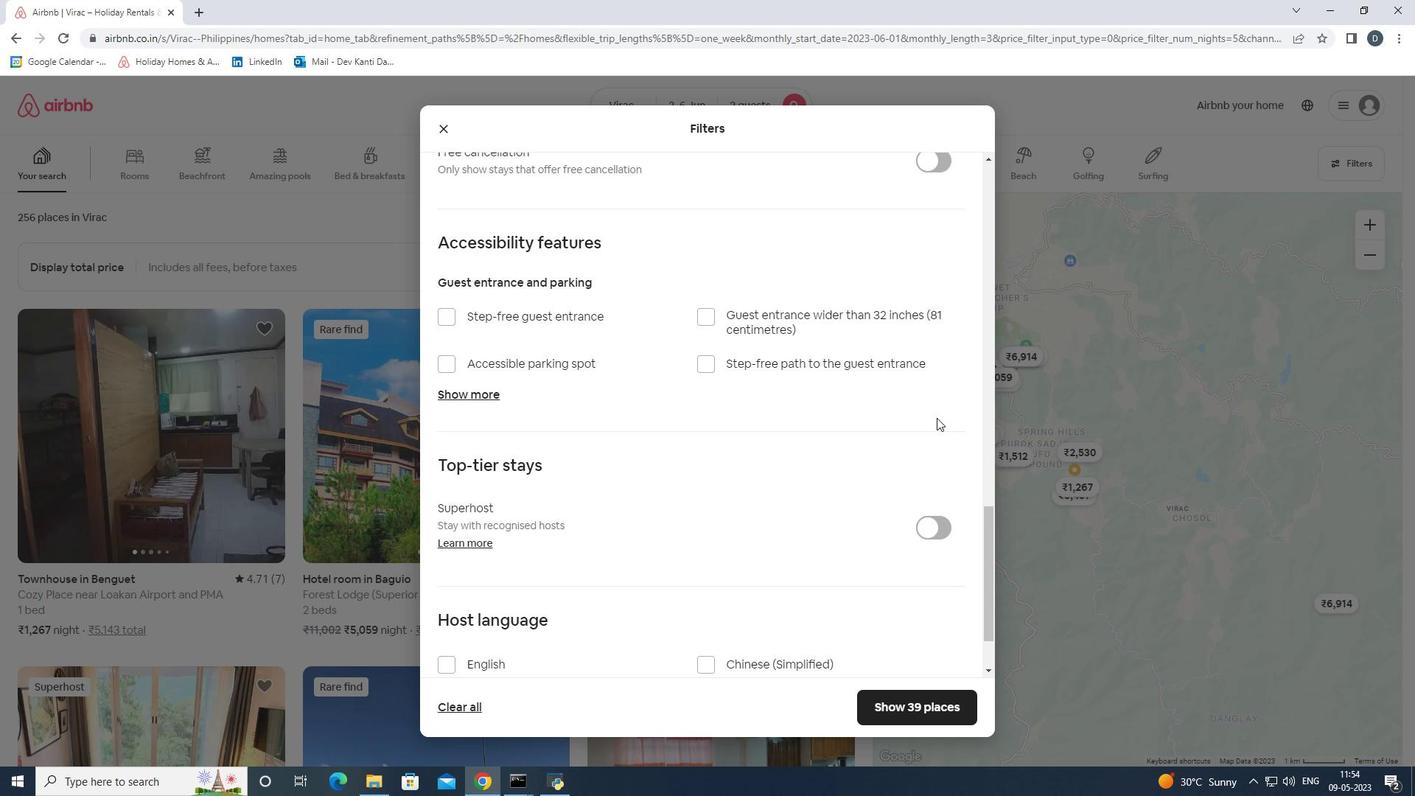 
Action: Mouse scrolled (936, 417) with delta (0, 0)
Screenshot: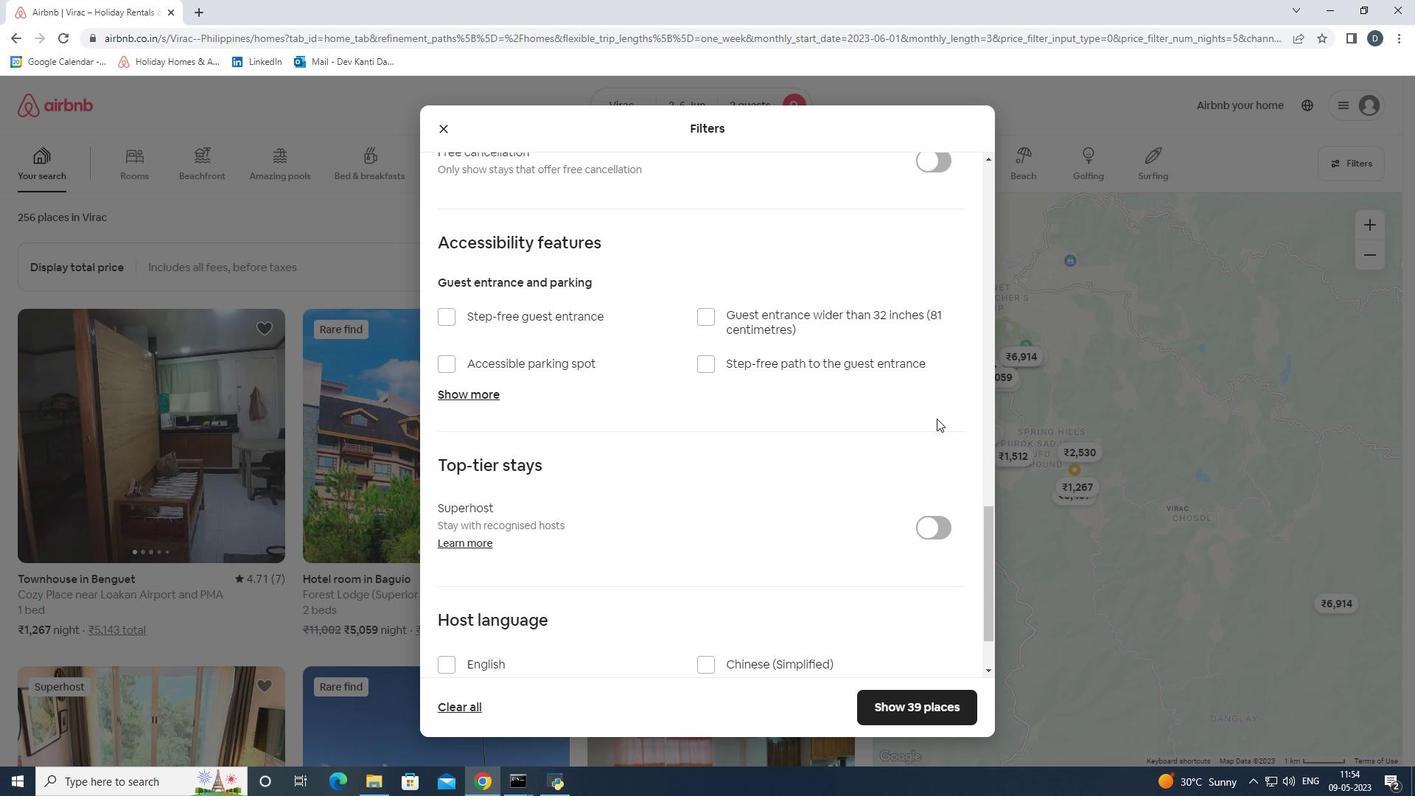 
Action: Mouse scrolled (936, 417) with delta (0, 0)
Screenshot: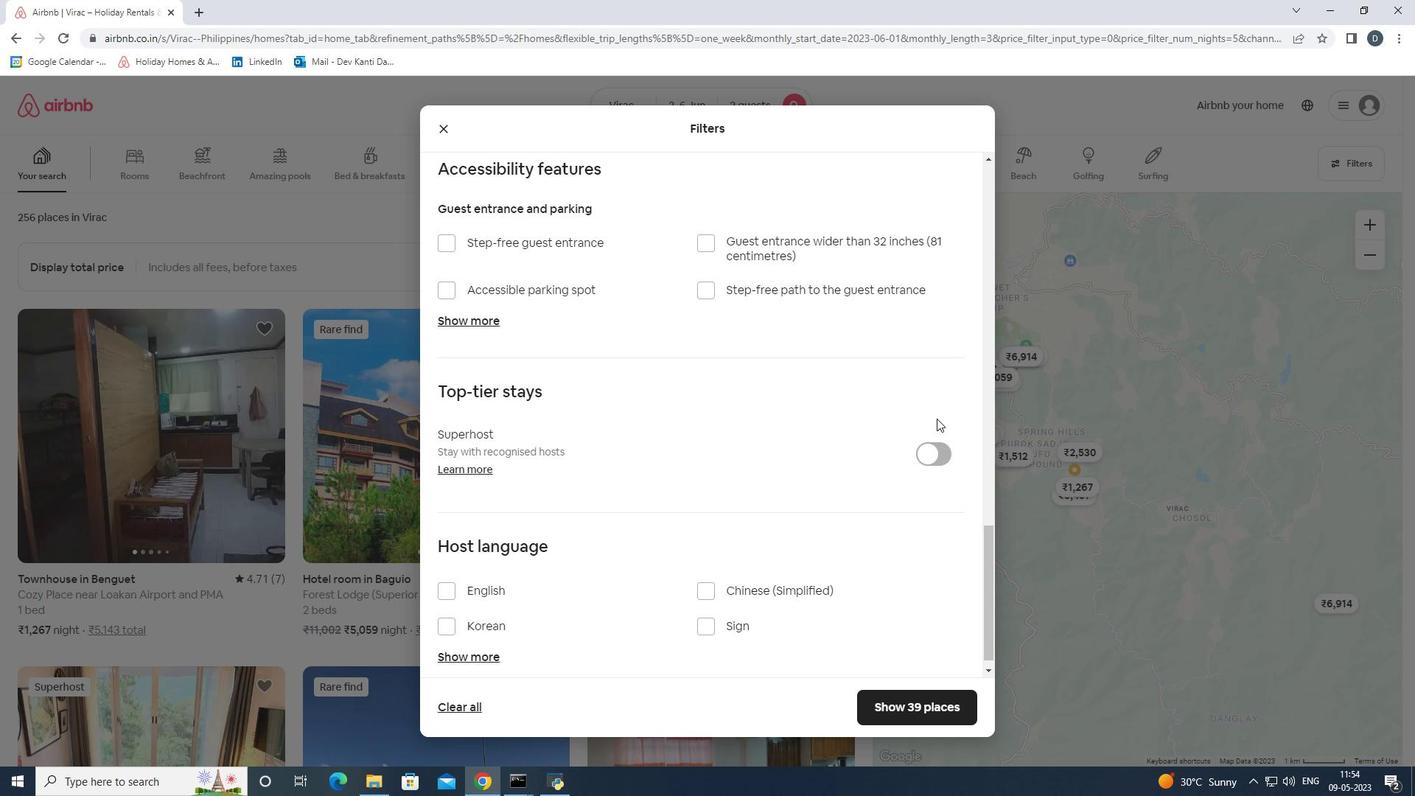 
Action: Mouse moved to (476, 573)
Screenshot: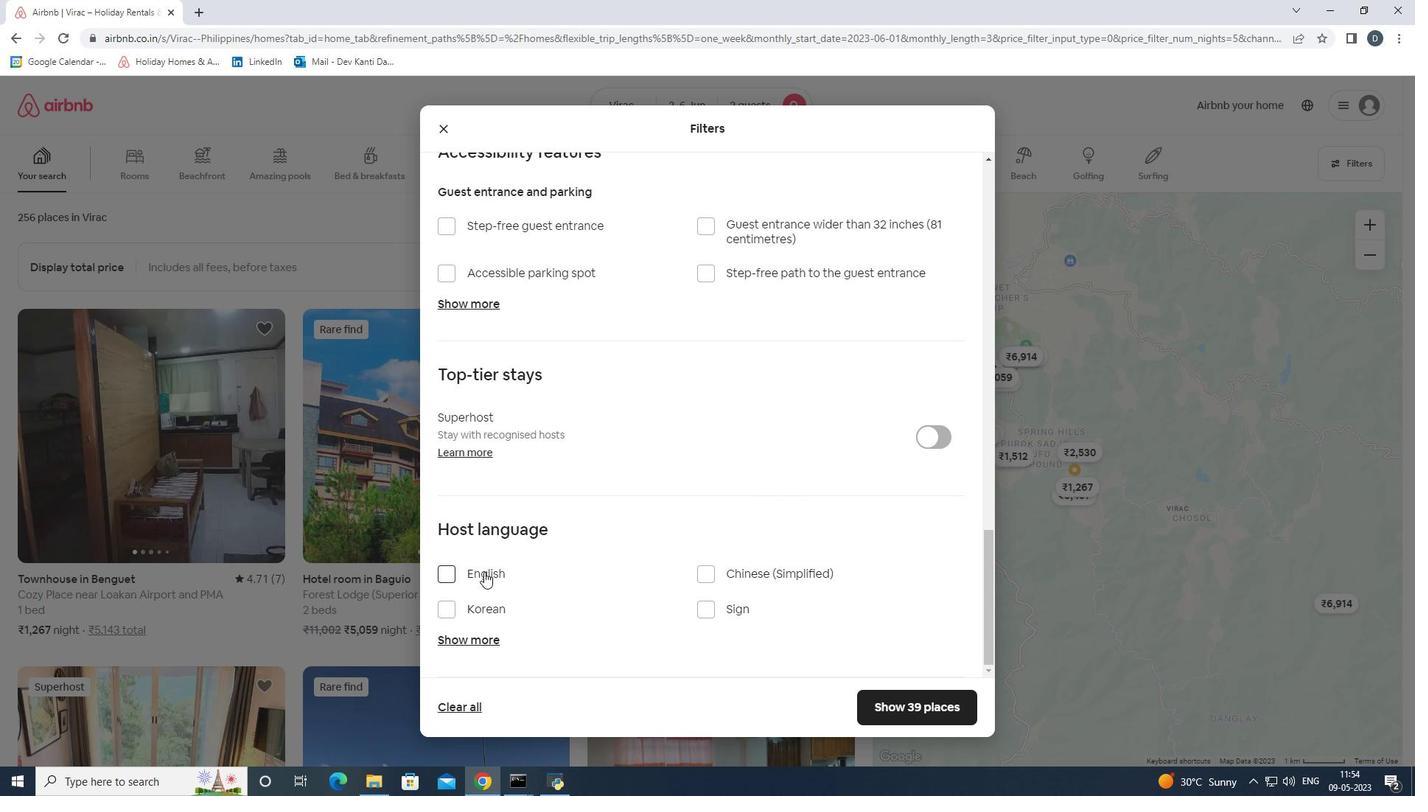 
Action: Mouse pressed left at (476, 573)
Screenshot: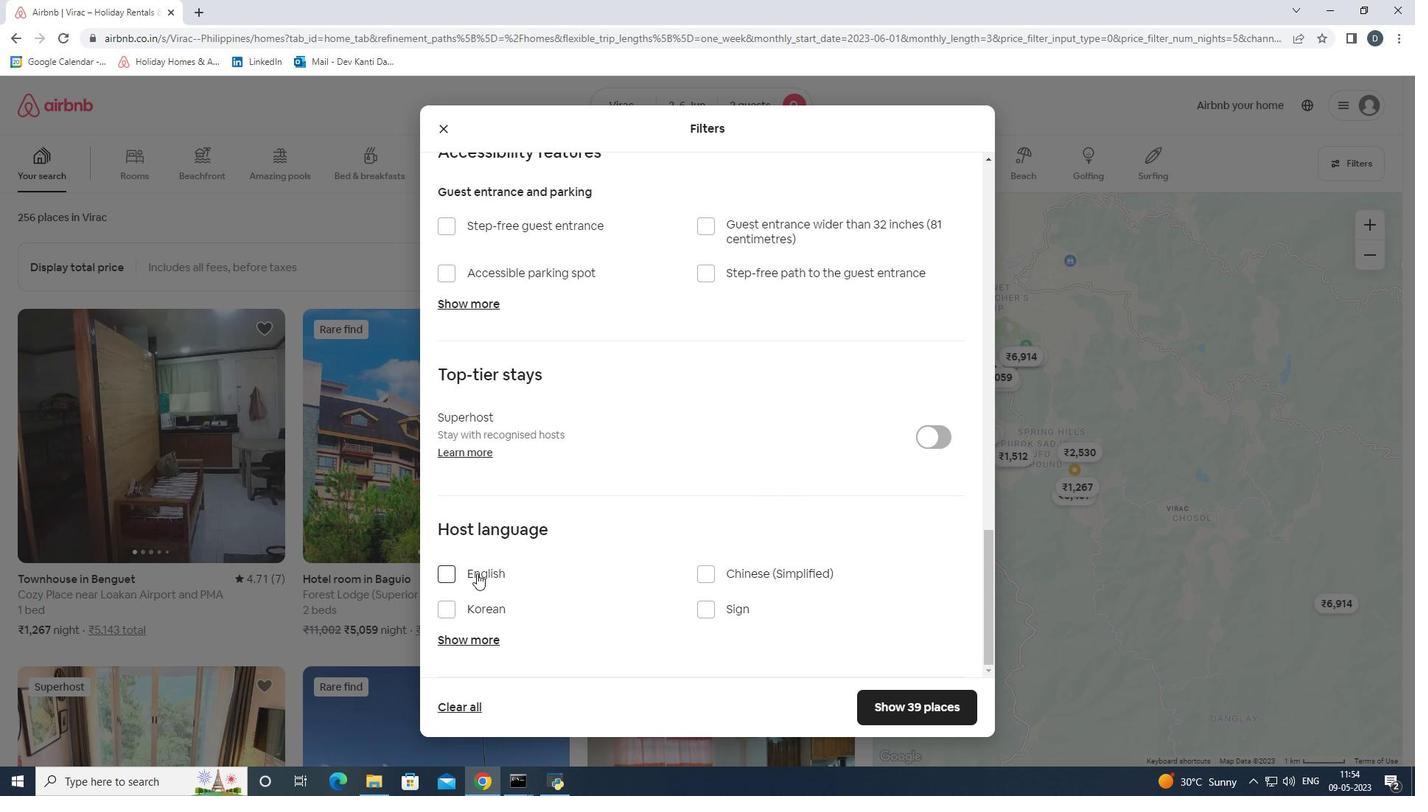 
Action: Mouse moved to (908, 703)
Screenshot: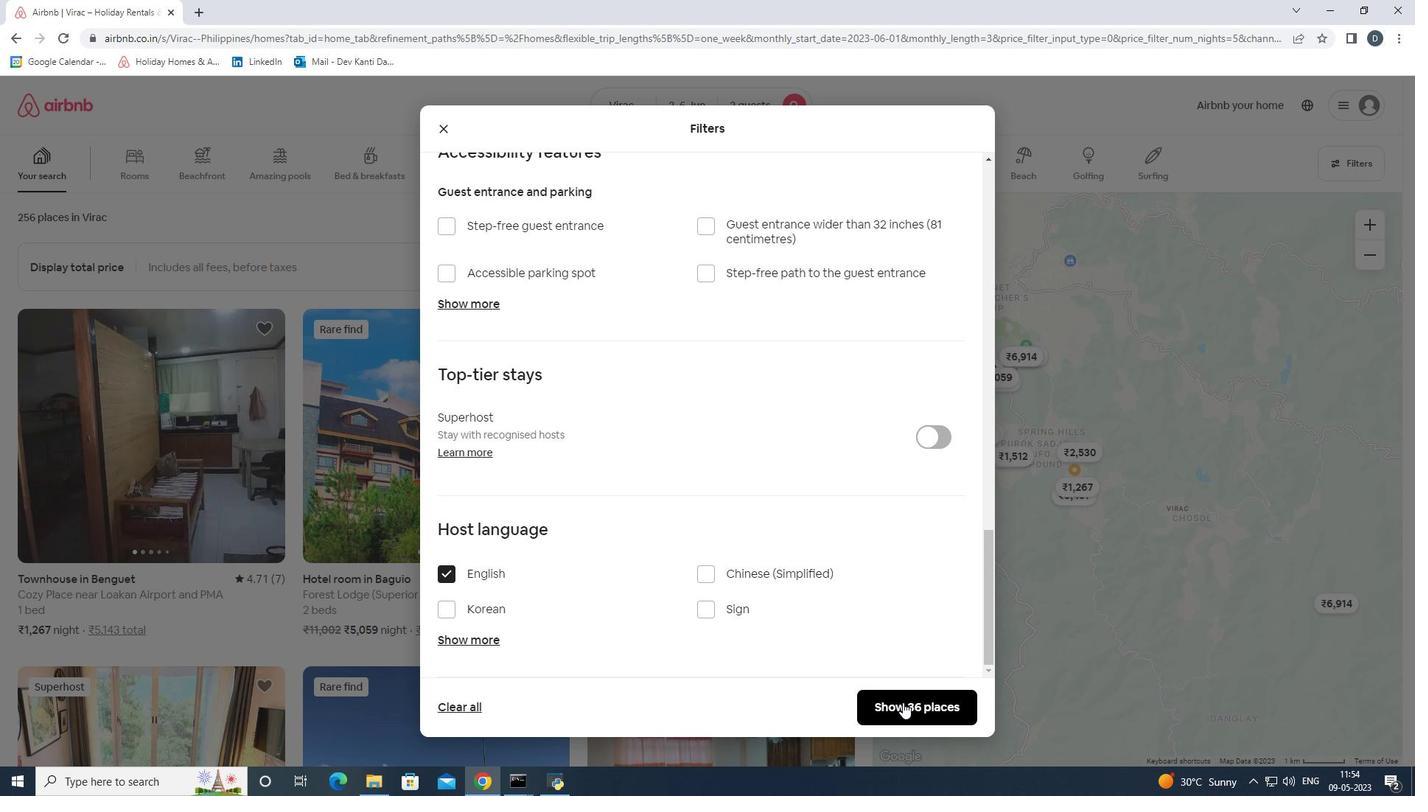 
Action: Mouse pressed left at (908, 703)
Screenshot: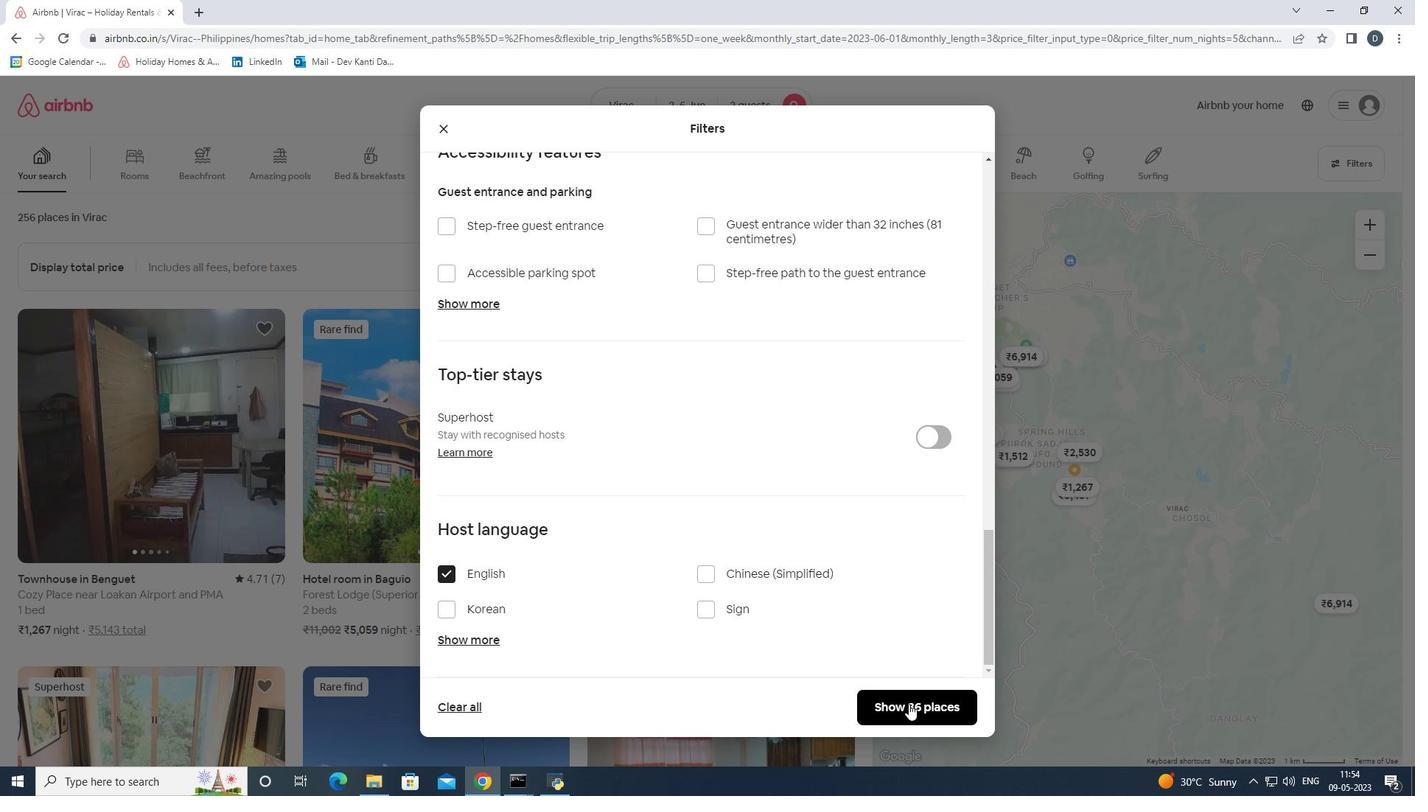 
Action: Mouse moved to (907, 704)
Screenshot: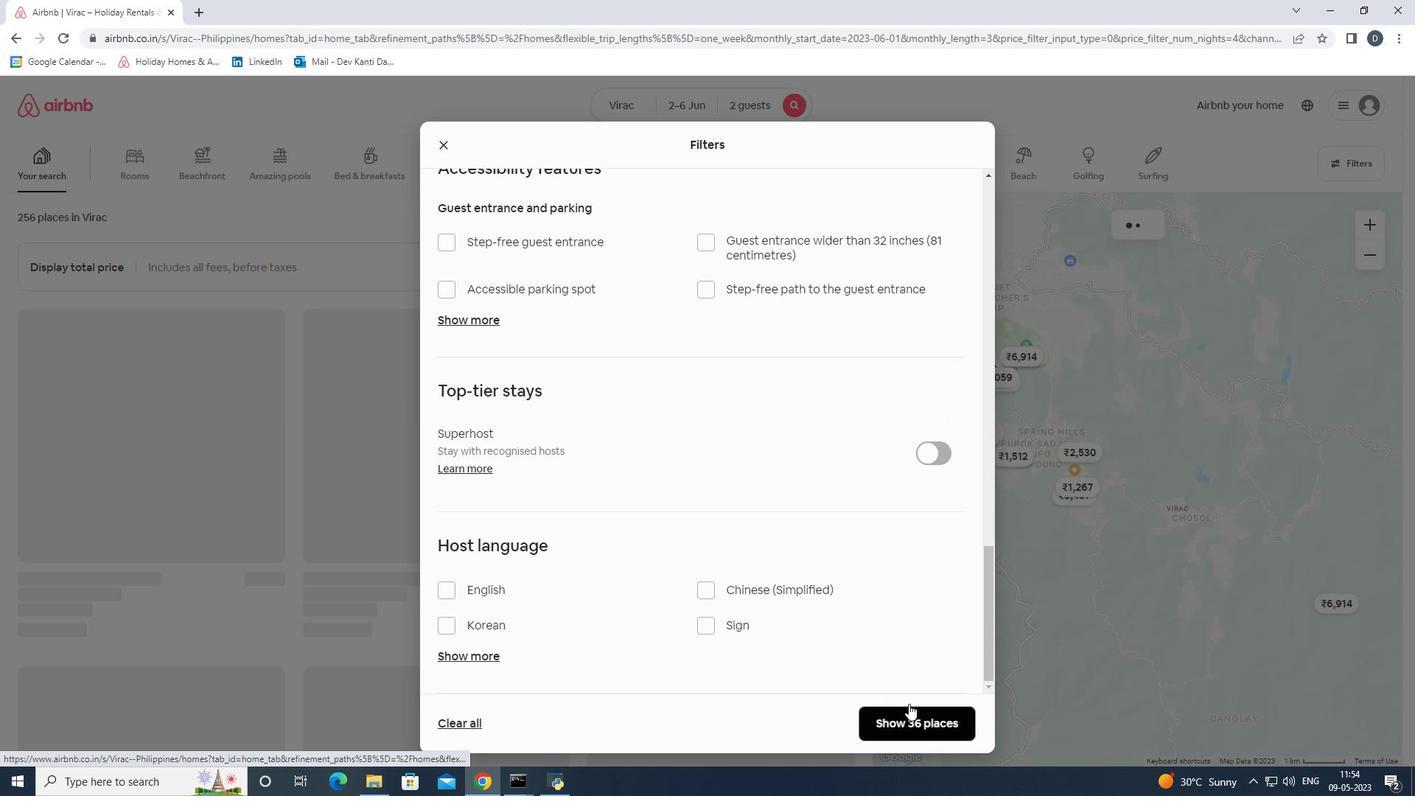 
